 Task: Look for space in Żoliborz, Poland from 1st June, 2023 to 9th June, 2023 for 4 adults in price range Rs.6000 to Rs.12000. Place can be entire place with 2 bedrooms having 2 beds and 2 bathrooms. Property type can be house, flat, guest house. Booking option can be shelf check-in. Required host language is English.
Action: Mouse pressed left at (544, 95)
Screenshot: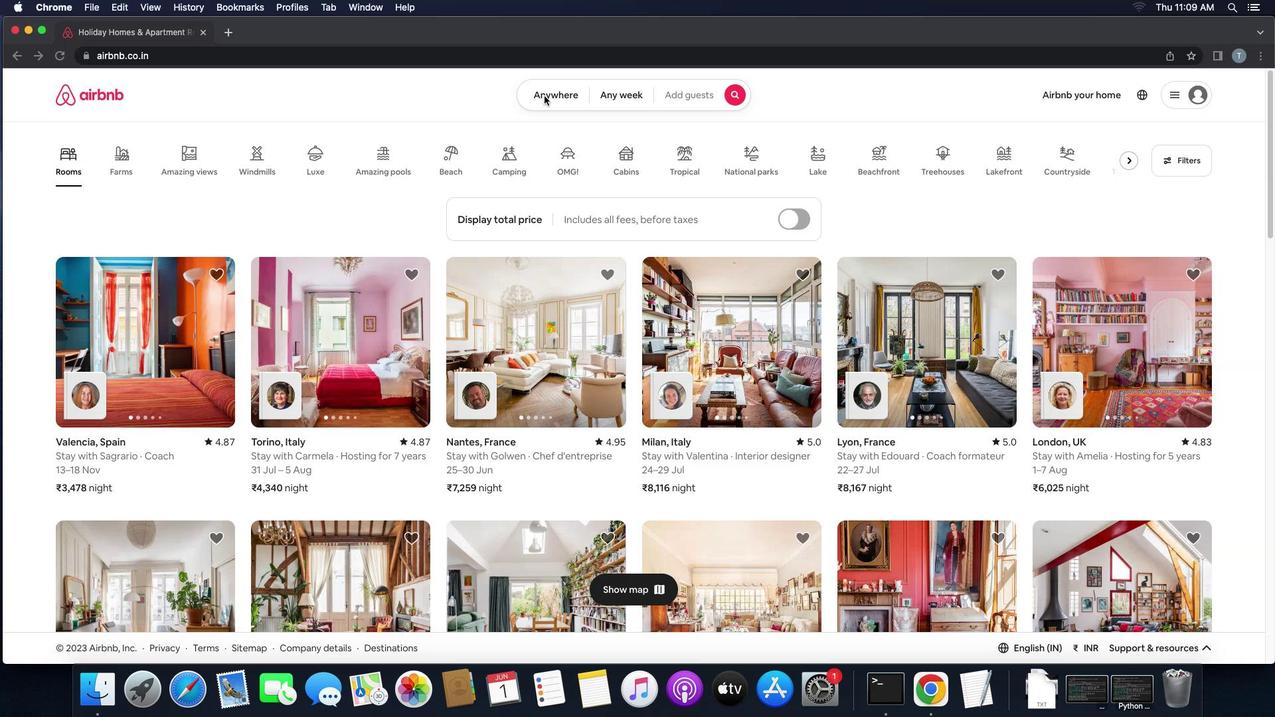 
Action: Mouse pressed left at (544, 95)
Screenshot: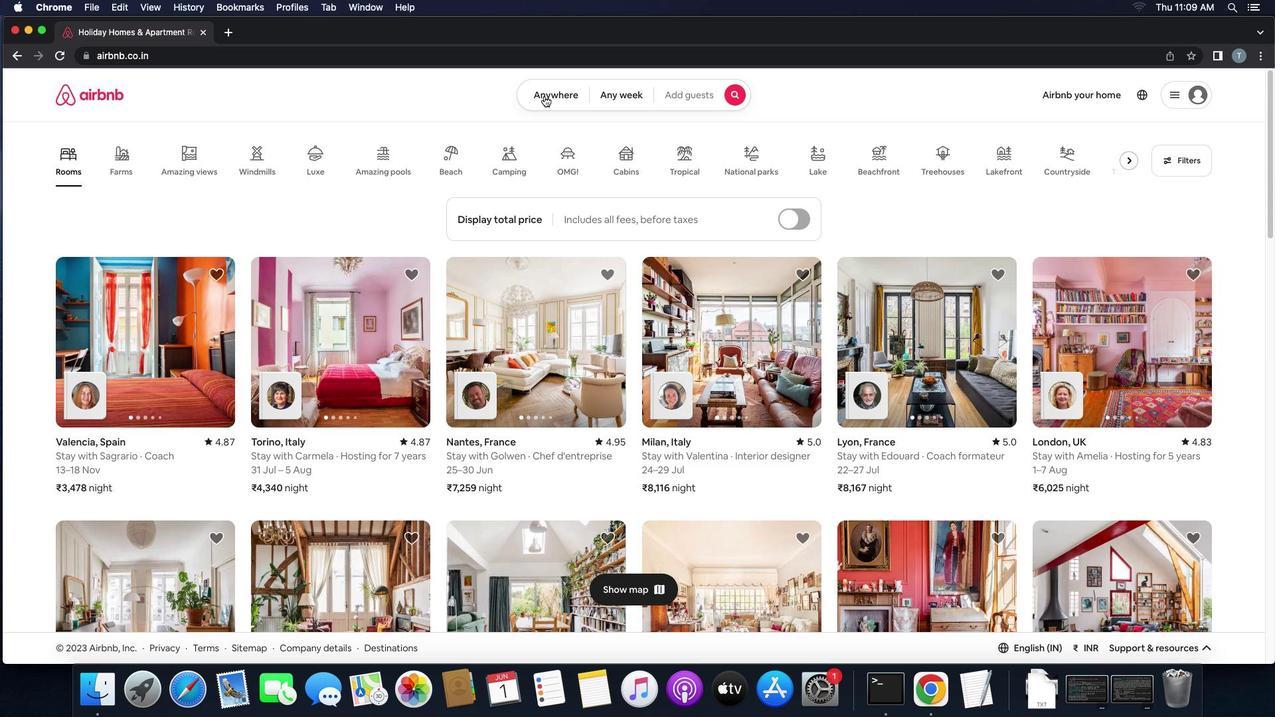 
Action: Mouse moved to (470, 144)
Screenshot: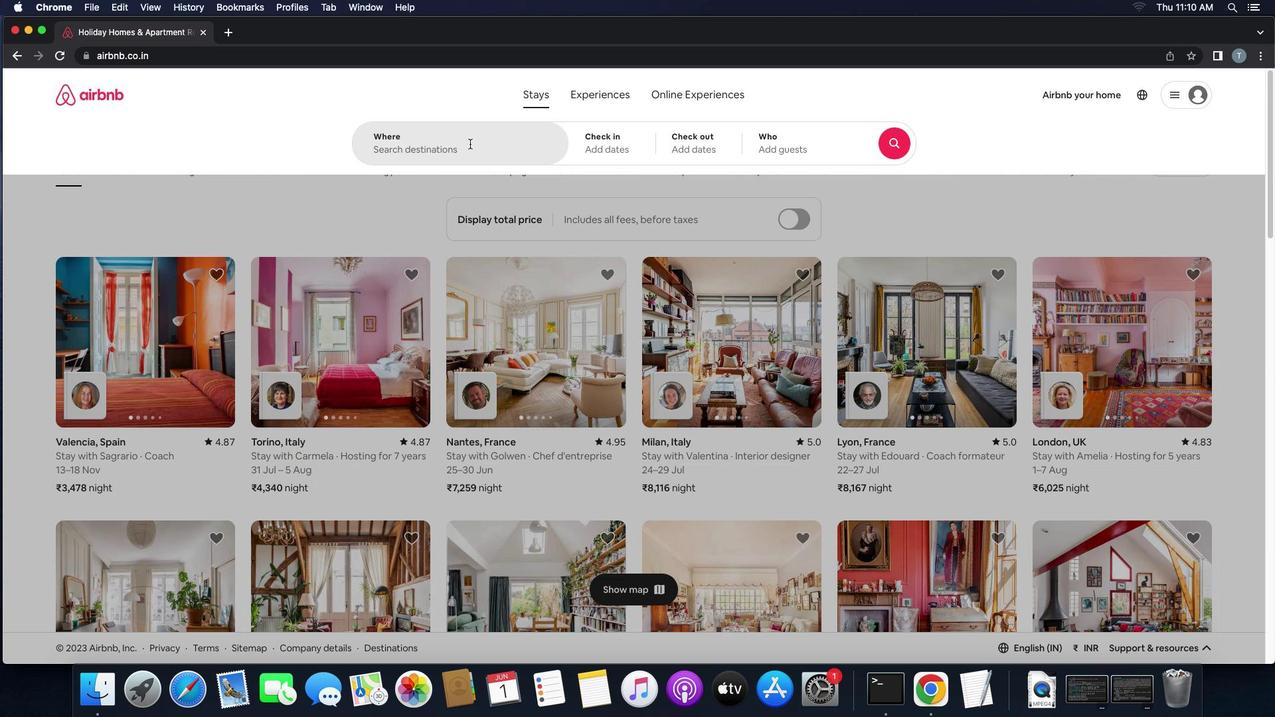 
Action: Mouse pressed left at (470, 144)
Screenshot: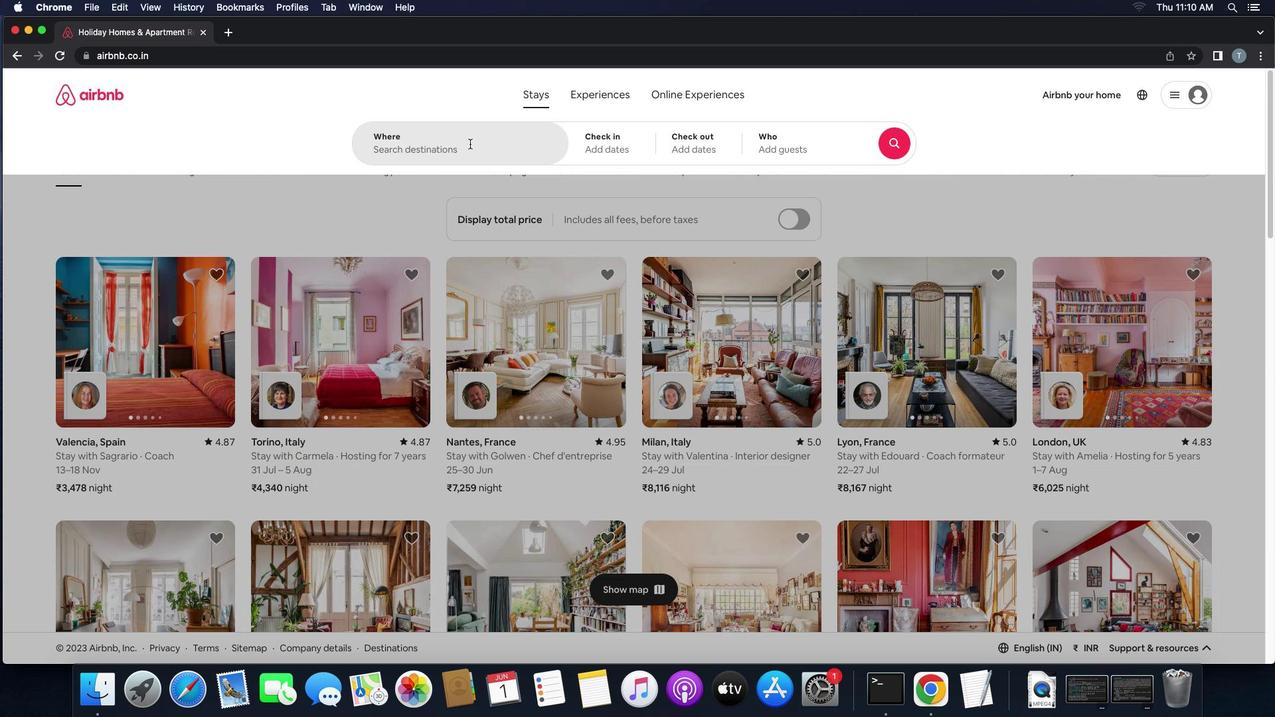 
Action: Mouse moved to (461, 146)
Screenshot: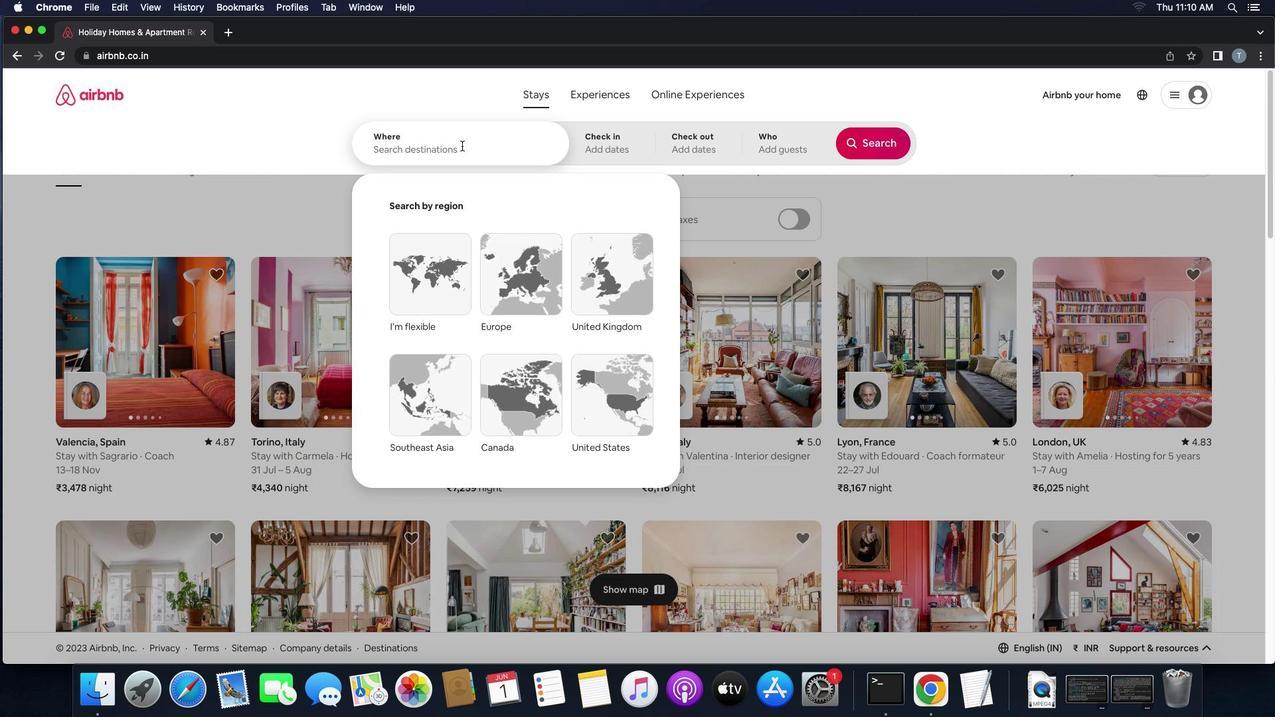 
Action: Key pressed 'z''o''l''i''b''o''r''z'','Key.space'p''o''l''a''n''d'Key.enter
Screenshot: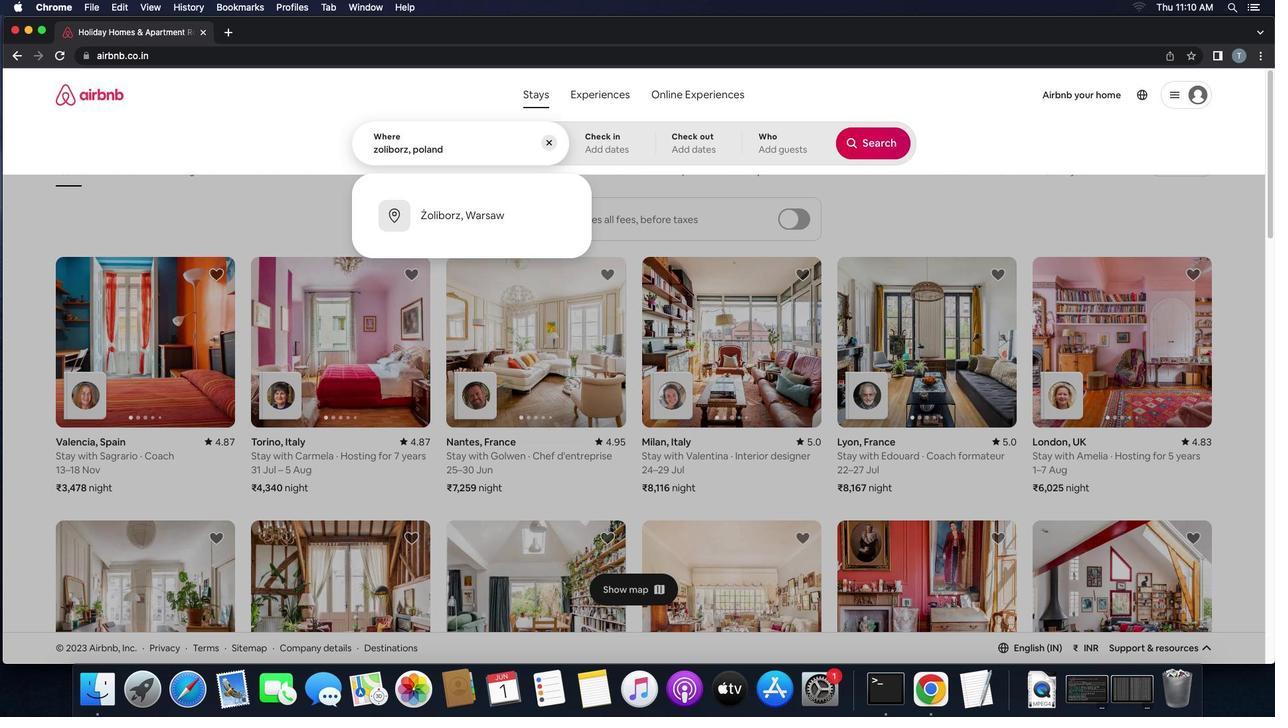 
Action: Mouse moved to (532, 306)
Screenshot: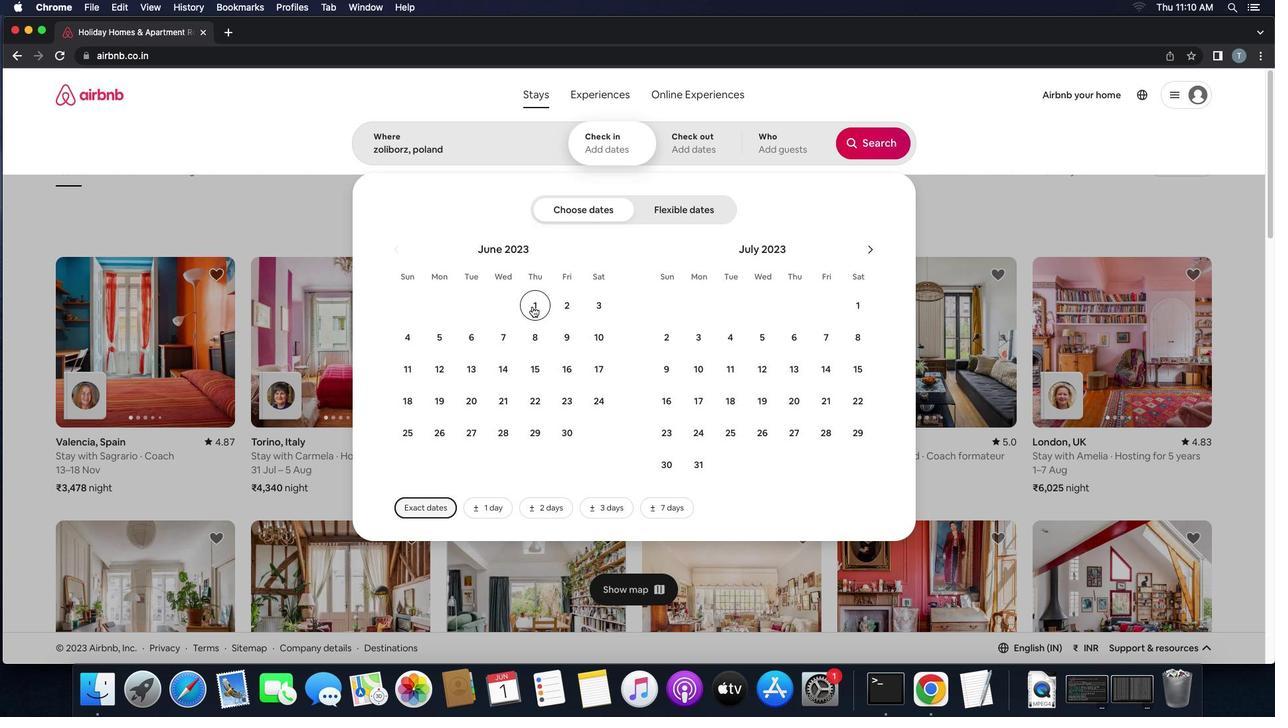 
Action: Mouse pressed left at (532, 306)
Screenshot: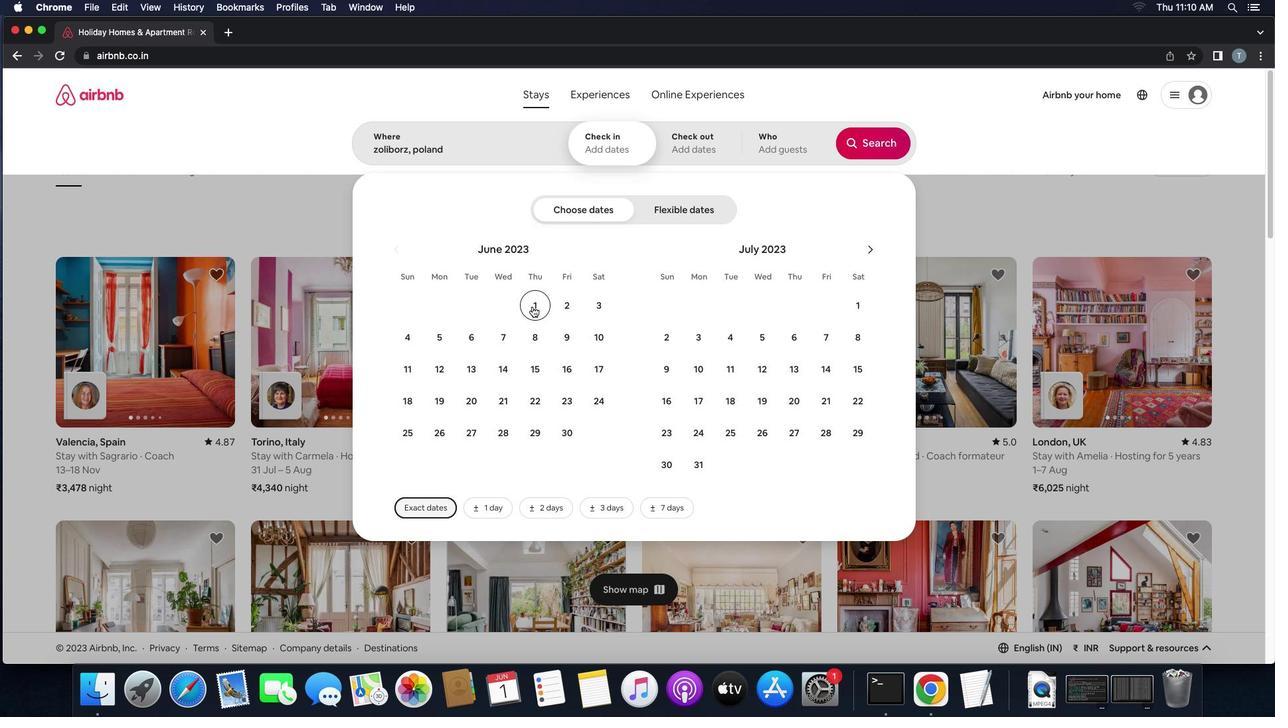
Action: Mouse moved to (564, 340)
Screenshot: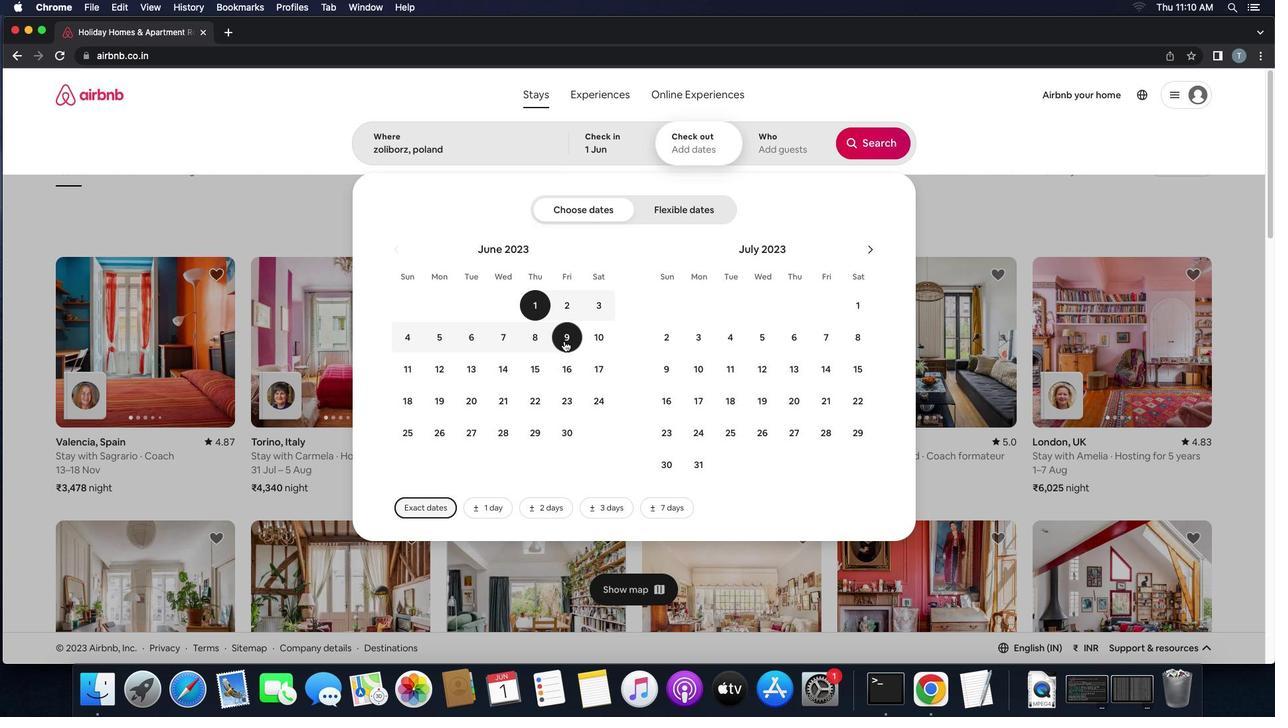 
Action: Mouse pressed left at (564, 340)
Screenshot: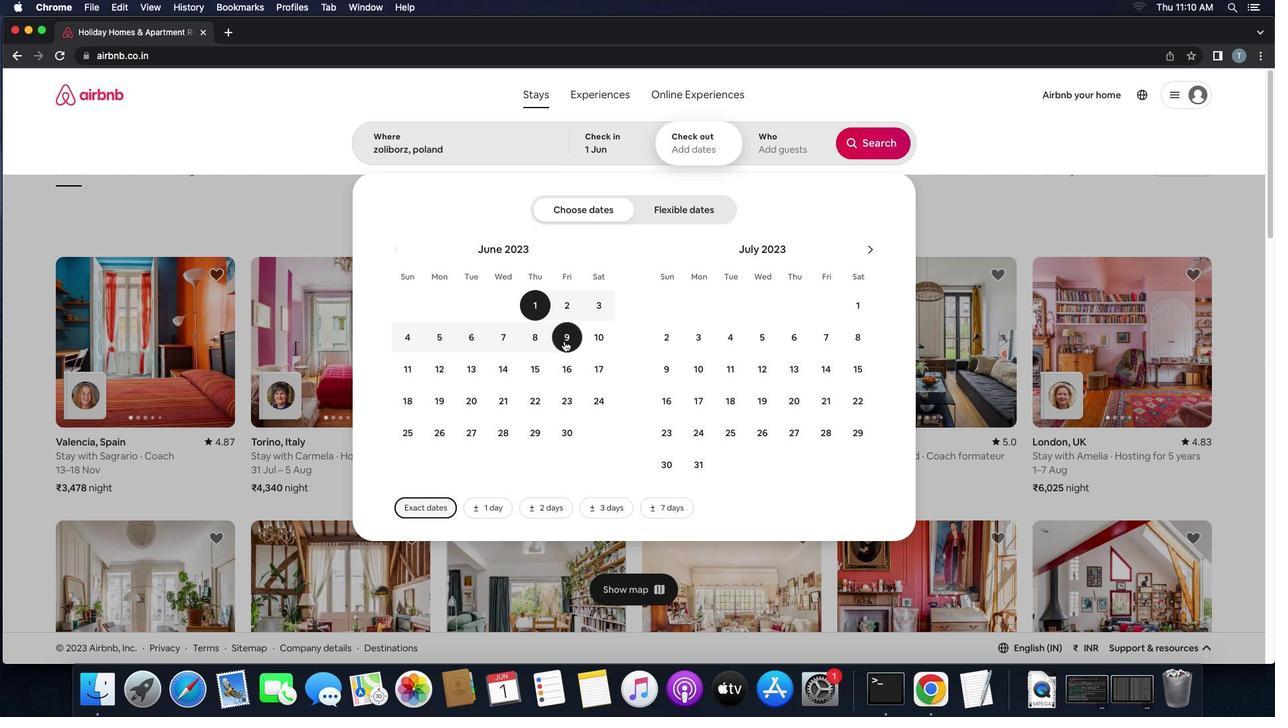 
Action: Mouse moved to (776, 148)
Screenshot: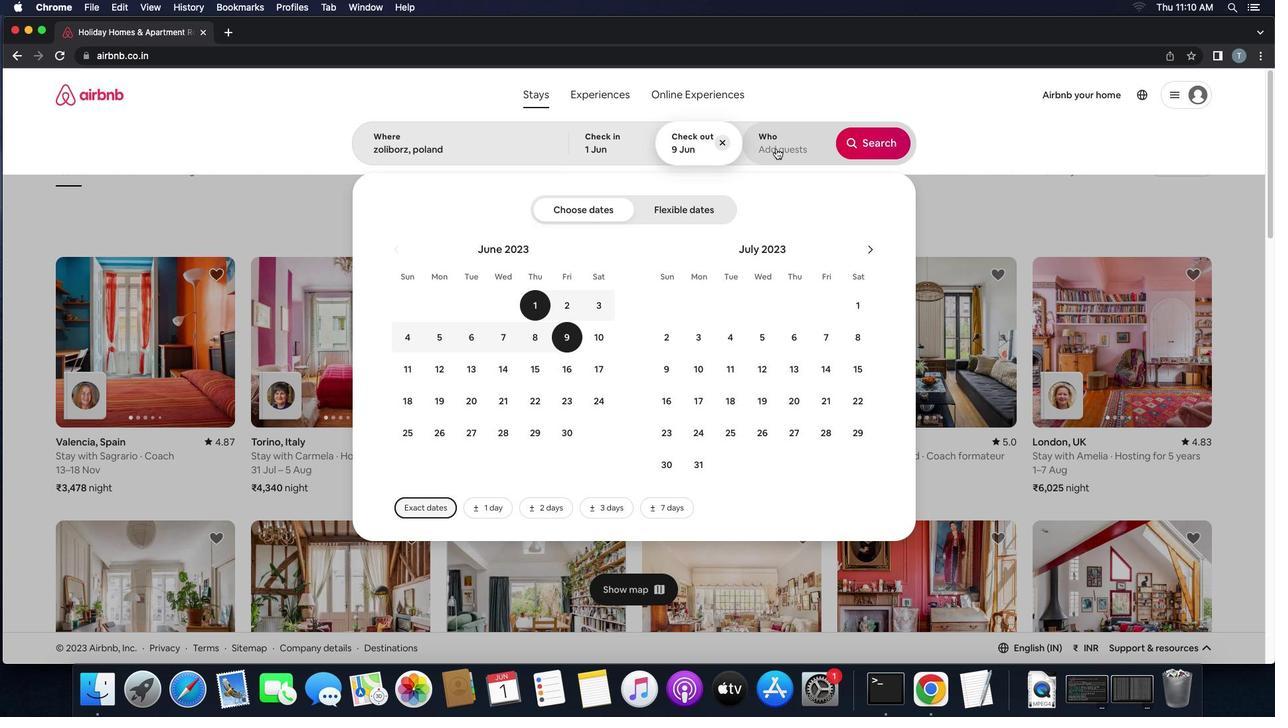 
Action: Mouse pressed left at (776, 148)
Screenshot: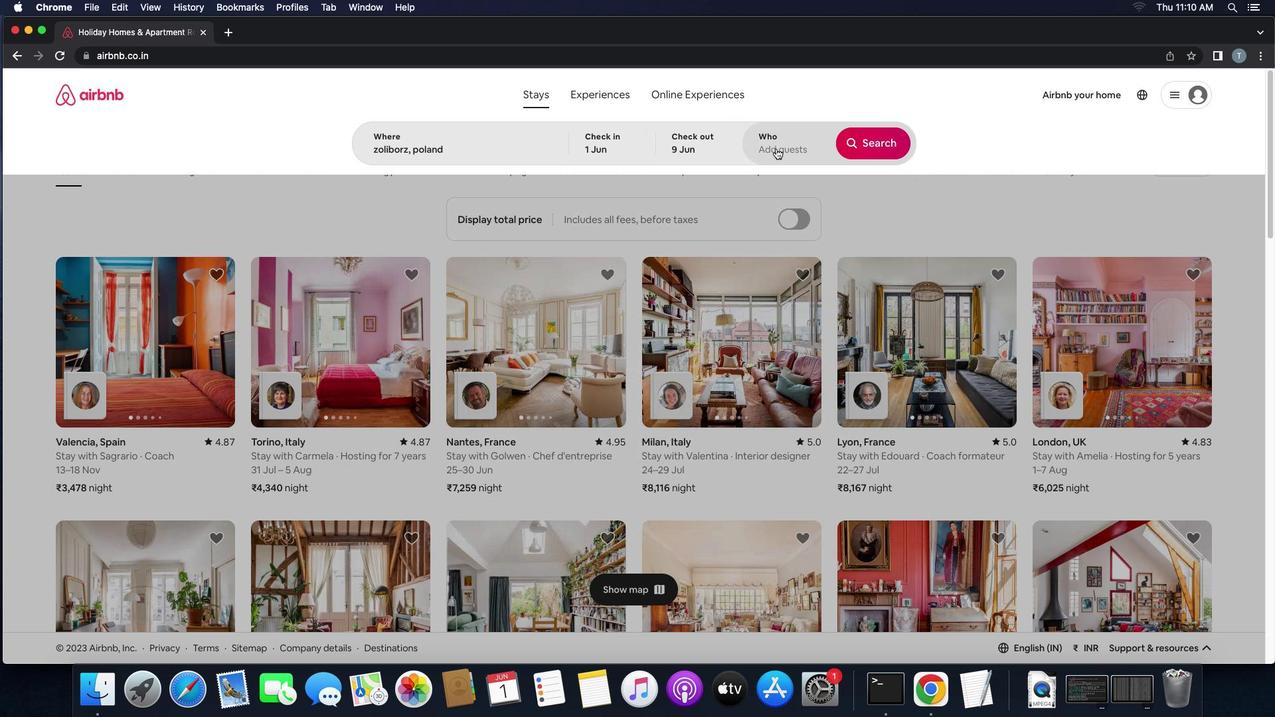 
Action: Mouse moved to (876, 212)
Screenshot: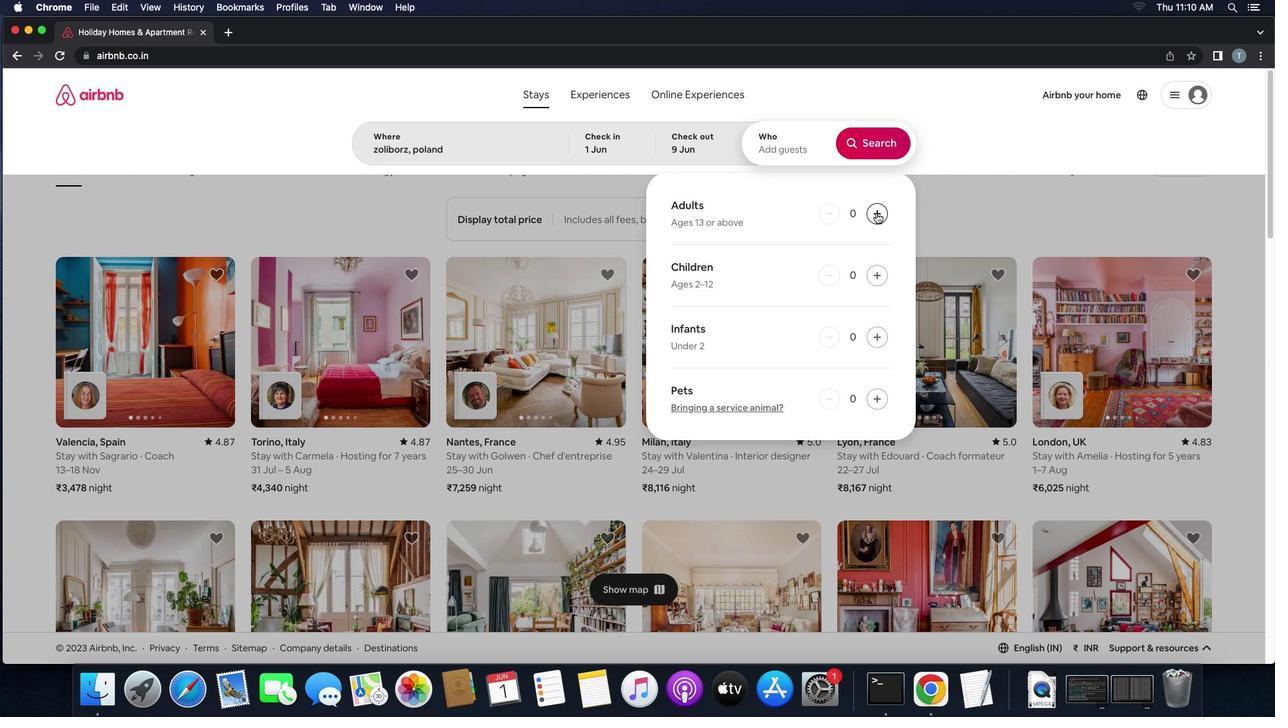 
Action: Mouse pressed left at (876, 212)
Screenshot: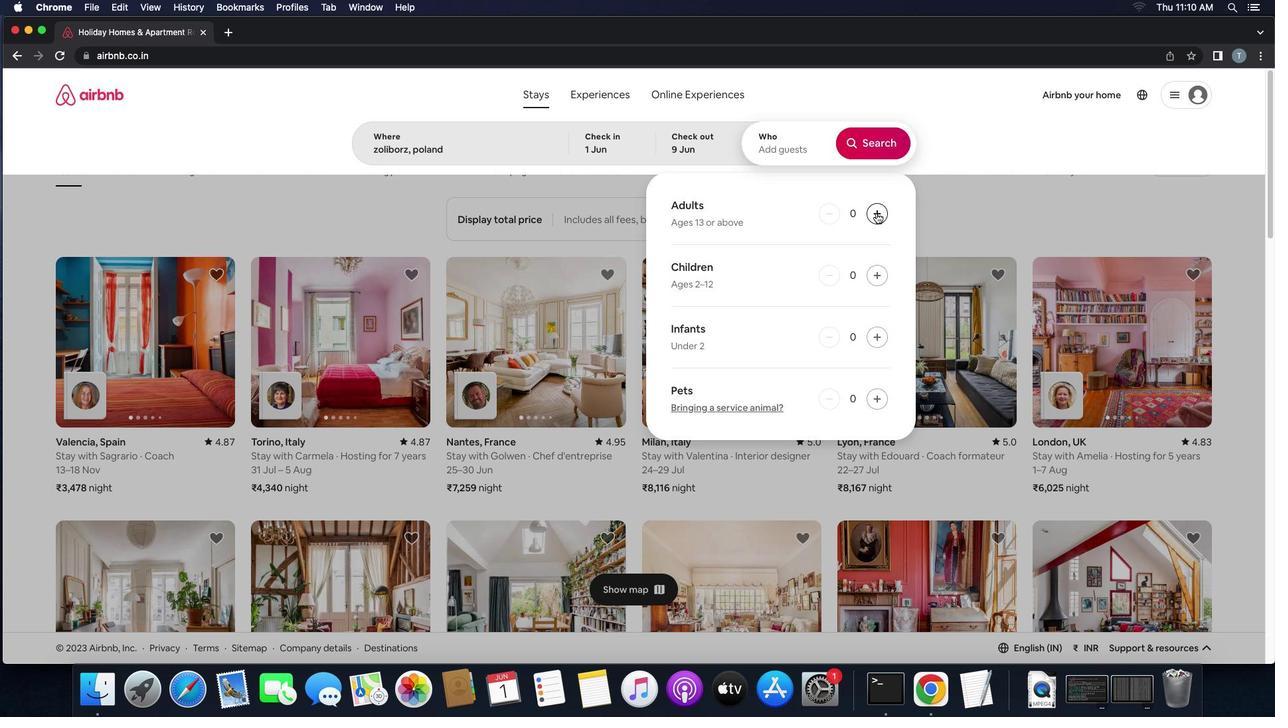 
Action: Mouse pressed left at (876, 212)
Screenshot: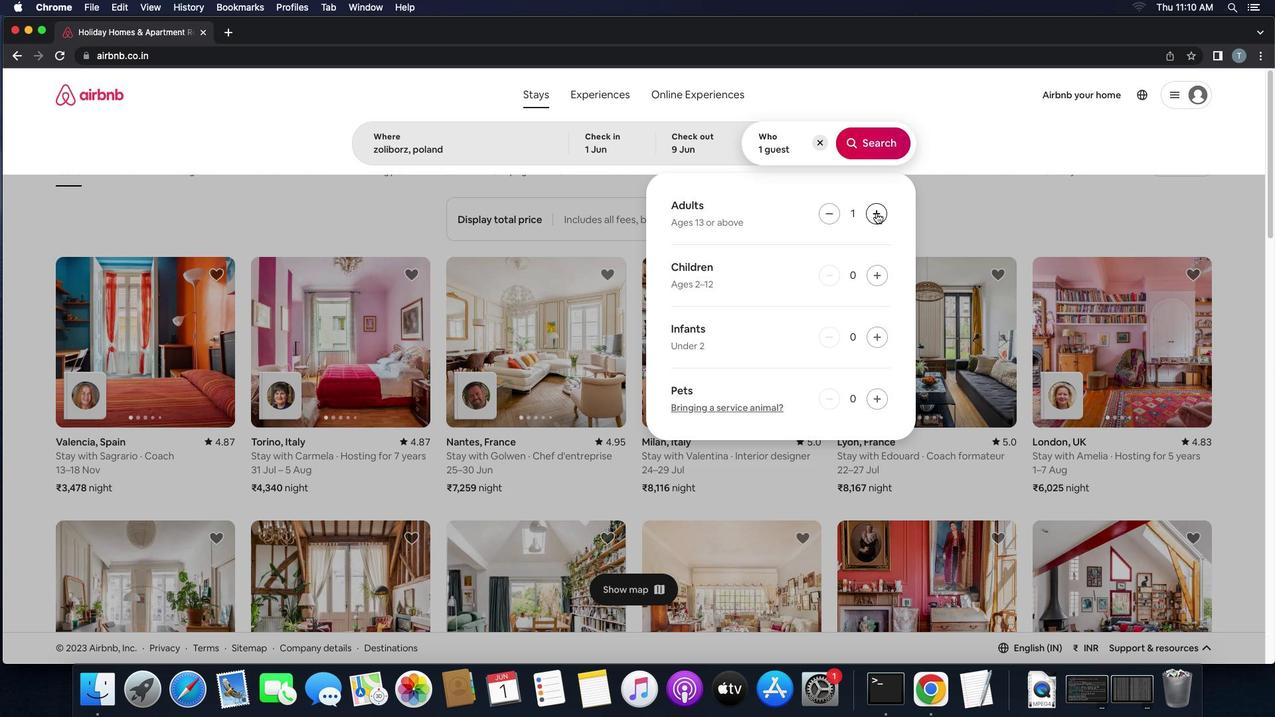 
Action: Mouse pressed left at (876, 212)
Screenshot: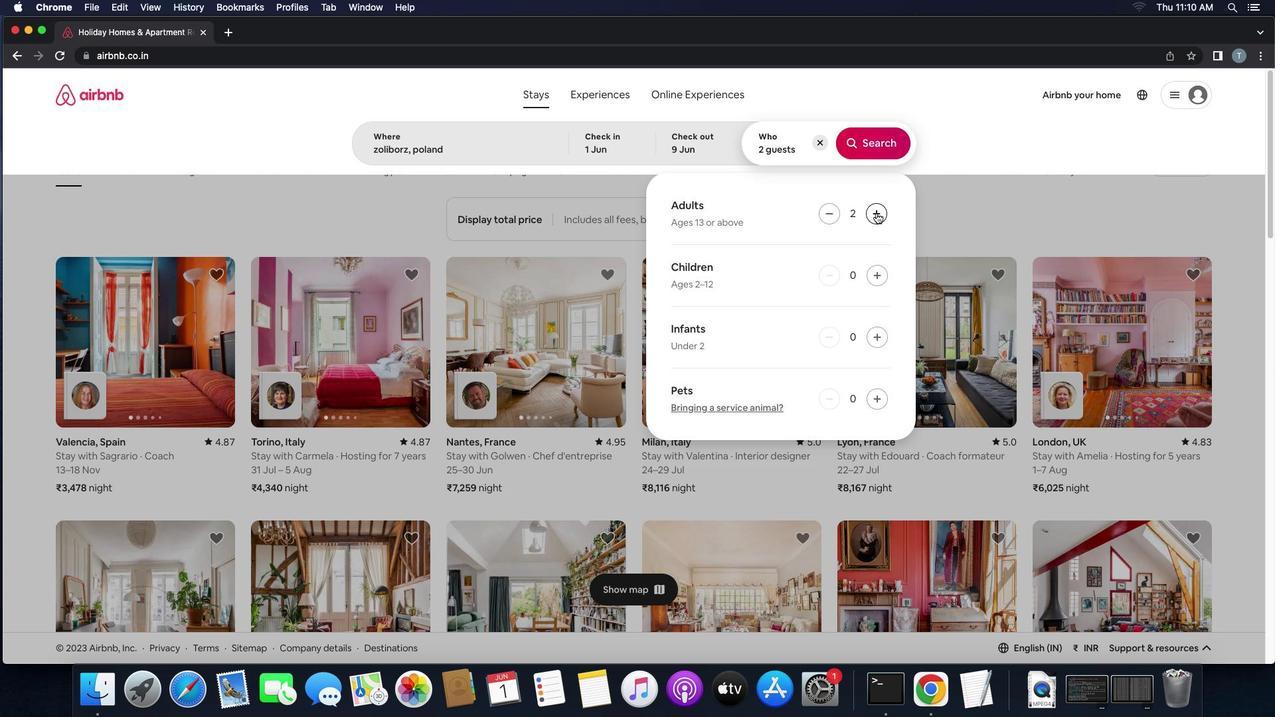 
Action: Mouse pressed left at (876, 212)
Screenshot: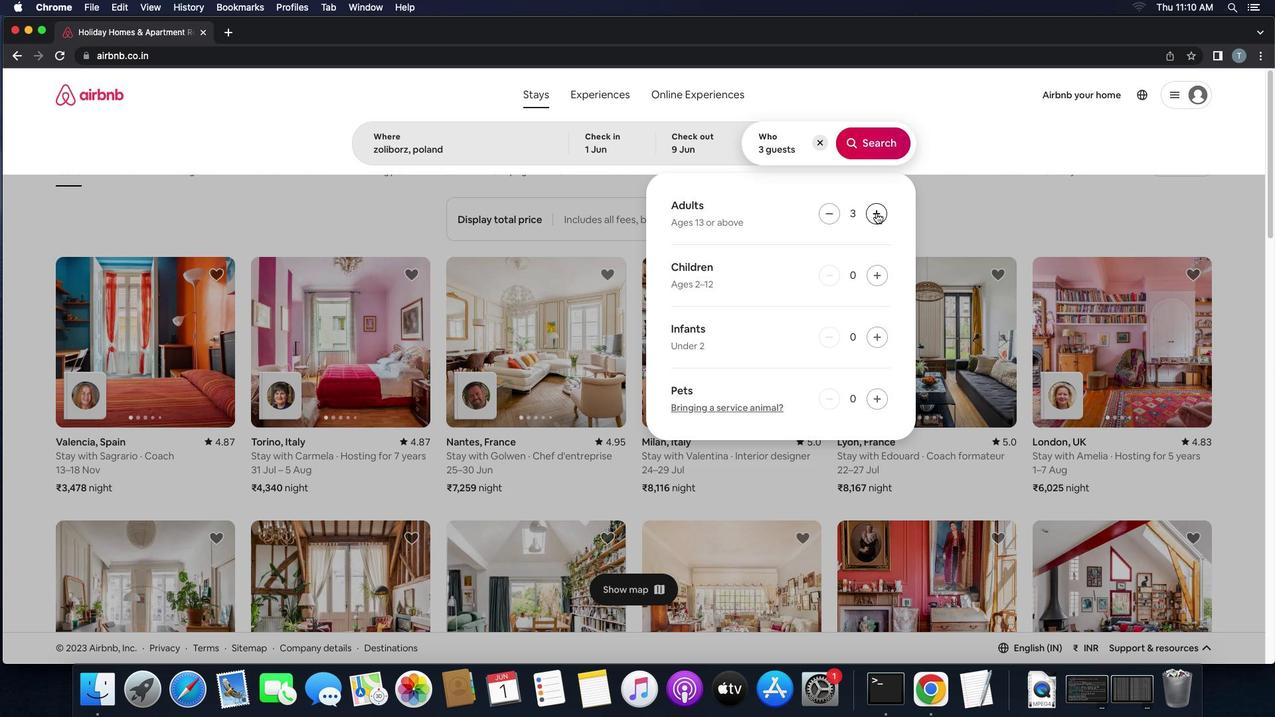 
Action: Mouse moved to (877, 144)
Screenshot: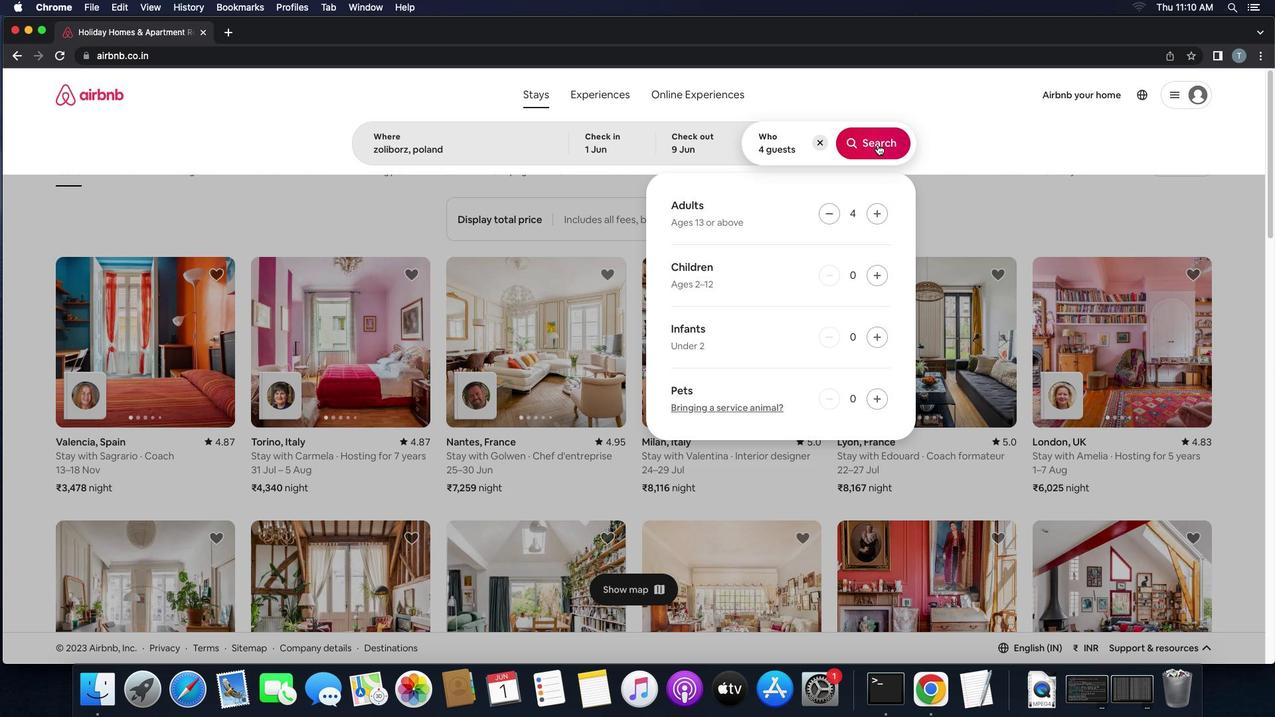 
Action: Mouse pressed left at (877, 144)
Screenshot: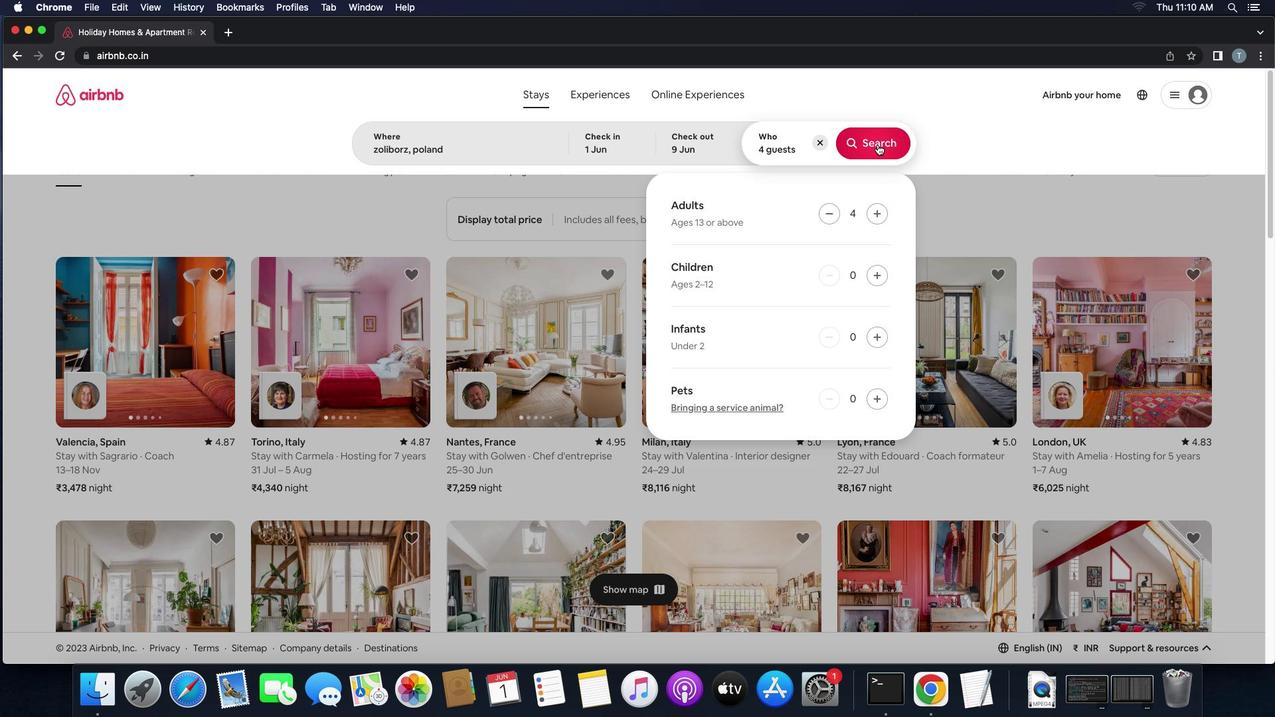 
Action: Mouse moved to (1225, 153)
Screenshot: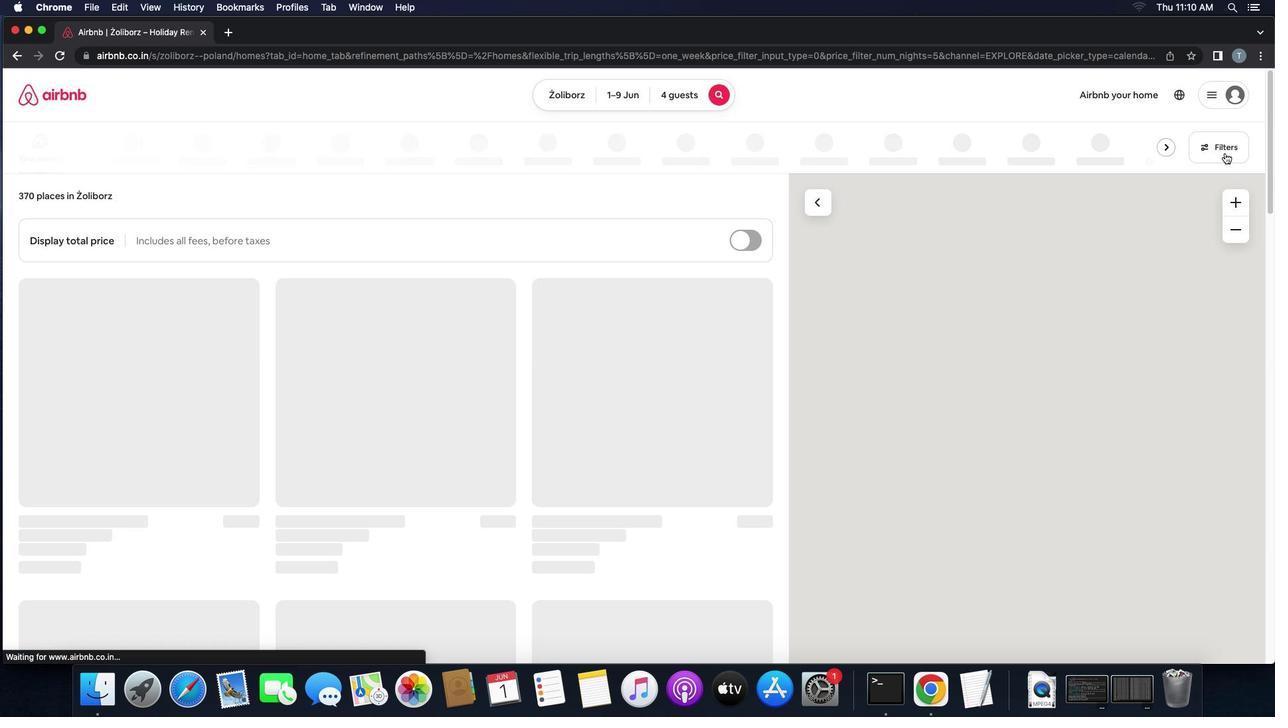 
Action: Mouse pressed left at (1225, 153)
Screenshot: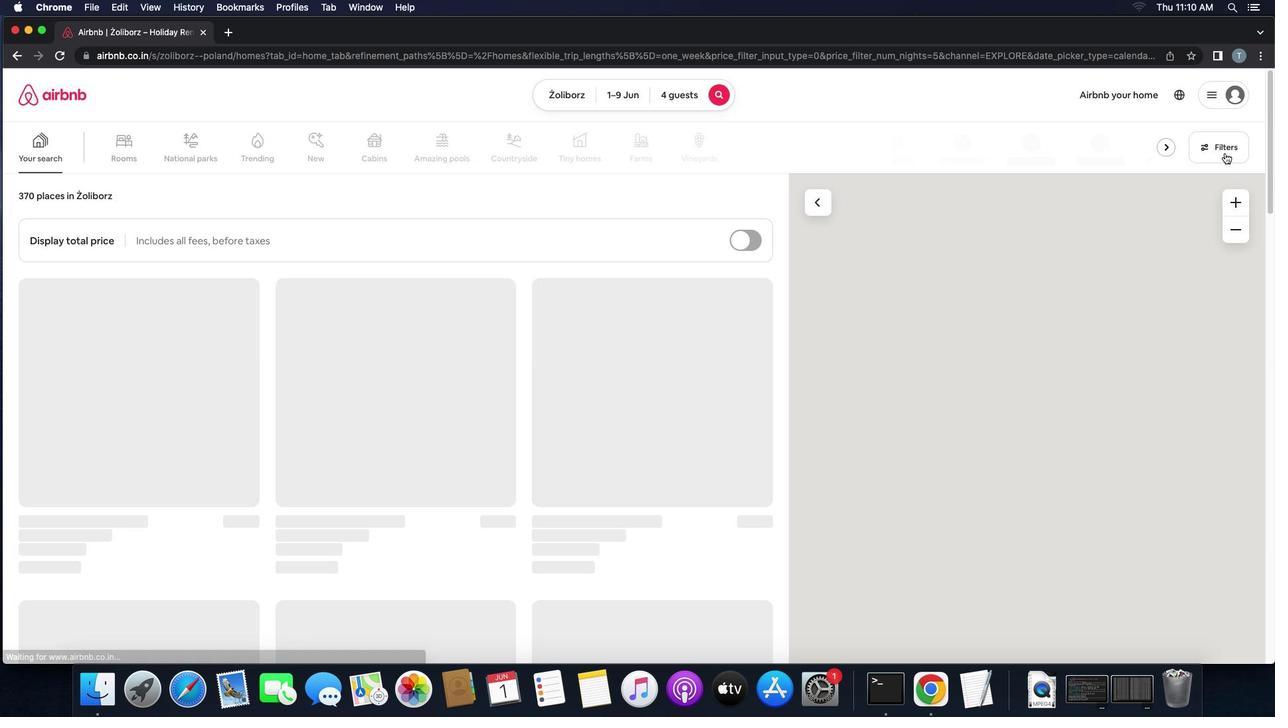 
Action: Mouse moved to (502, 476)
Screenshot: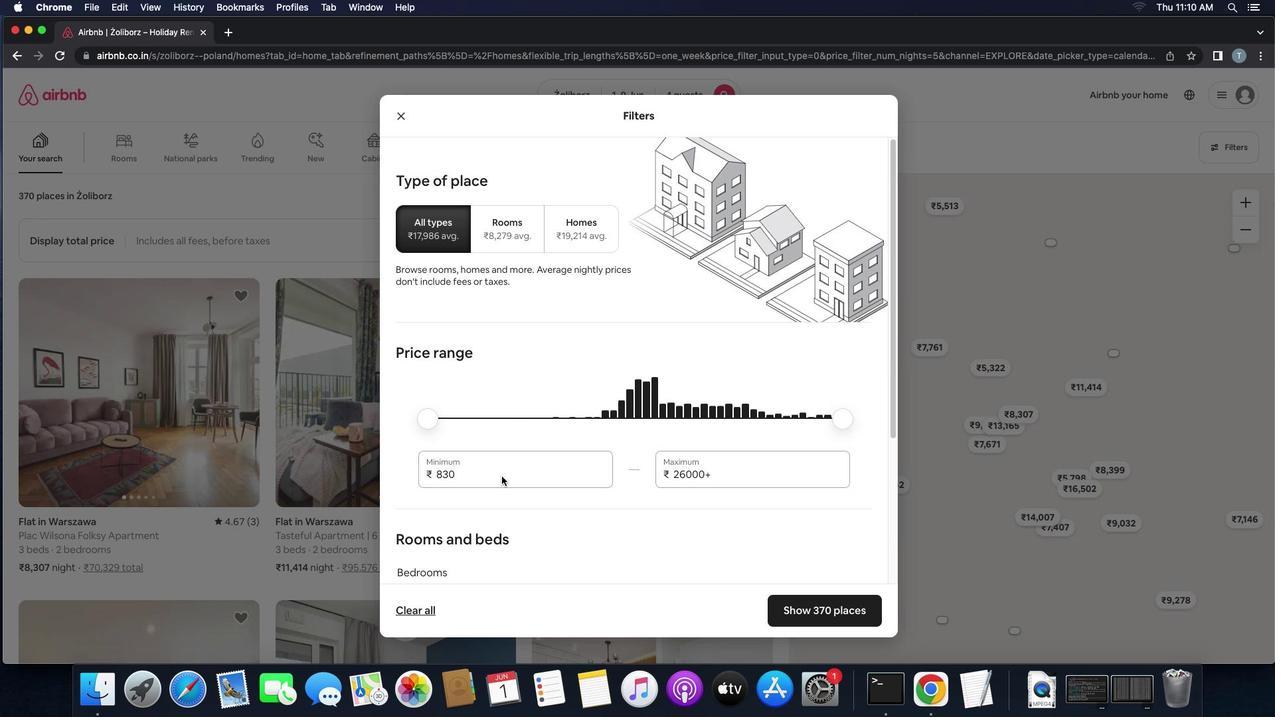 
Action: Mouse pressed left at (502, 476)
Screenshot: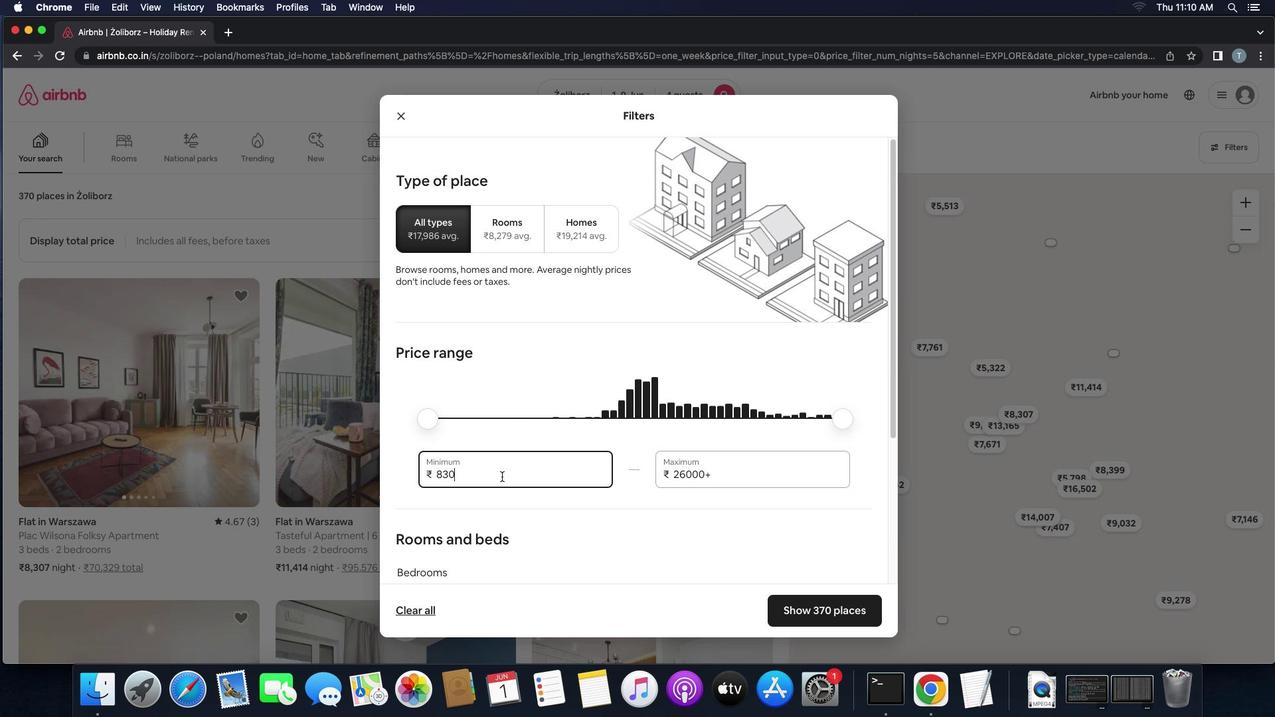 
Action: Key pressed Key.backspaceKey.backspaceKey.backspace
Screenshot: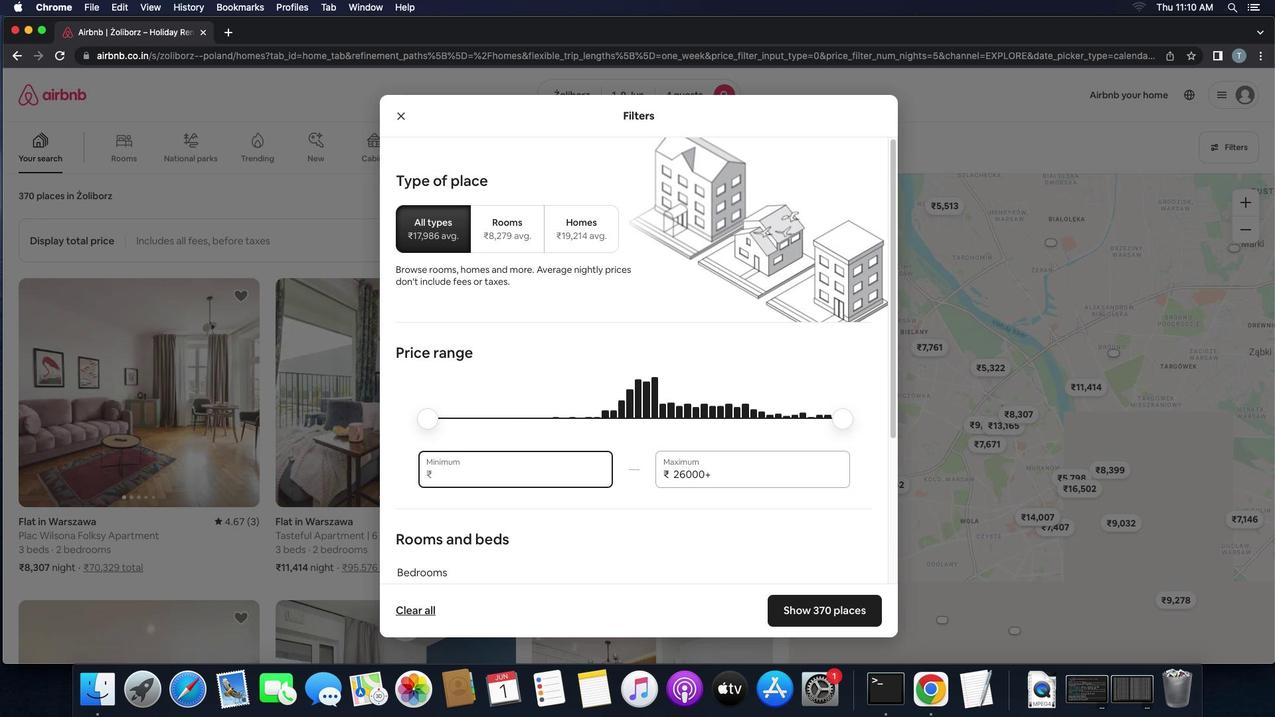 
Action: Mouse moved to (1274, 716)
Screenshot: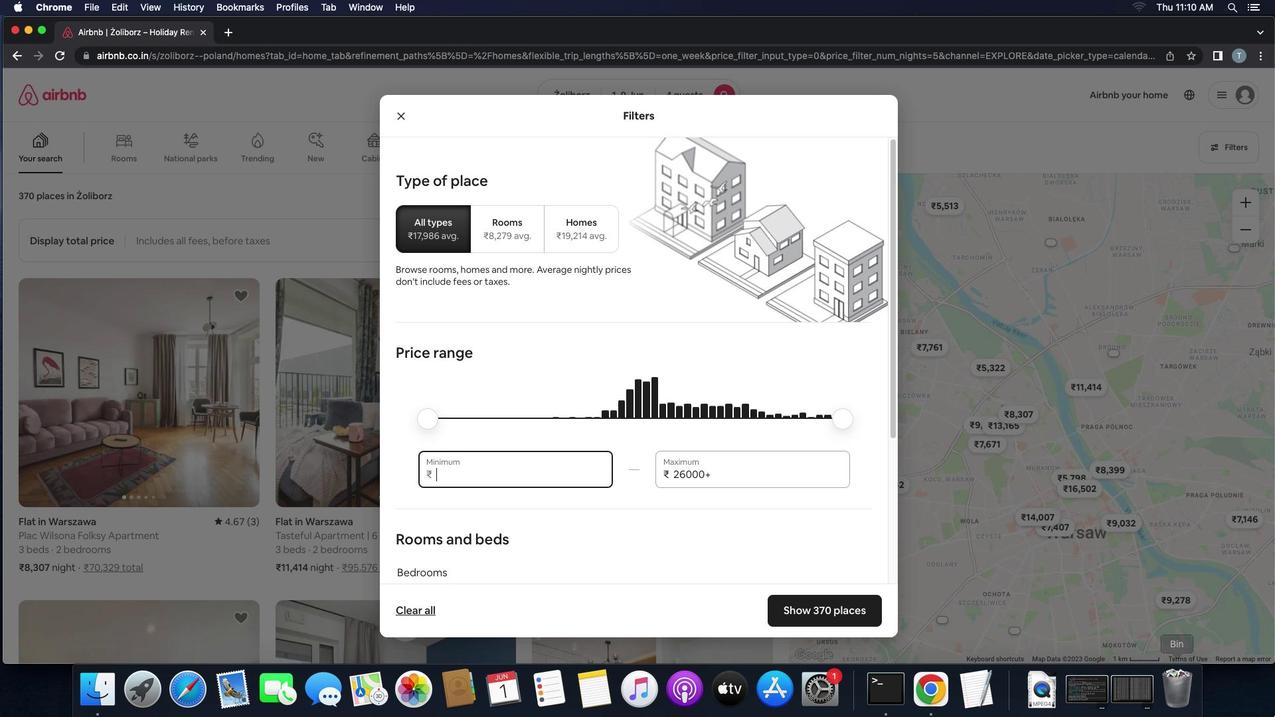 
Action: Key pressed '6''0''0''0'
Screenshot: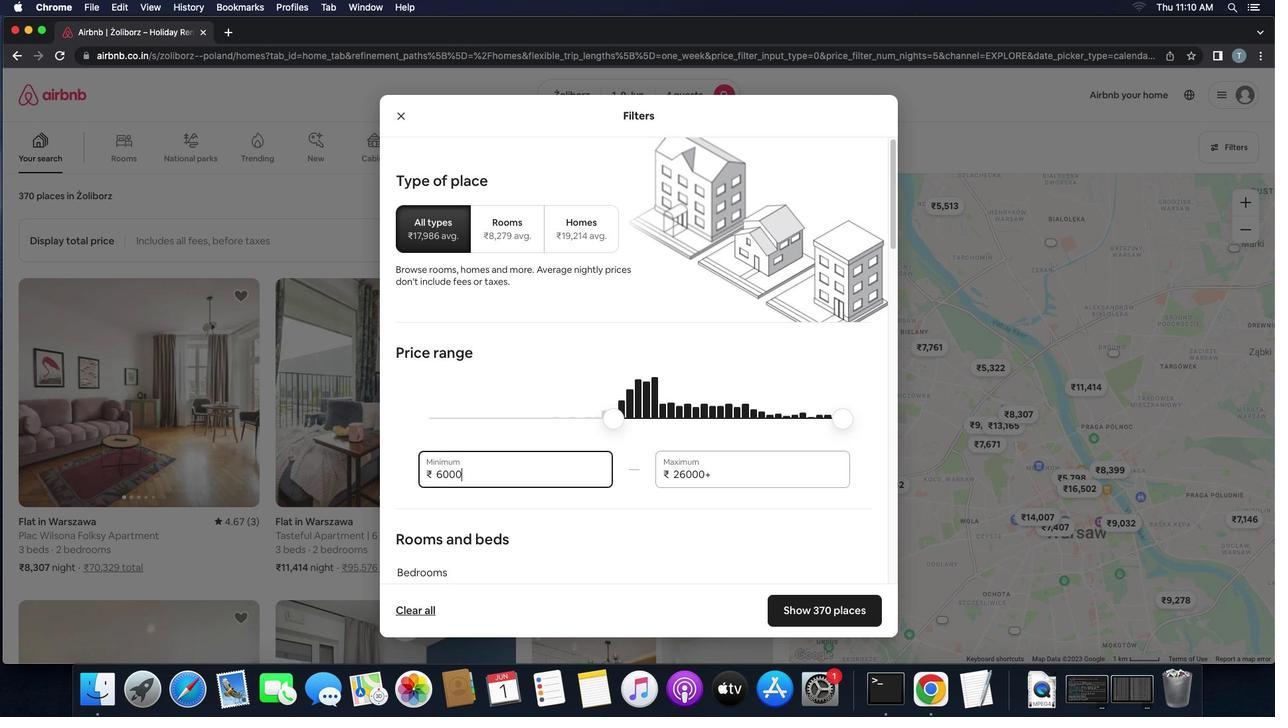 
Action: Mouse moved to (748, 475)
Screenshot: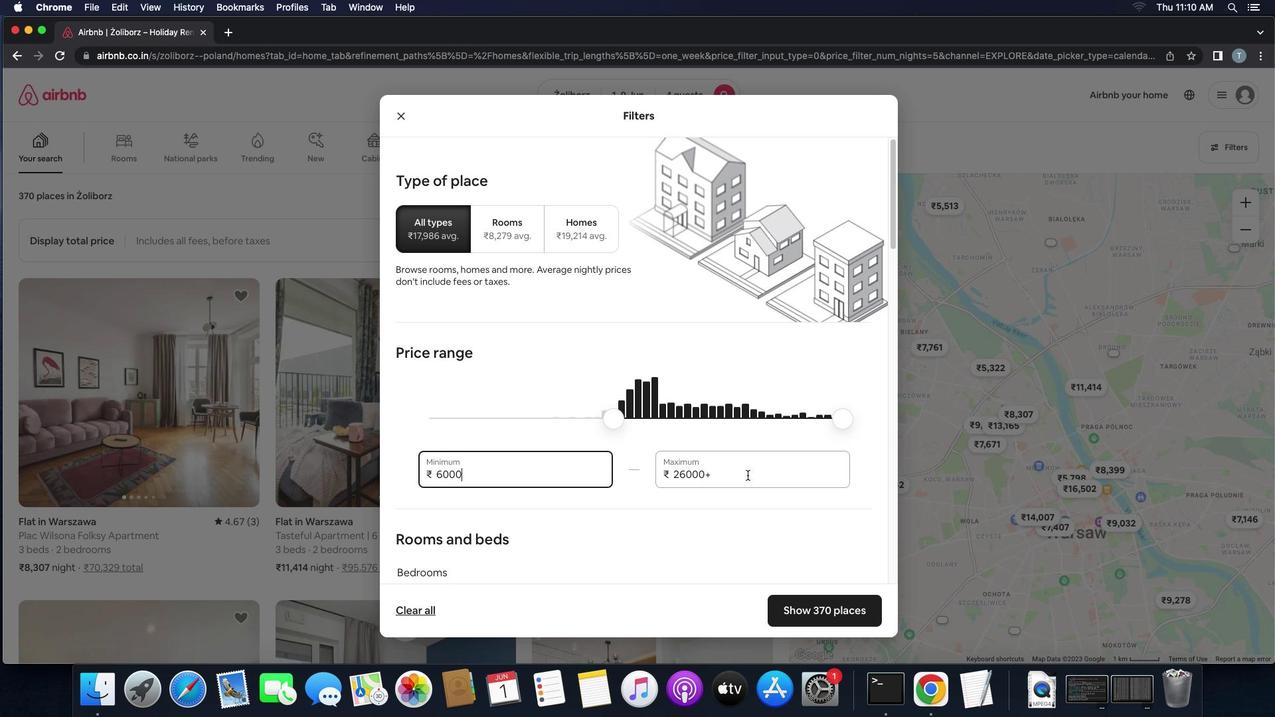 
Action: Mouse pressed left at (748, 475)
Screenshot: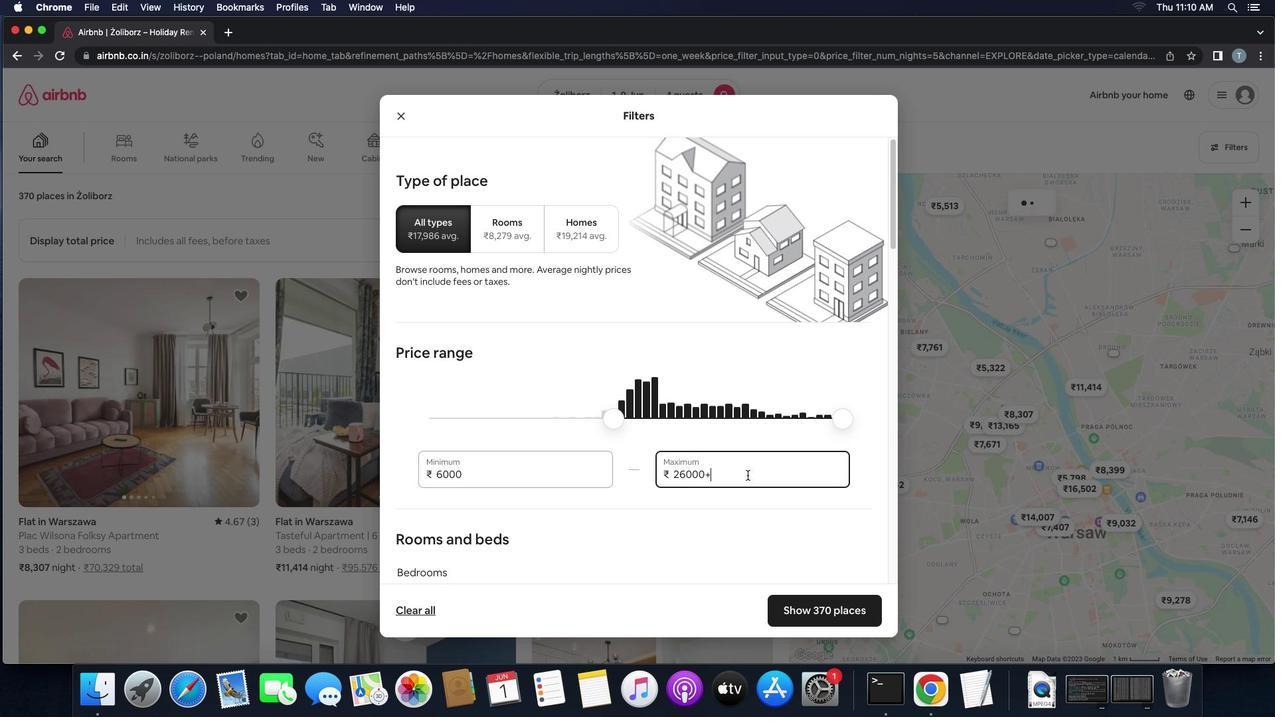 
Action: Key pressed Key.backspaceKey.backspaceKey.backspaceKey.backspaceKey.backspaceKey.backspace'1''2''0''0''0'
Screenshot: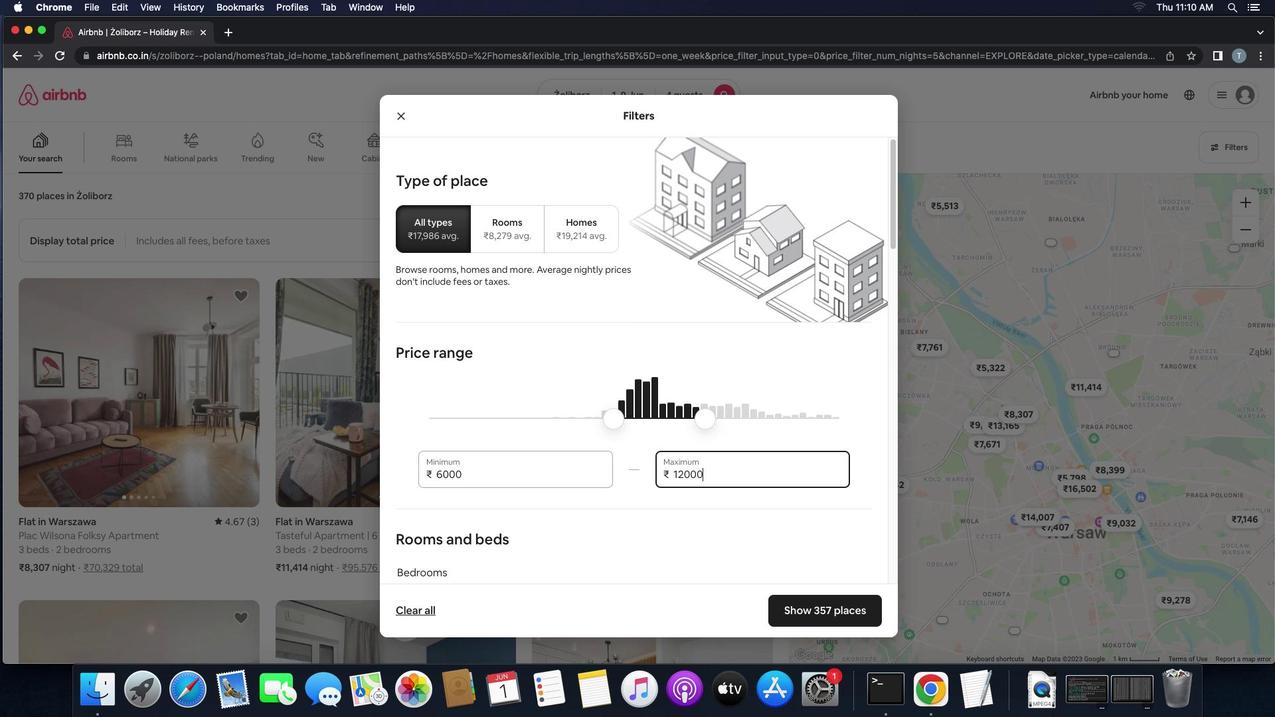 
Action: Mouse moved to (704, 455)
Screenshot: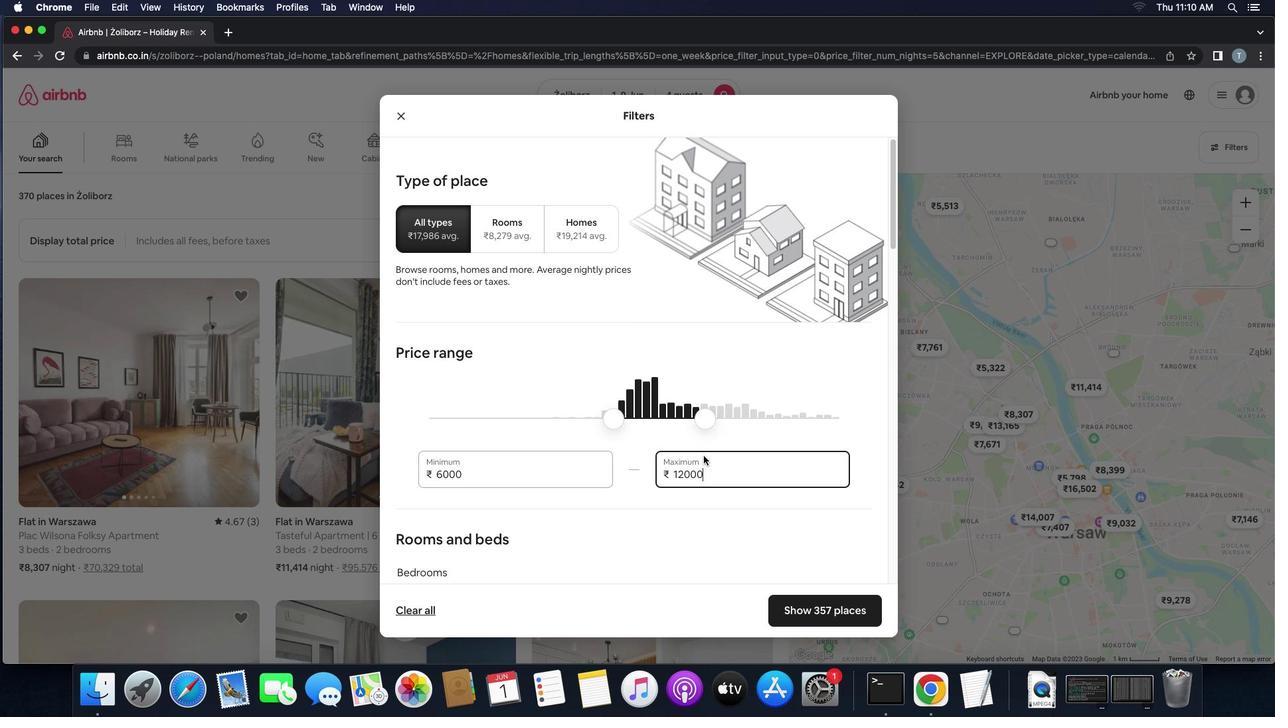 
Action: Mouse scrolled (704, 455) with delta (0, 0)
Screenshot: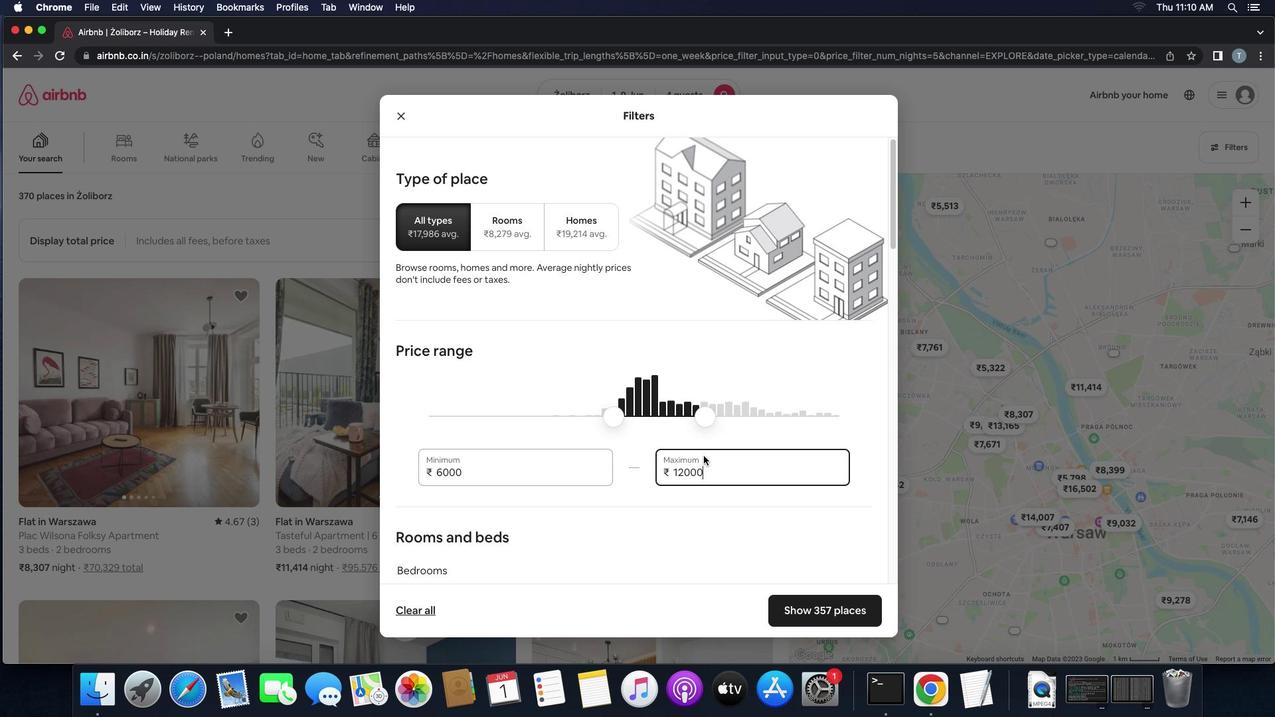 
Action: Mouse scrolled (704, 455) with delta (0, 0)
Screenshot: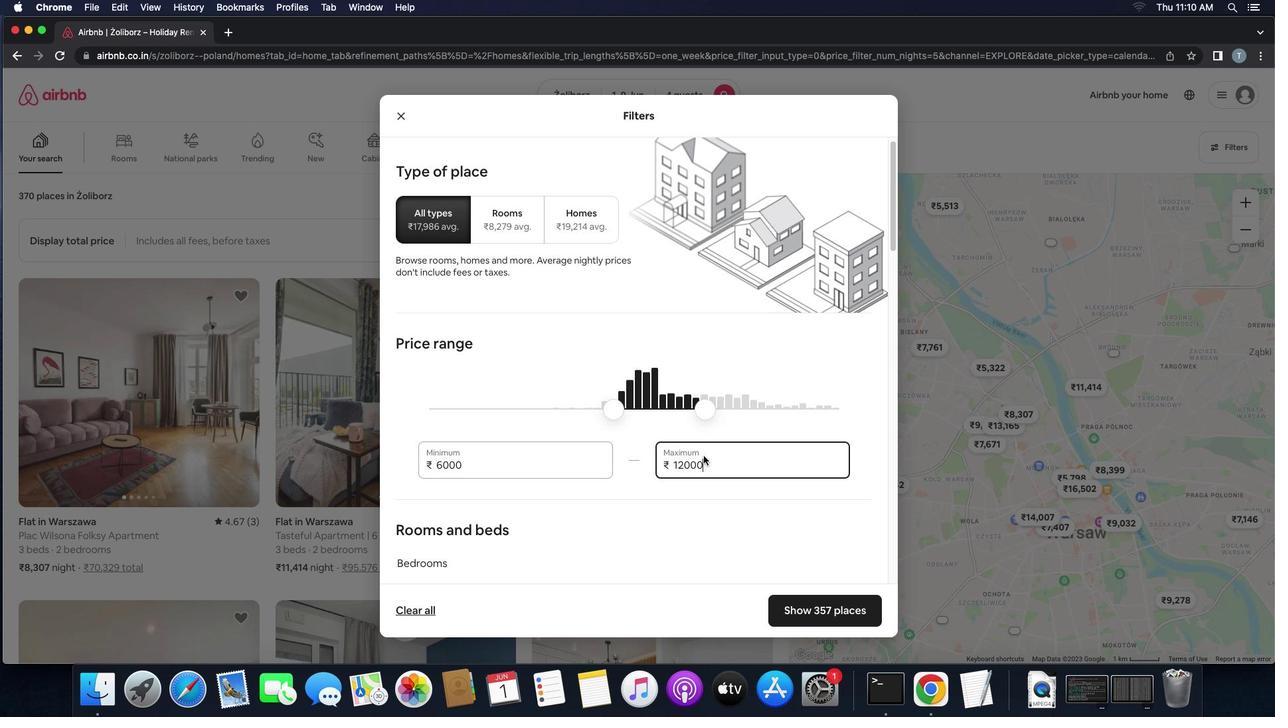 
Action: Mouse scrolled (704, 455) with delta (0, -1)
Screenshot: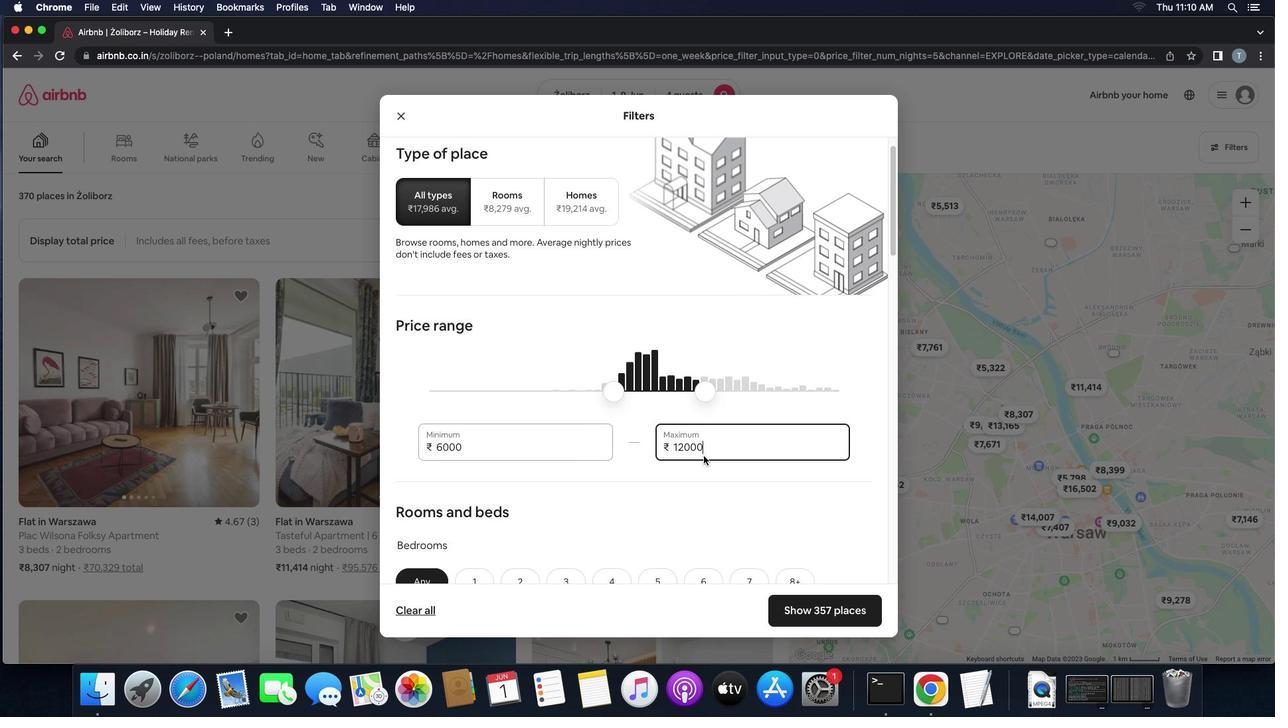 
Action: Mouse scrolled (704, 455) with delta (0, 0)
Screenshot: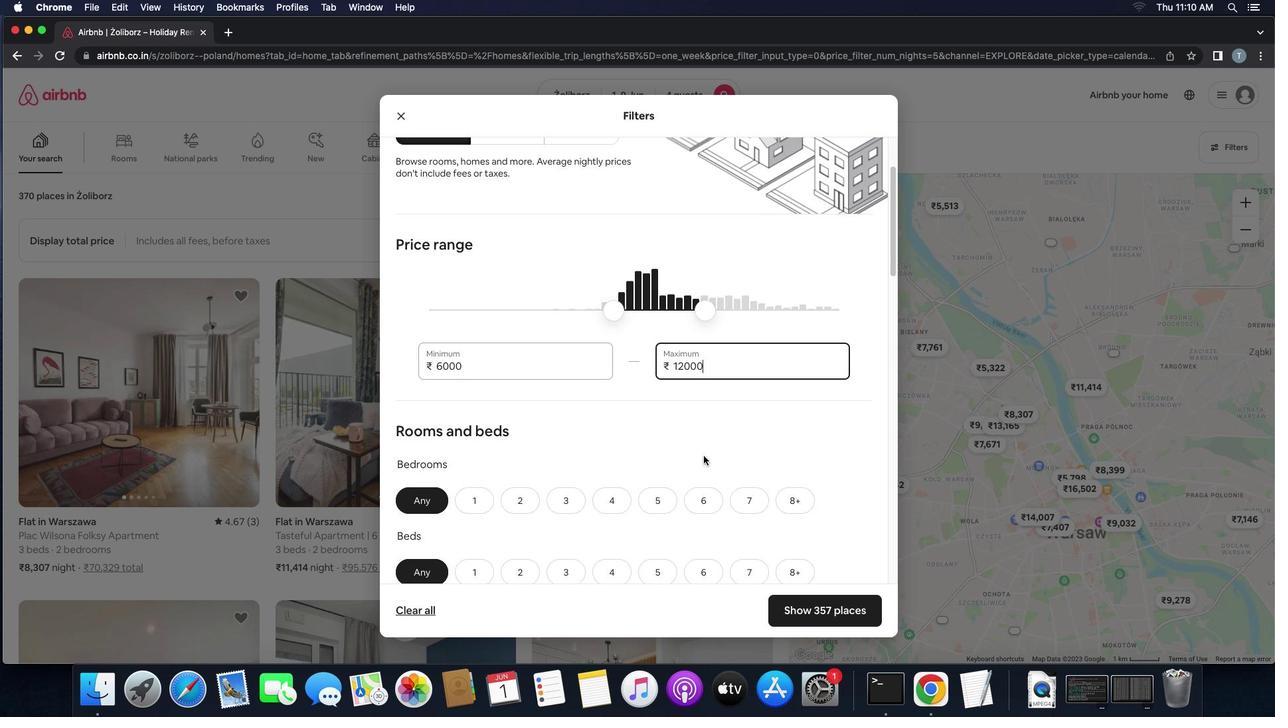 
Action: Mouse scrolled (704, 455) with delta (0, 0)
Screenshot: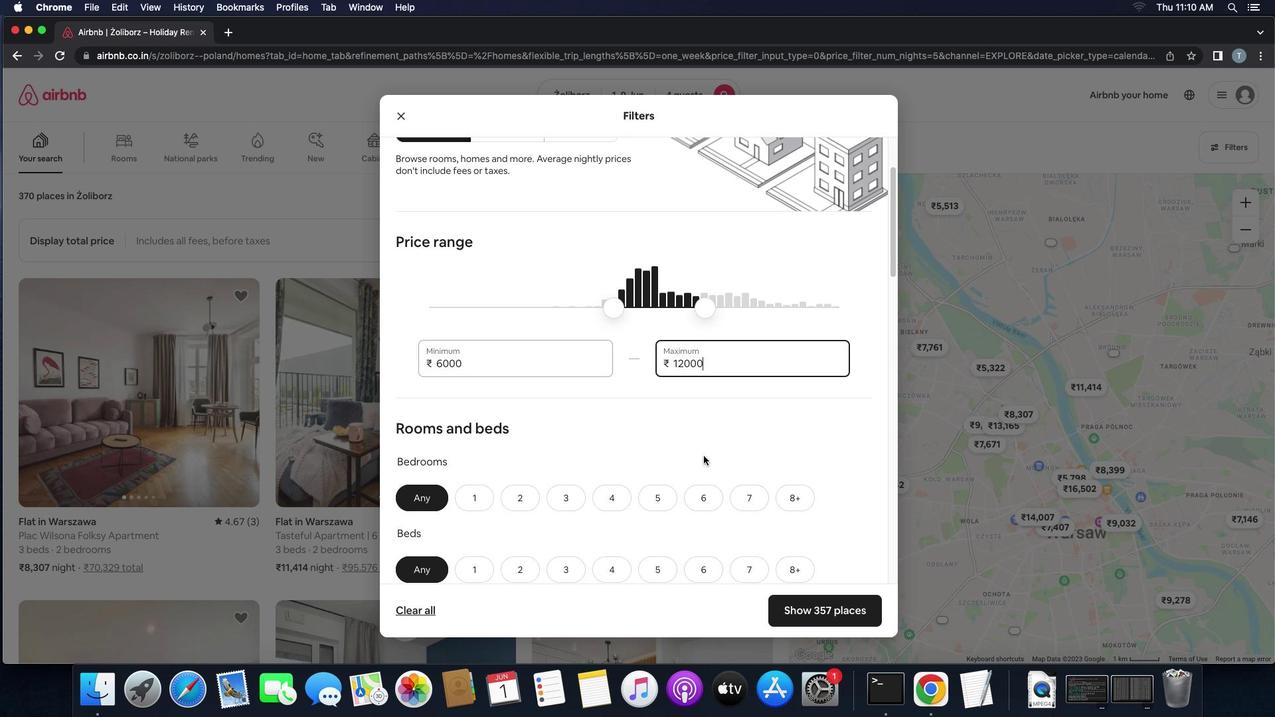 
Action: Mouse scrolled (704, 455) with delta (0, 0)
Screenshot: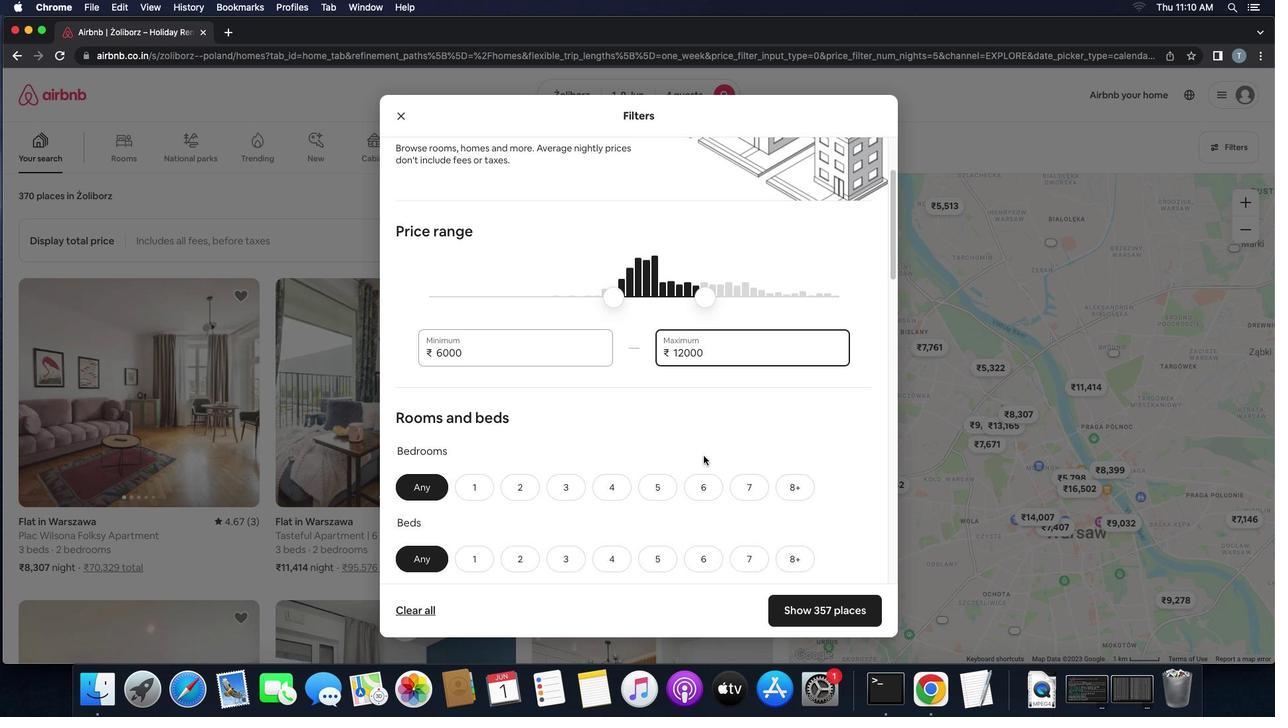 
Action: Mouse scrolled (704, 455) with delta (0, 0)
Screenshot: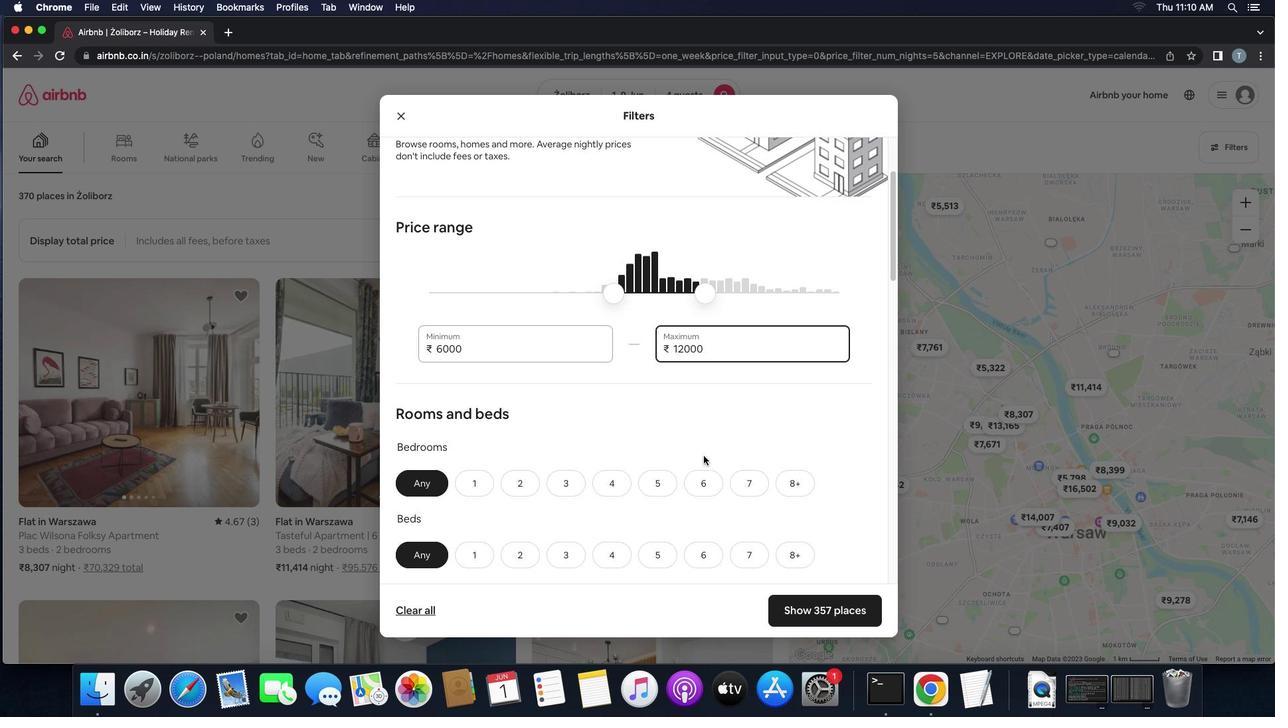 
Action: Mouse scrolled (704, 455) with delta (0, 0)
Screenshot: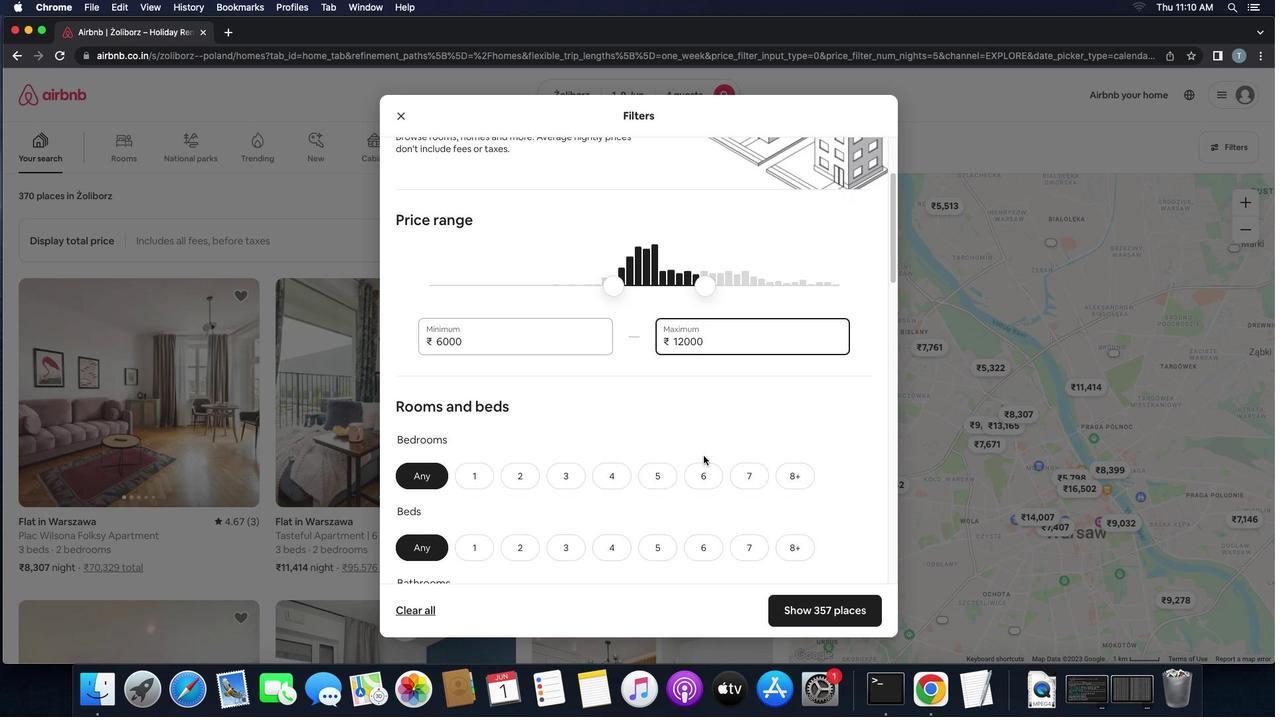 
Action: Mouse scrolled (704, 455) with delta (0, 0)
Screenshot: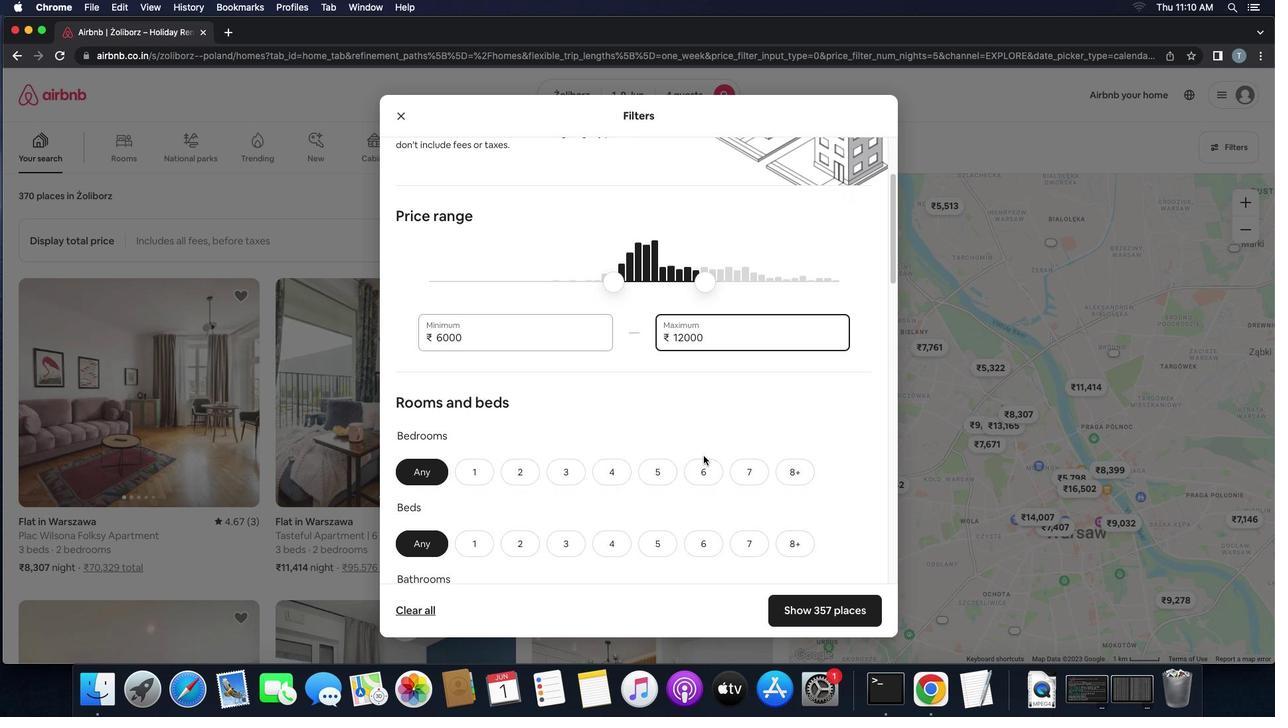 
Action: Mouse scrolled (704, 455) with delta (0, 0)
Screenshot: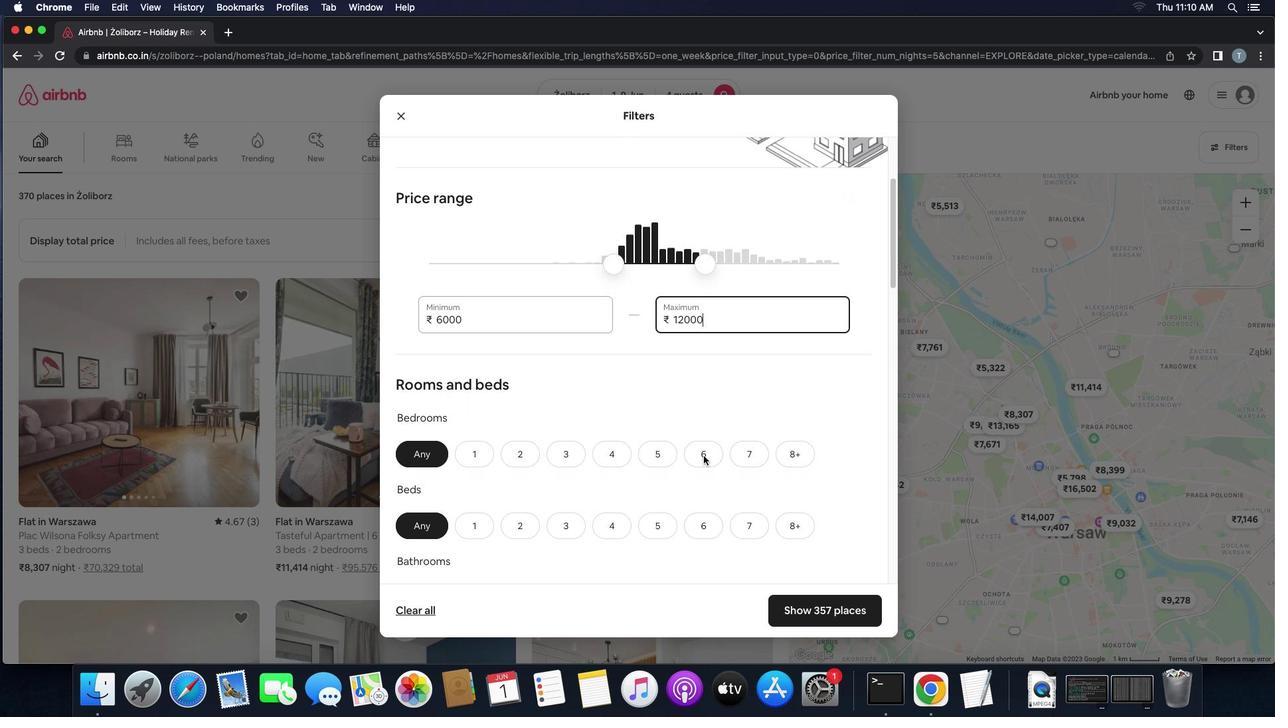 
Action: Mouse scrolled (704, 455) with delta (0, 0)
Screenshot: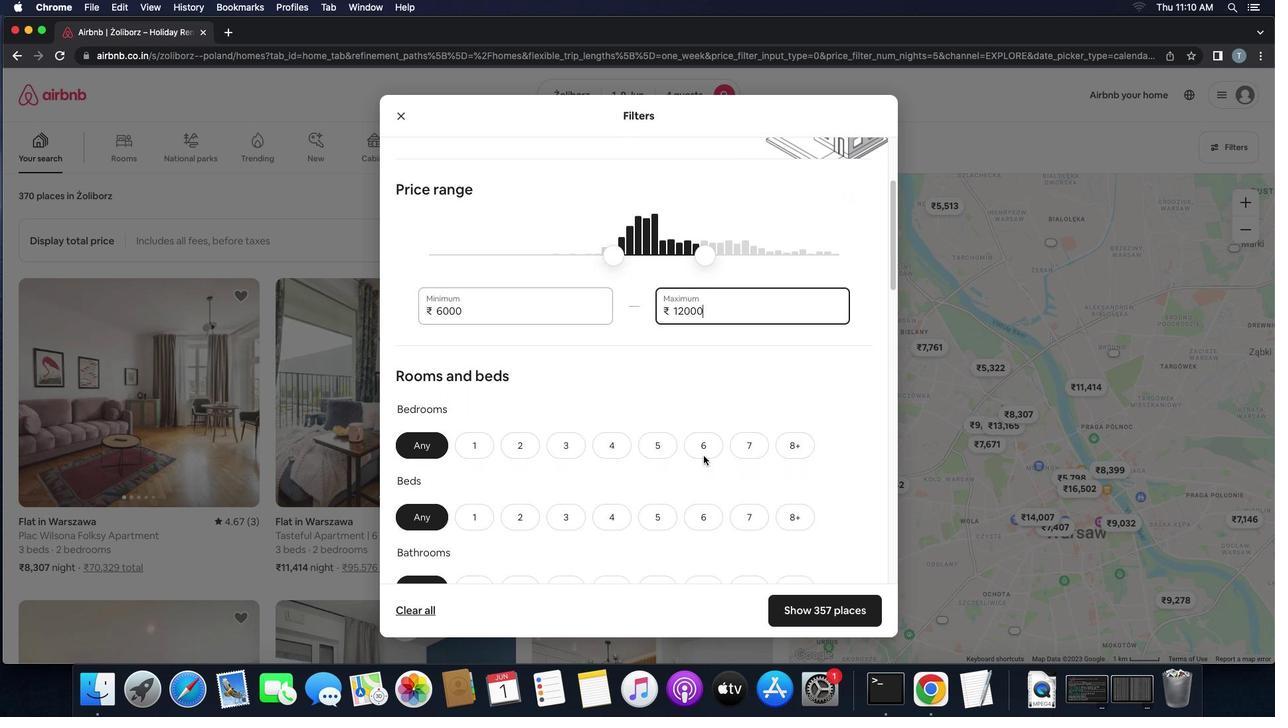 
Action: Mouse scrolled (704, 455) with delta (0, -1)
Screenshot: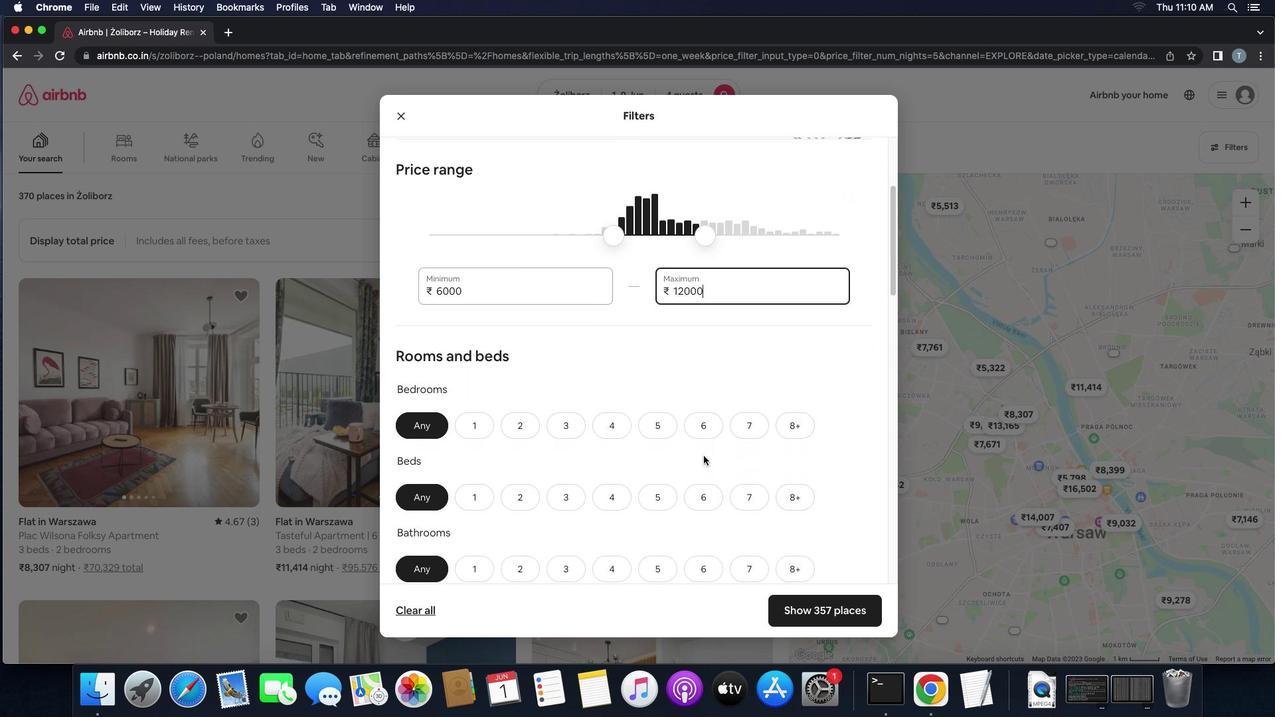 
Action: Mouse moved to (520, 349)
Screenshot: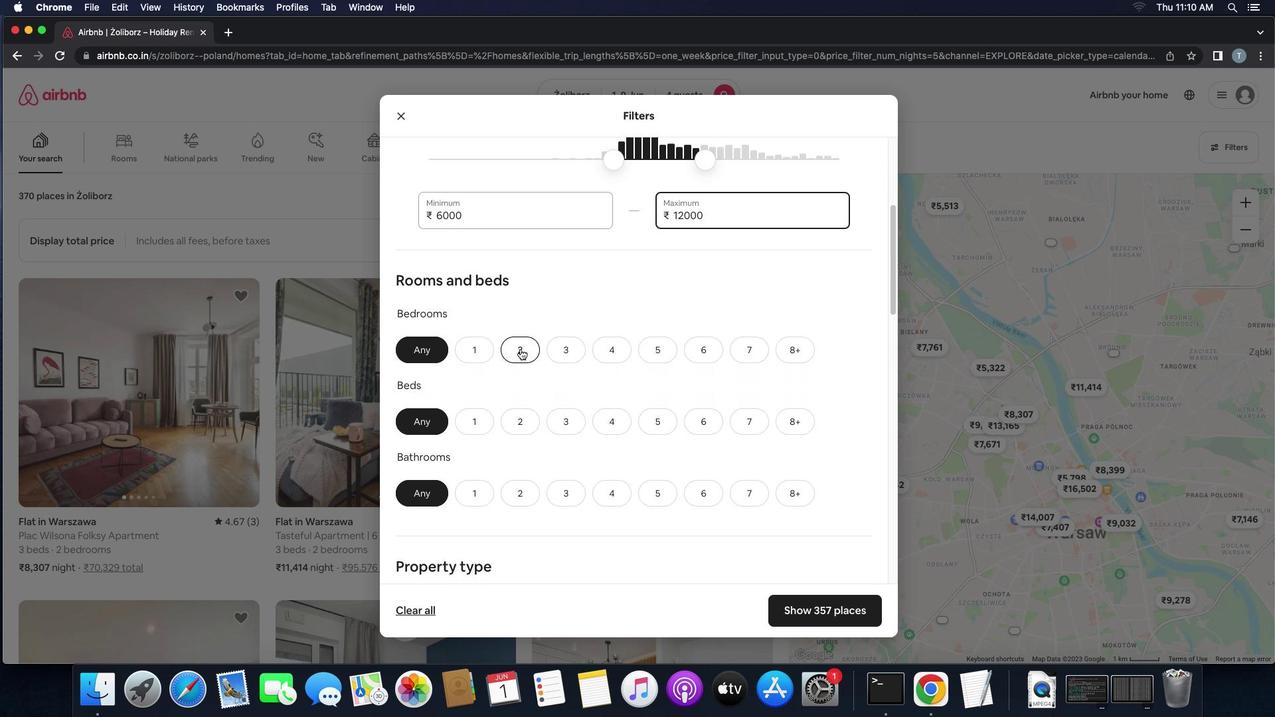 
Action: Mouse pressed left at (520, 349)
Screenshot: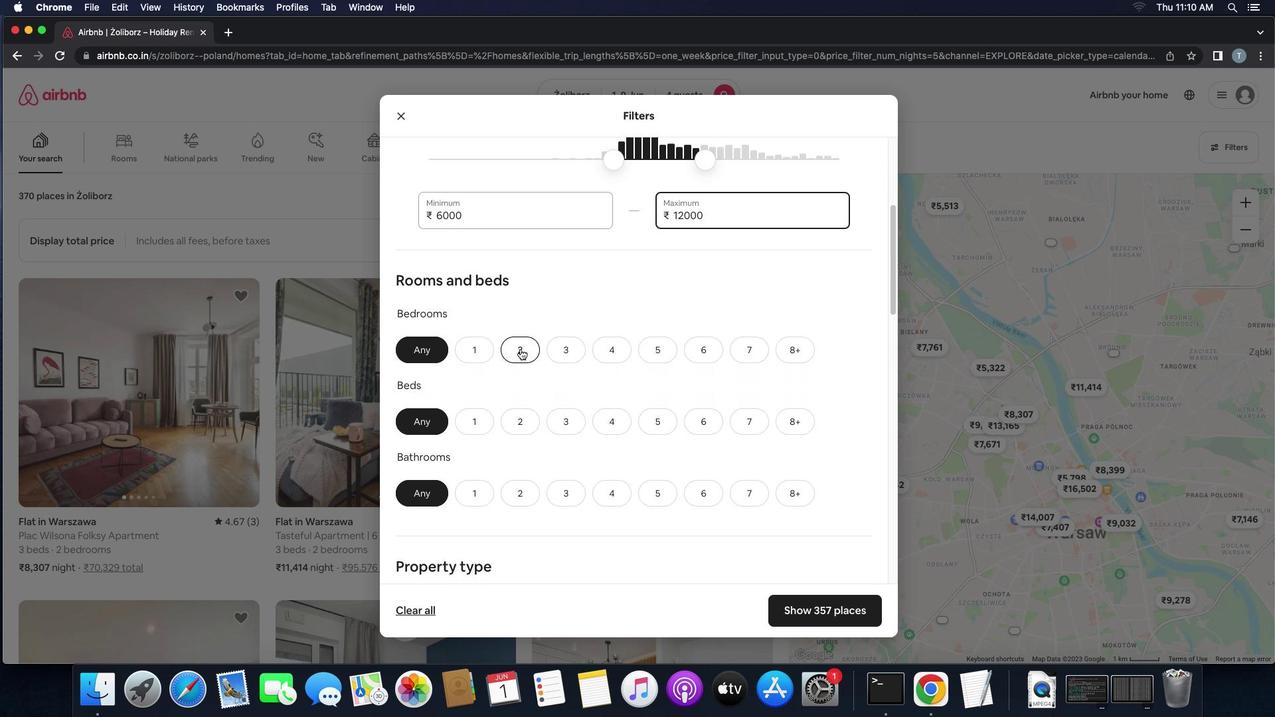 
Action: Mouse moved to (527, 421)
Screenshot: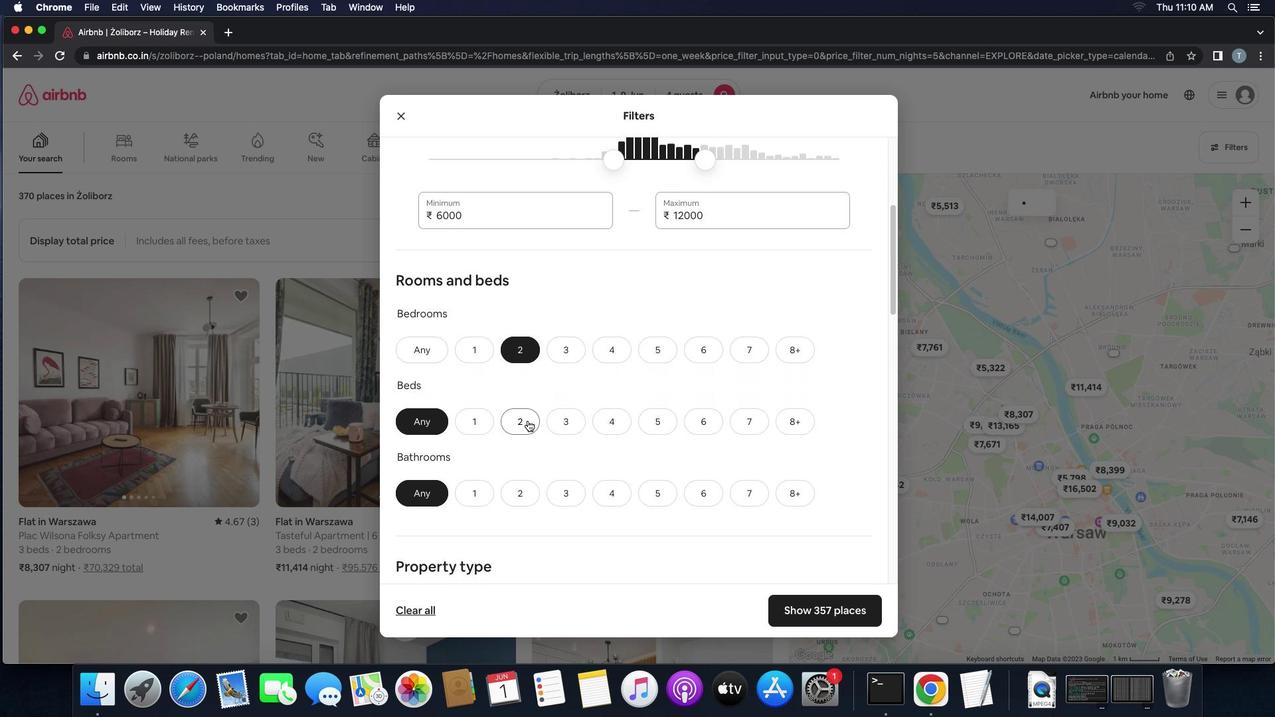 
Action: Mouse pressed left at (527, 421)
Screenshot: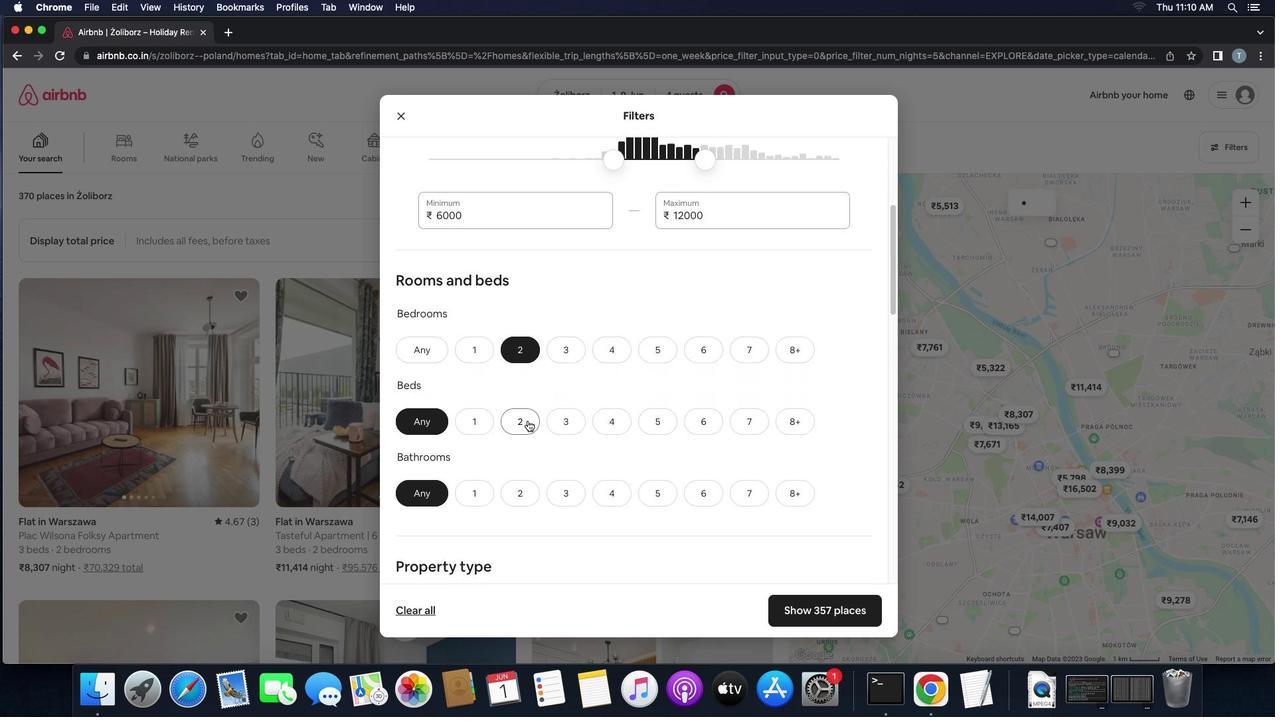 
Action: Mouse moved to (524, 492)
Screenshot: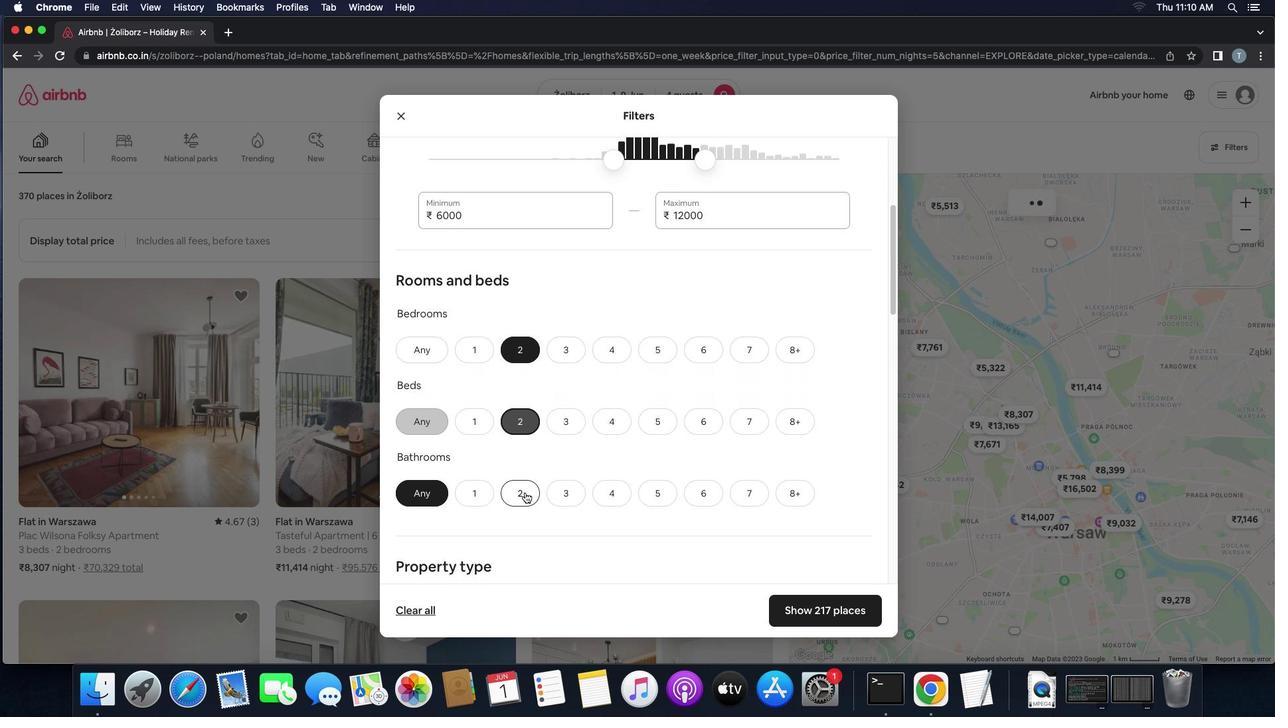
Action: Mouse pressed left at (524, 492)
Screenshot: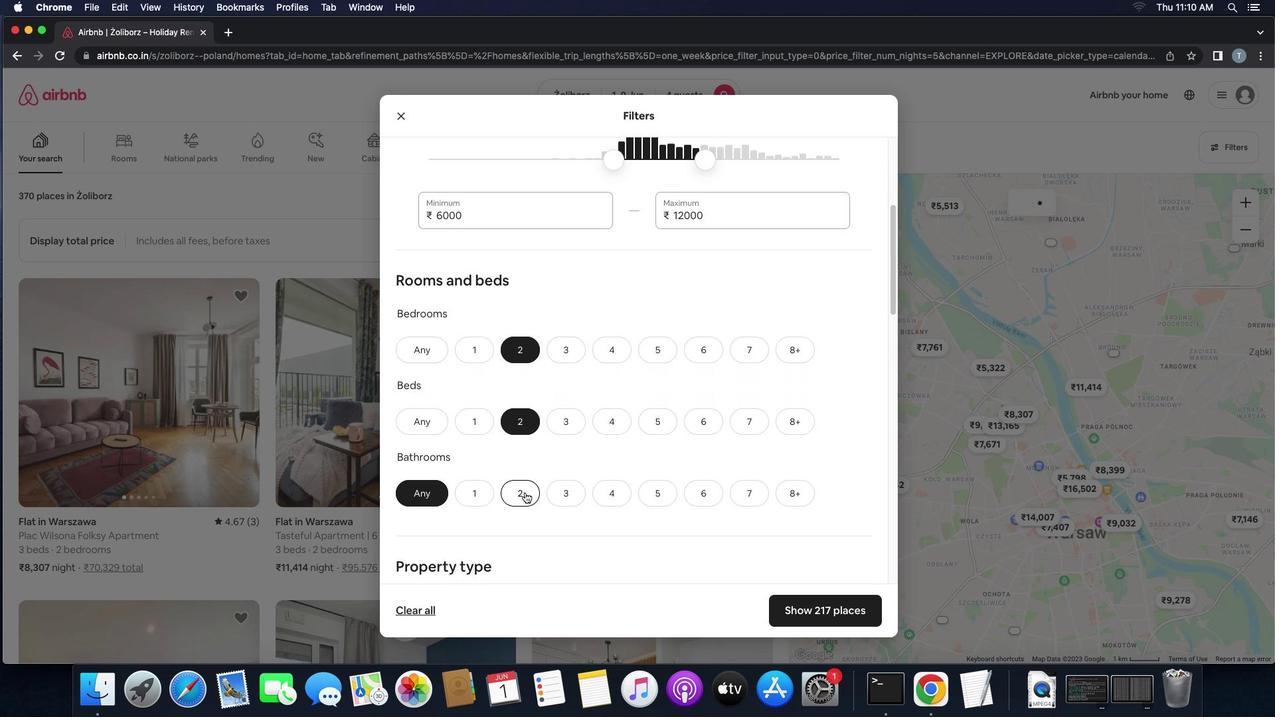 
Action: Mouse moved to (567, 470)
Screenshot: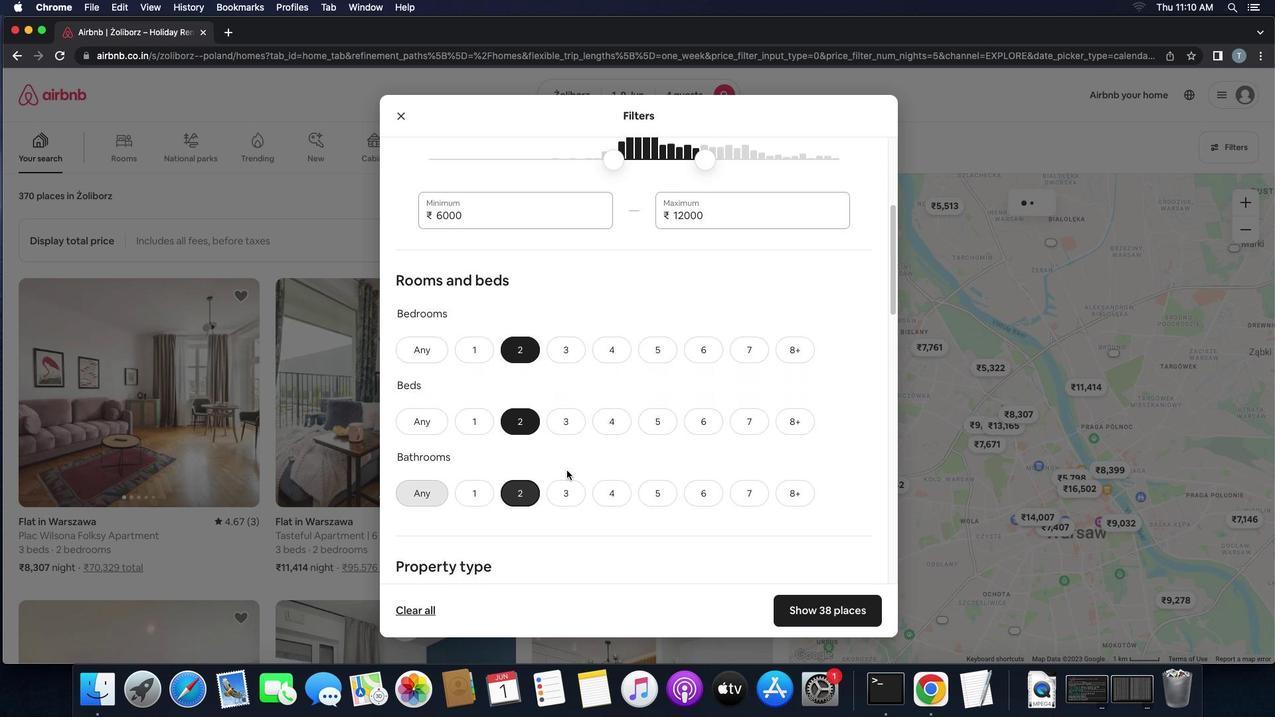 
Action: Mouse scrolled (567, 470) with delta (0, 0)
Screenshot: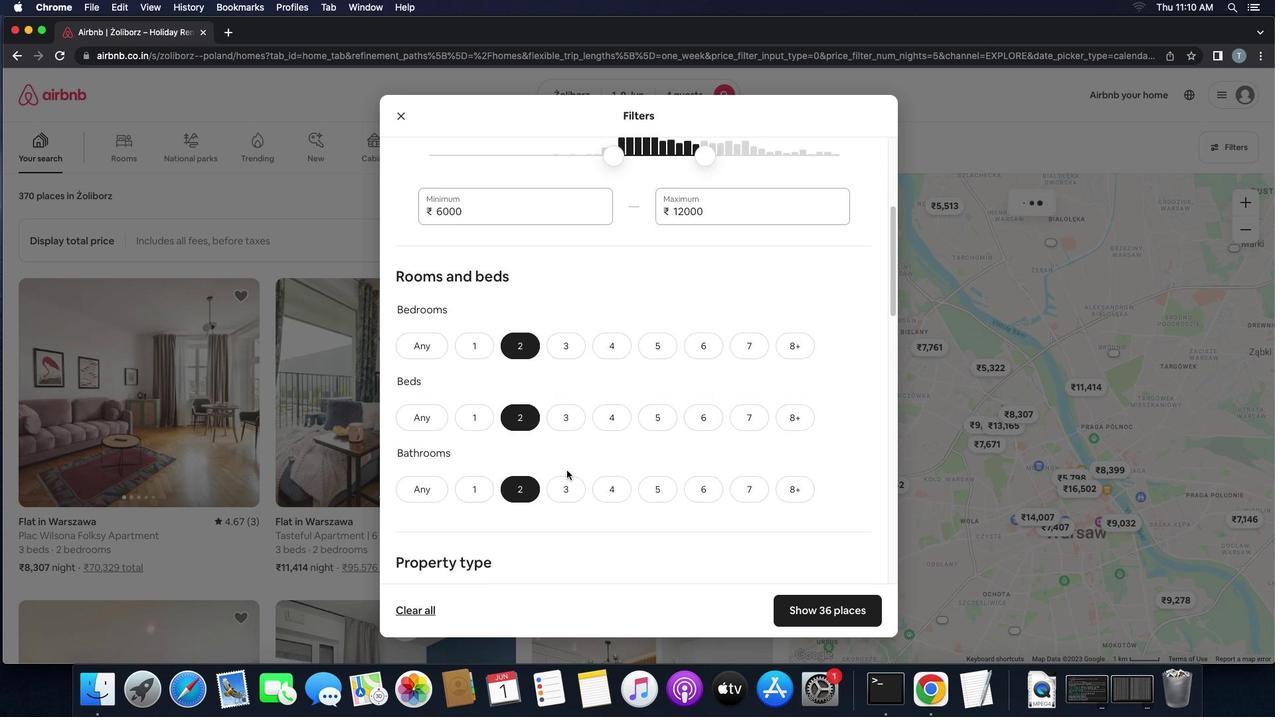 
Action: Mouse scrolled (567, 470) with delta (0, 0)
Screenshot: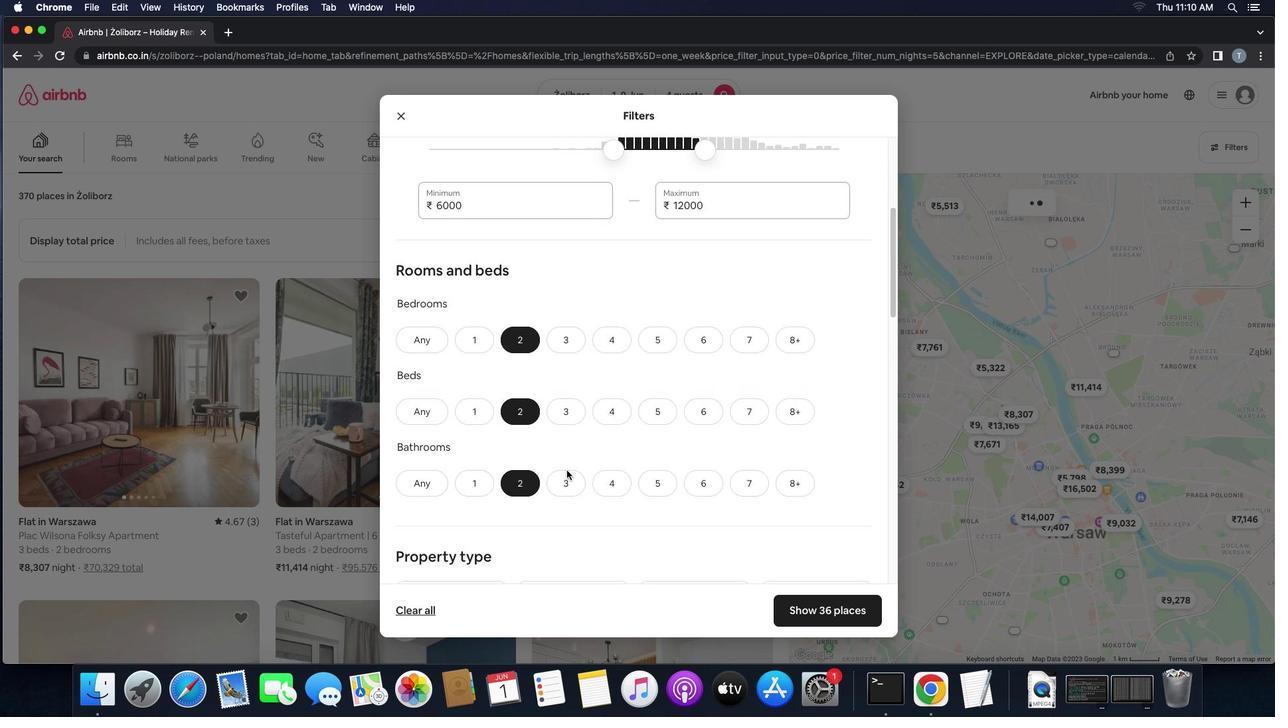
Action: Mouse scrolled (567, 470) with delta (0, 0)
Screenshot: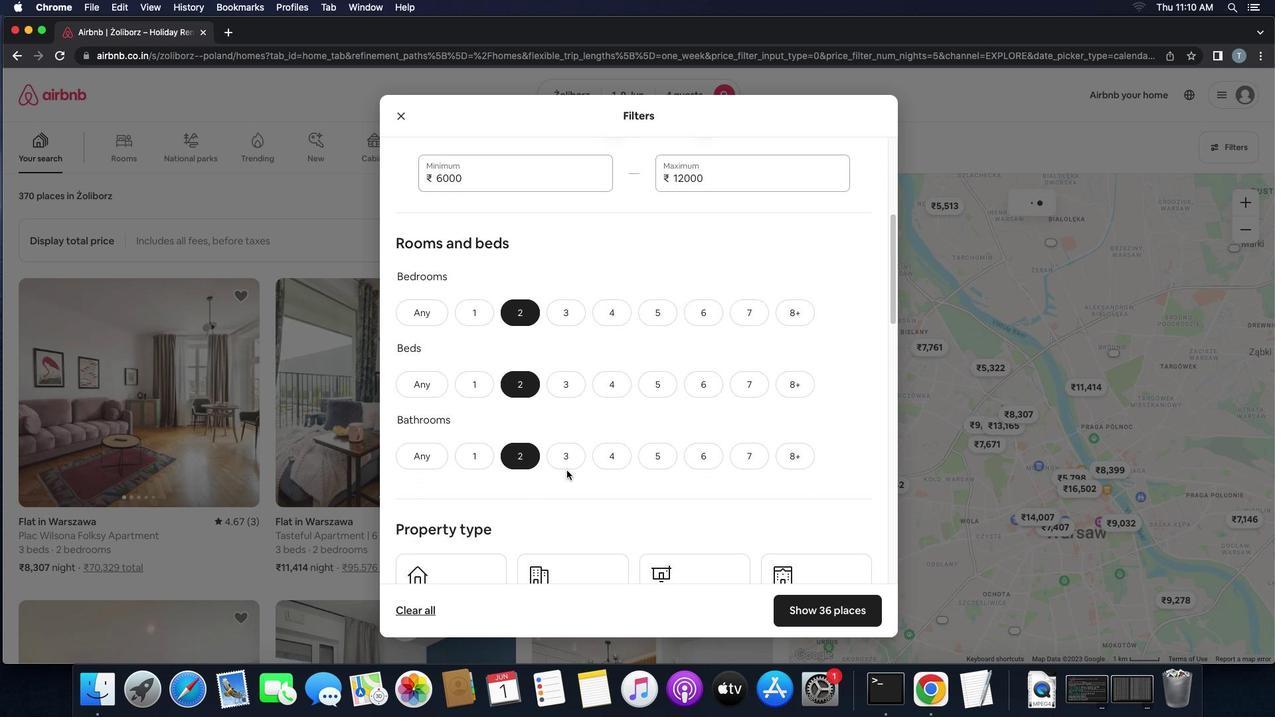 
Action: Mouse scrolled (567, 470) with delta (0, 0)
Screenshot: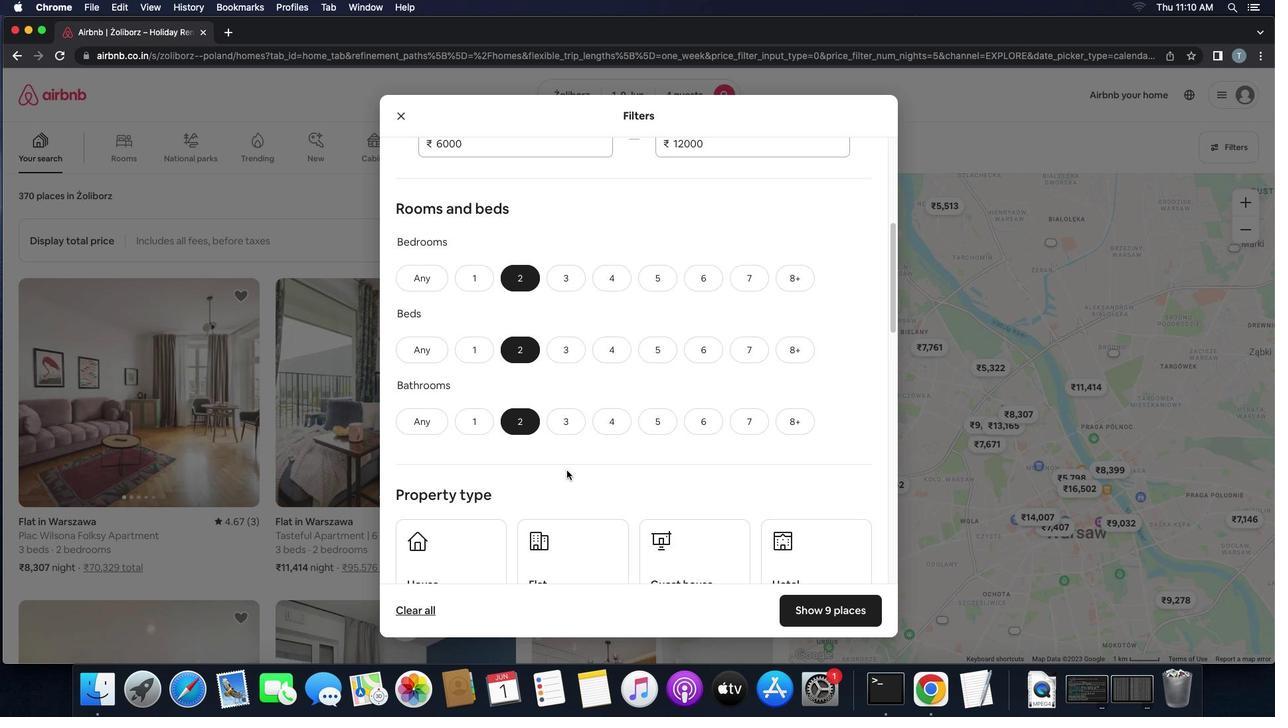
Action: Mouse scrolled (567, 470) with delta (0, 0)
Screenshot: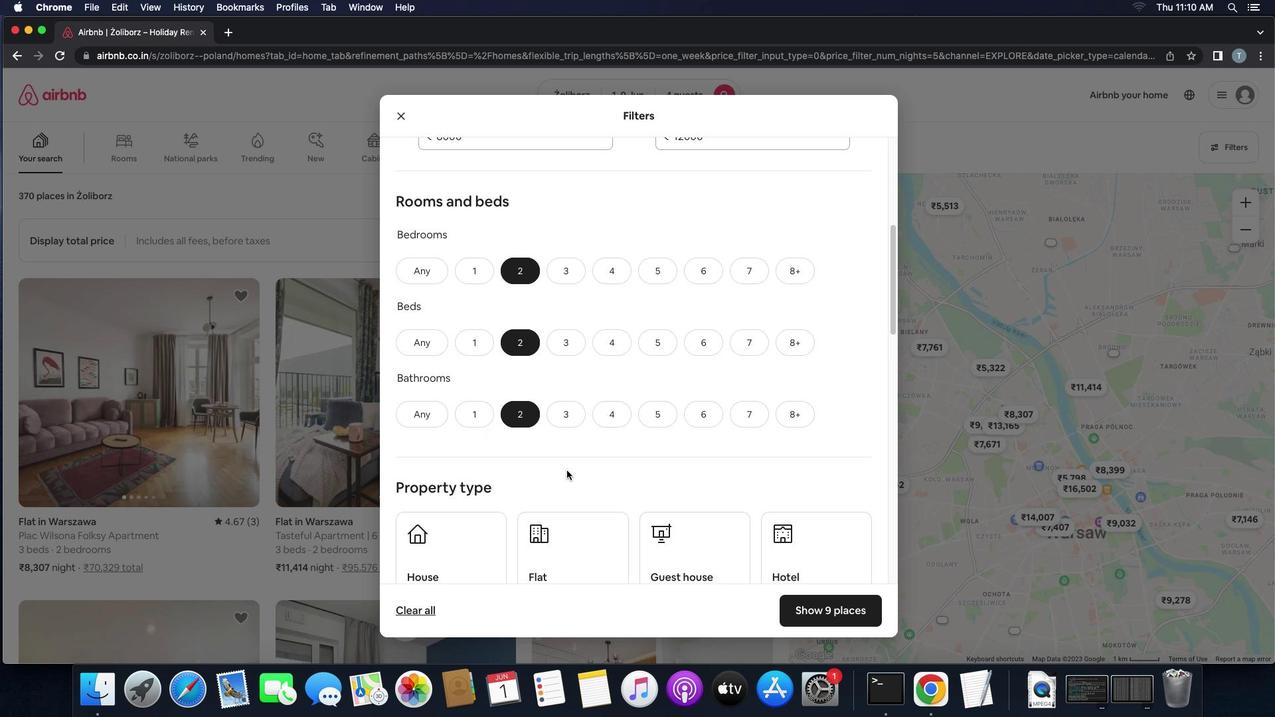
Action: Mouse scrolled (567, 470) with delta (0, 0)
Screenshot: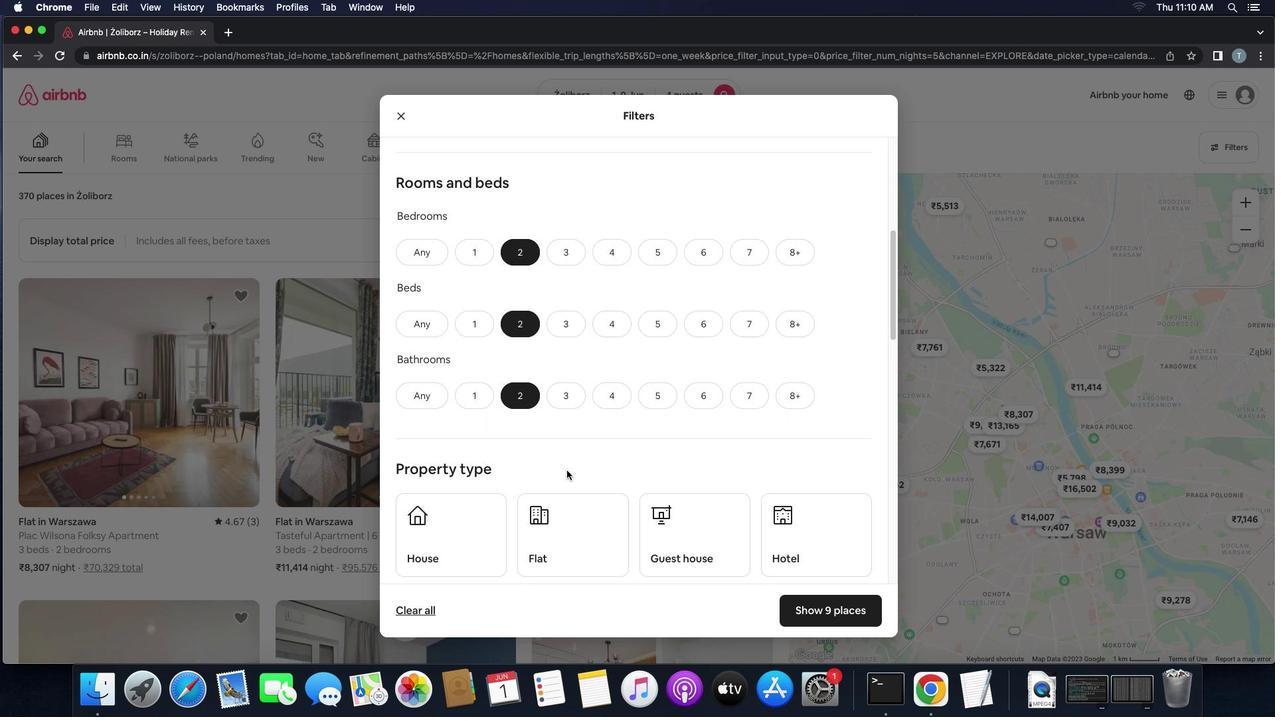 
Action: Mouse scrolled (567, 470) with delta (0, 0)
Screenshot: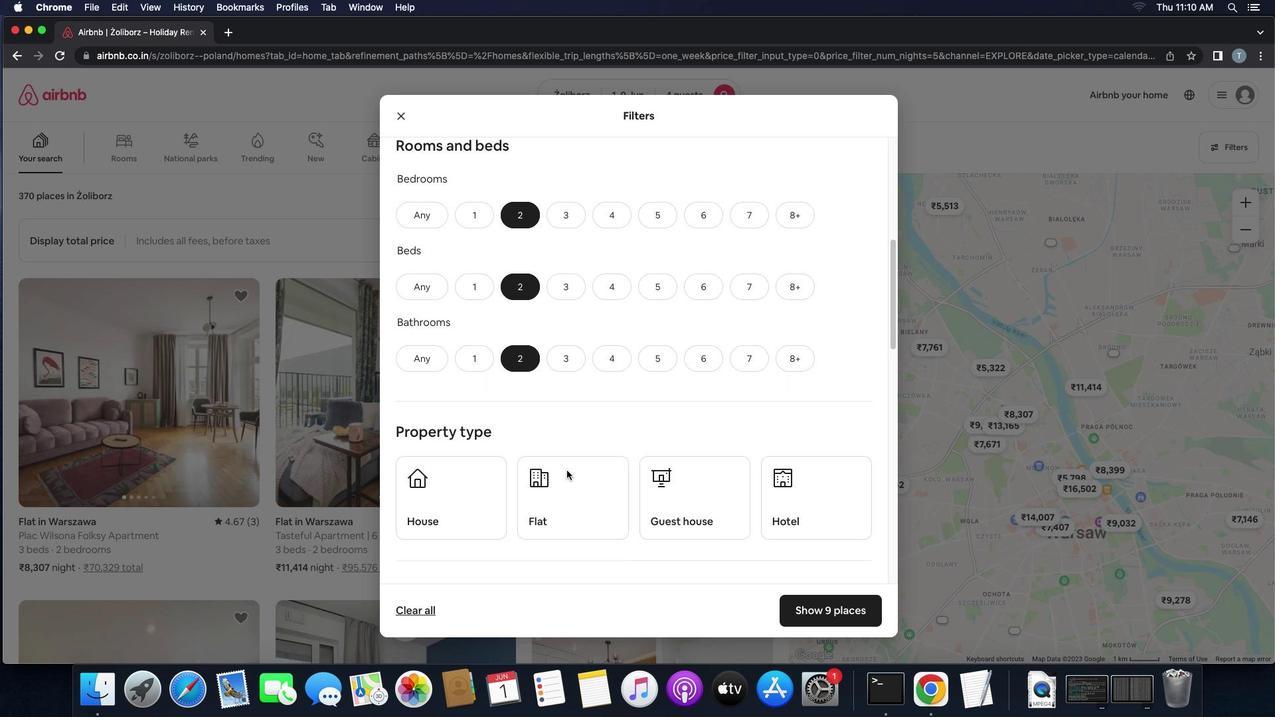 
Action: Mouse scrolled (567, 470) with delta (0, 0)
Screenshot: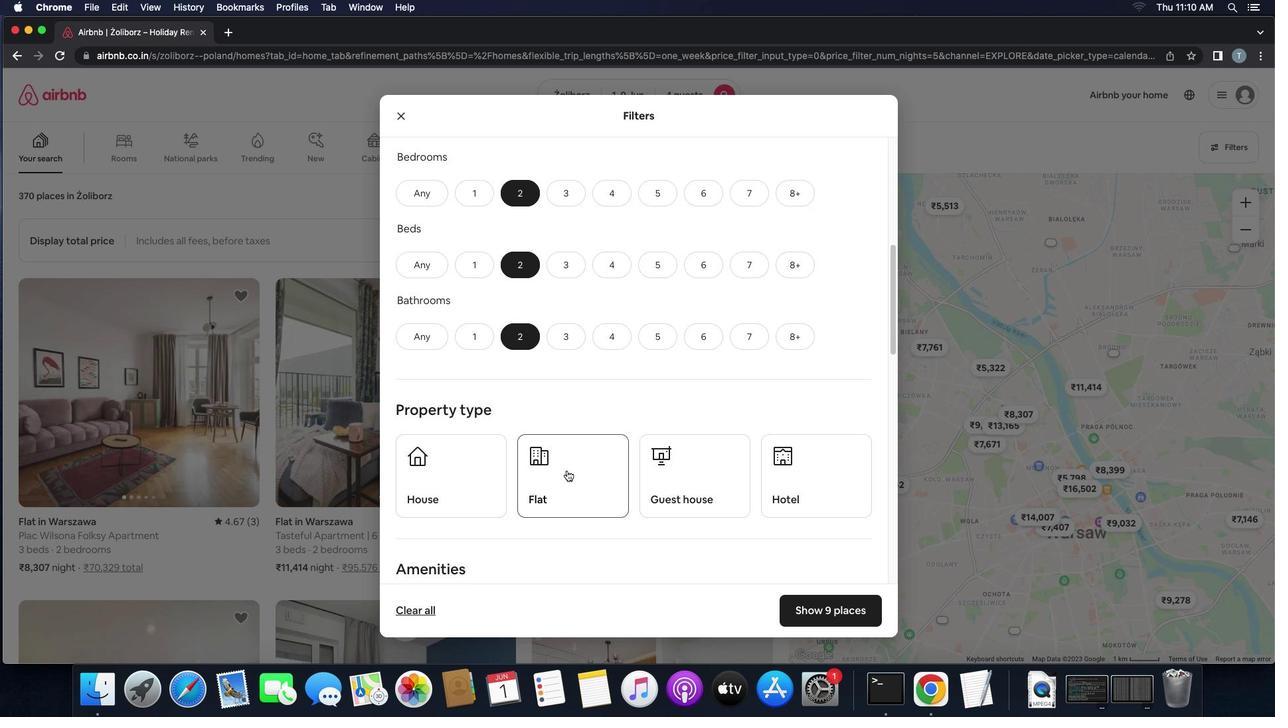 
Action: Mouse scrolled (567, 470) with delta (0, 0)
Screenshot: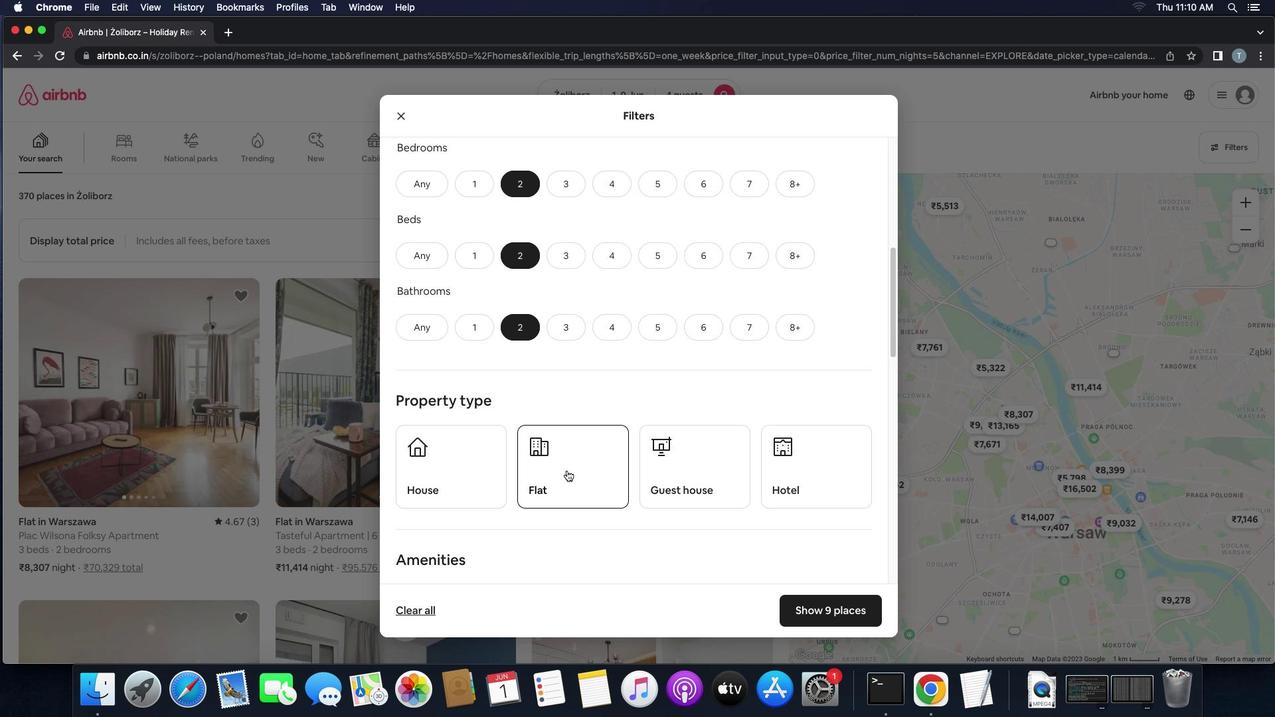 
Action: Mouse scrolled (567, 470) with delta (0, -1)
Screenshot: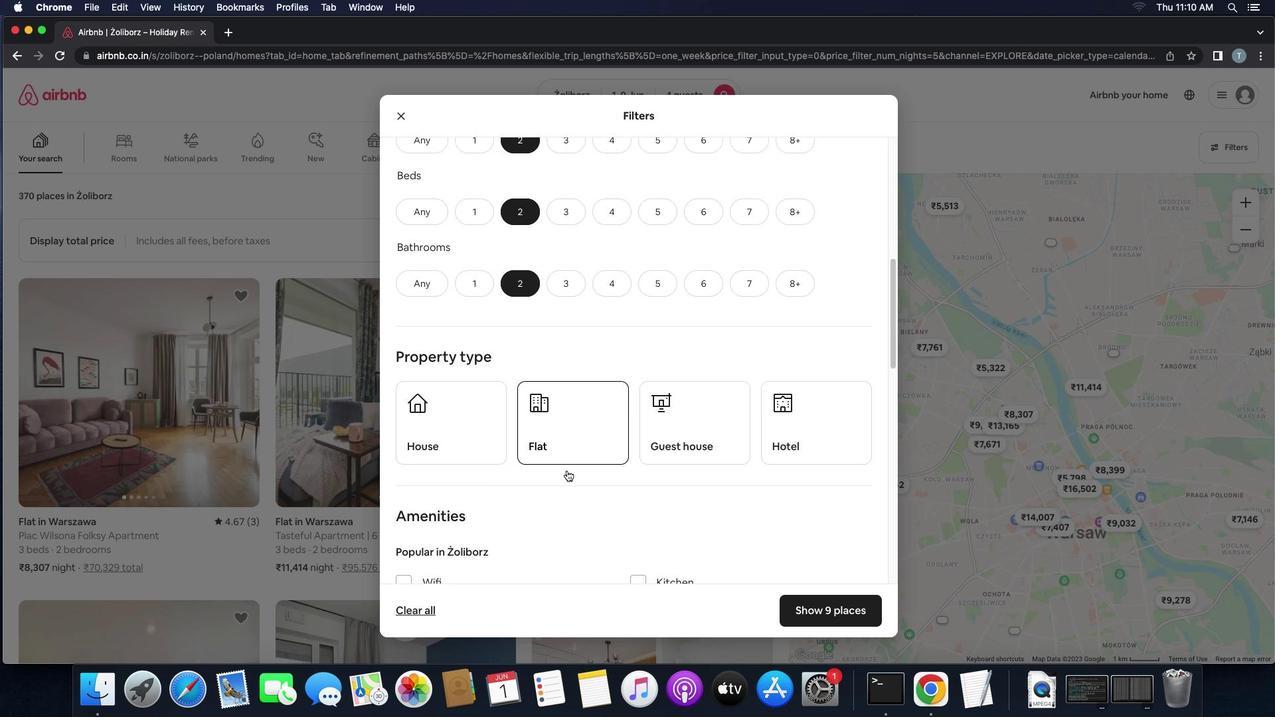 
Action: Mouse scrolled (567, 470) with delta (0, -1)
Screenshot: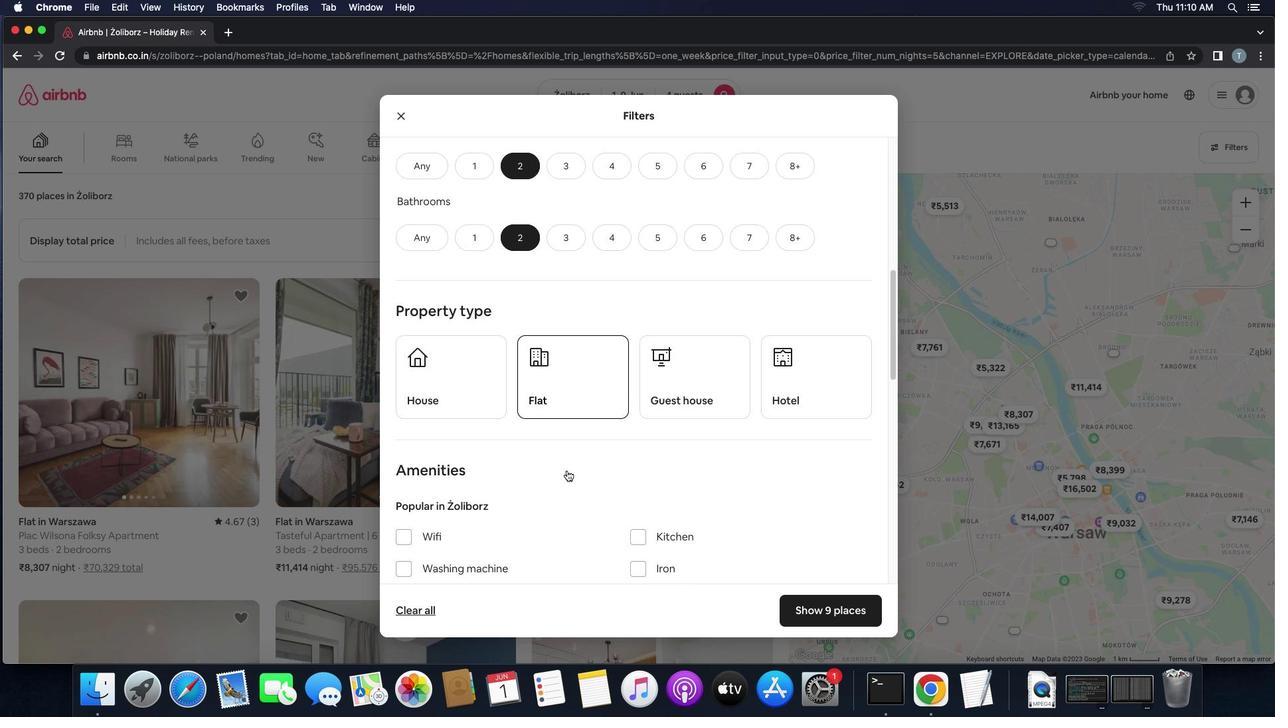 
Action: Mouse moved to (451, 301)
Screenshot: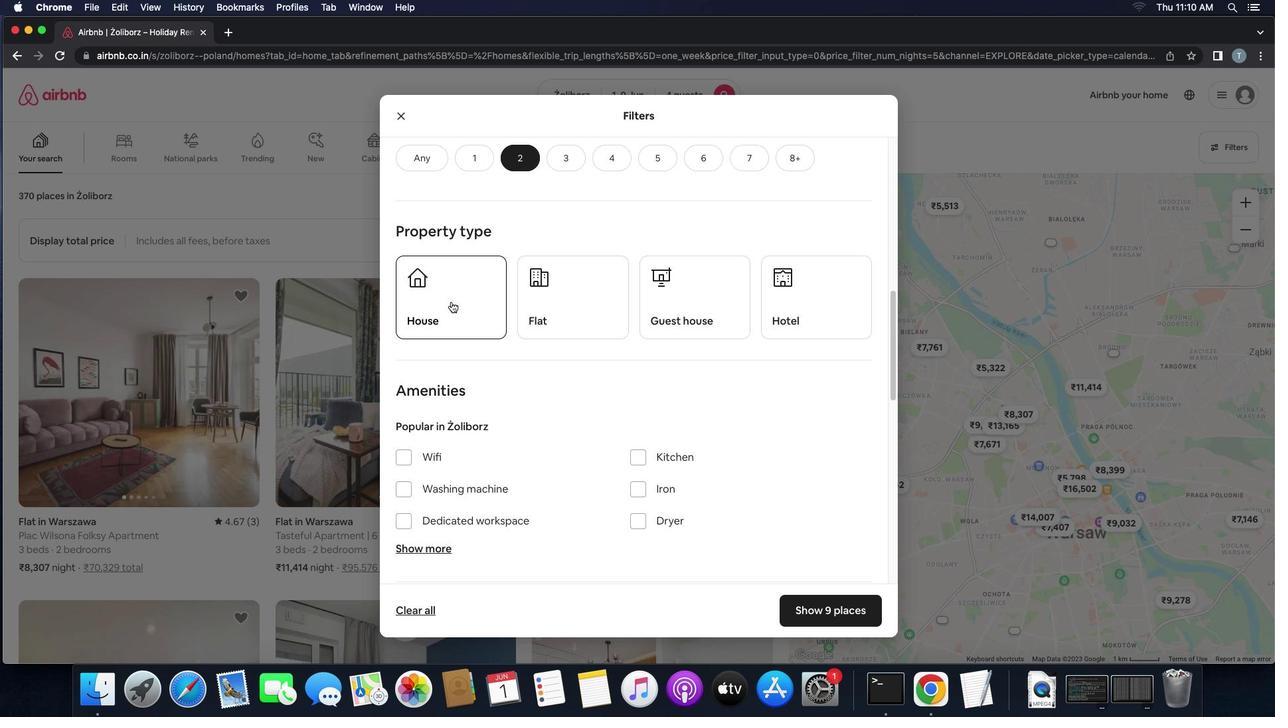 
Action: Mouse pressed left at (451, 301)
Screenshot: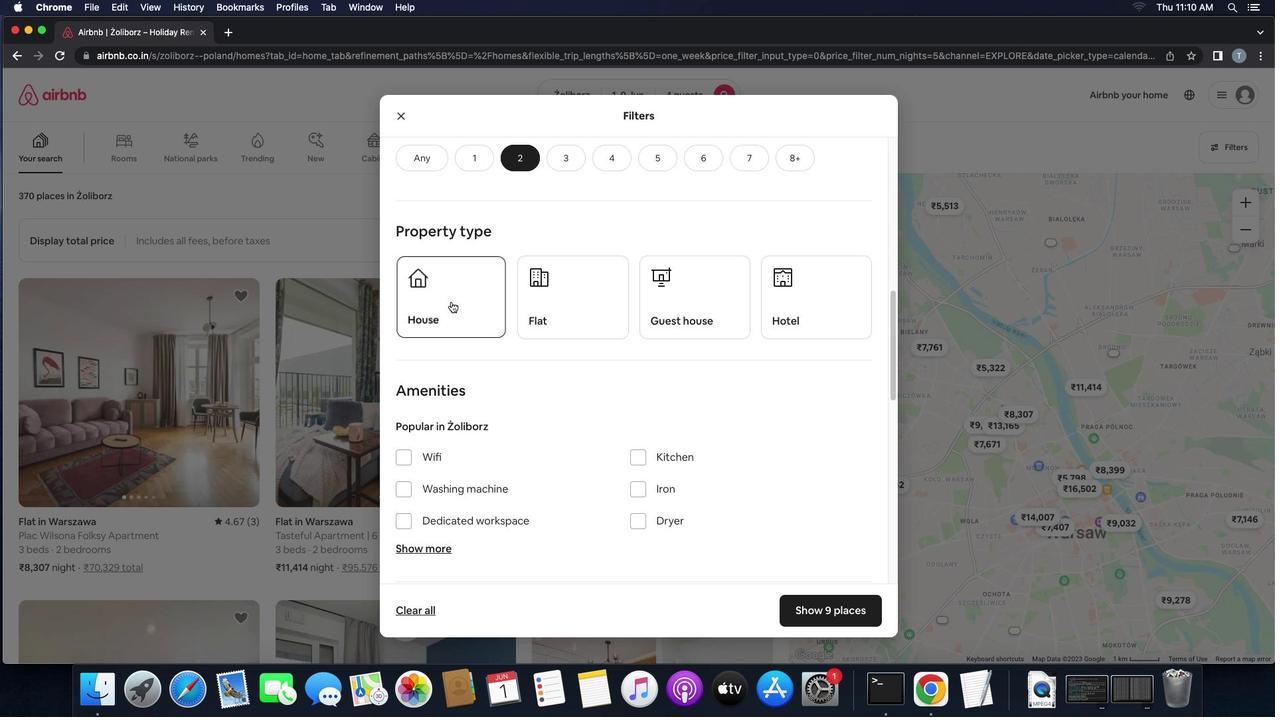
Action: Mouse moved to (490, 298)
Screenshot: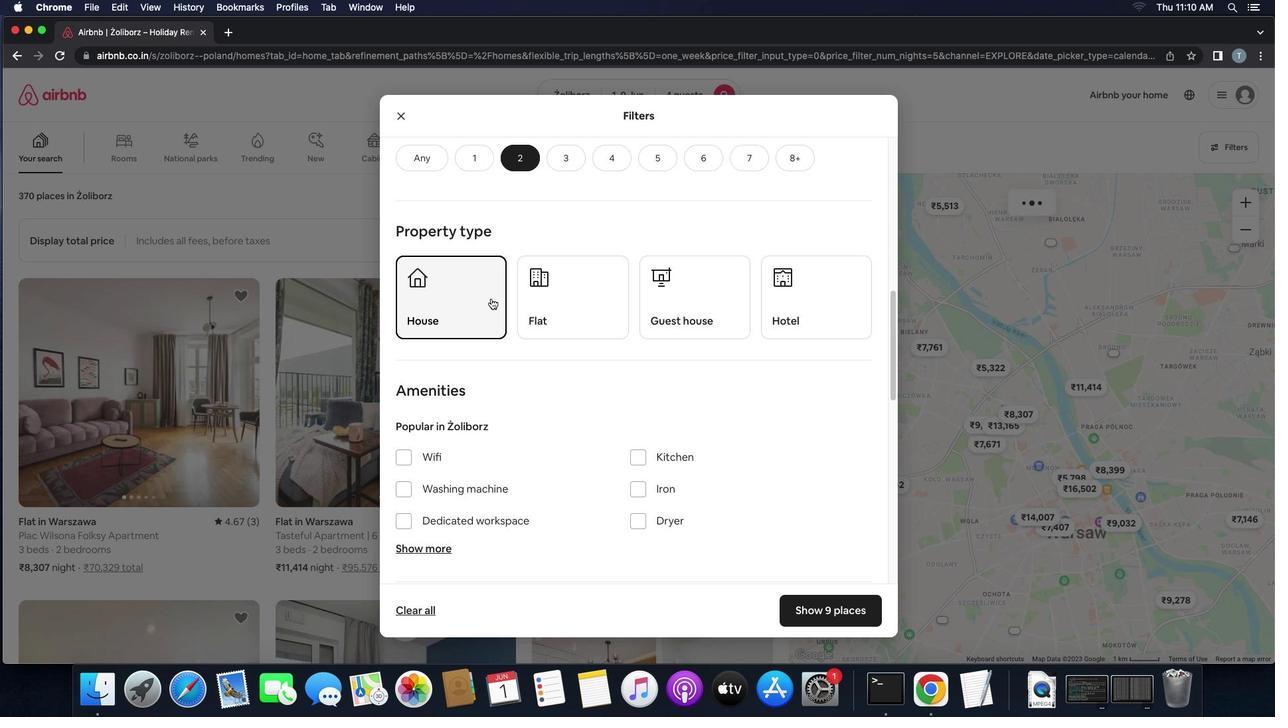 
Action: Mouse pressed left at (490, 298)
Screenshot: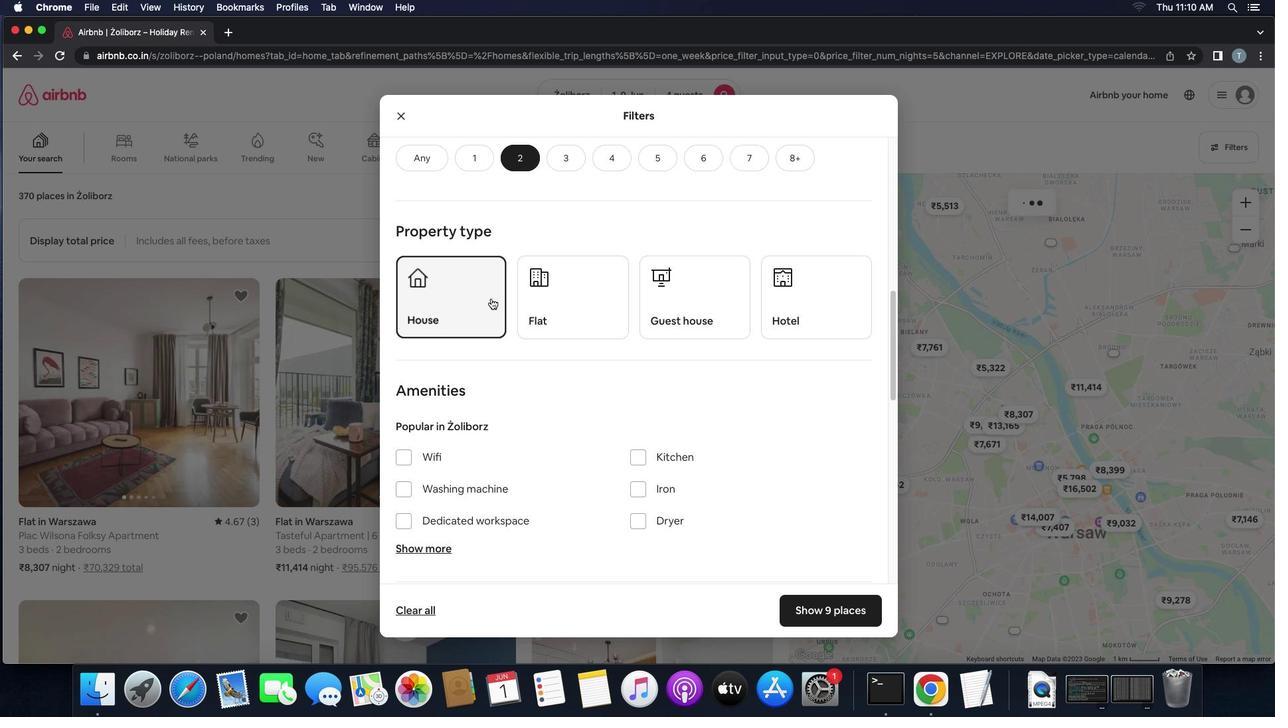 
Action: Mouse pressed left at (490, 298)
Screenshot: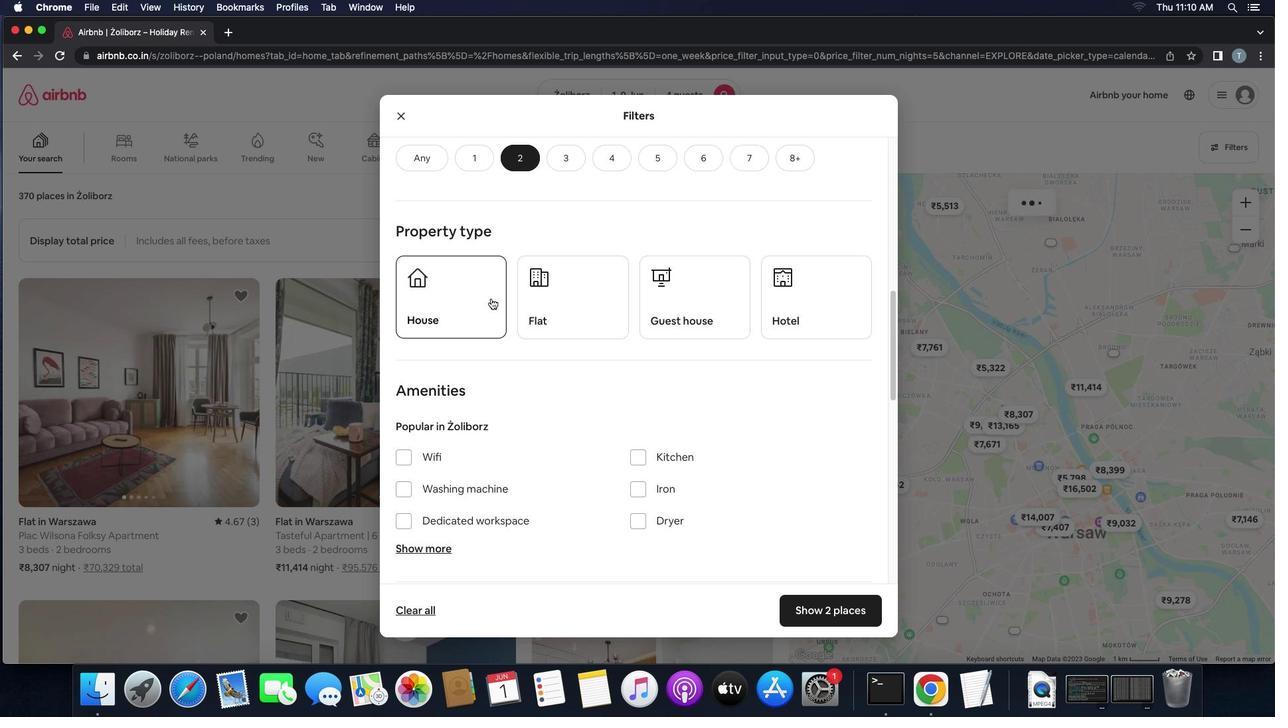 
Action: Mouse moved to (560, 302)
Screenshot: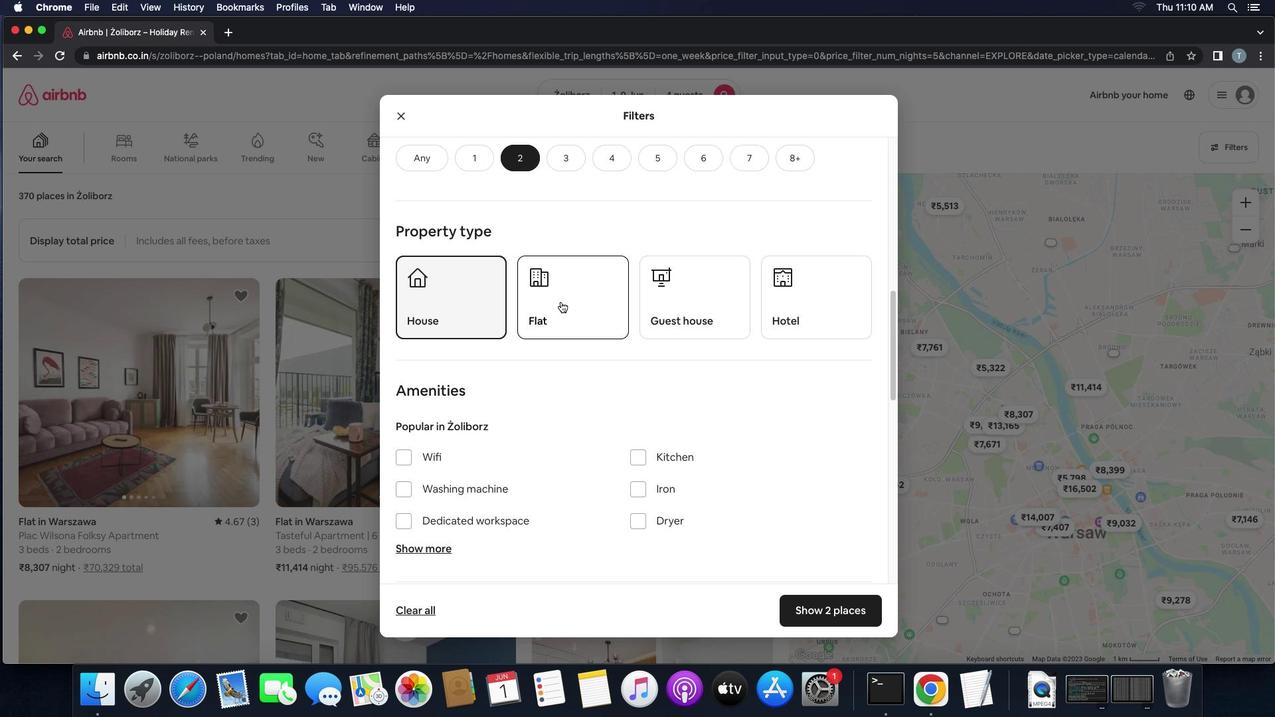 
Action: Mouse pressed left at (560, 302)
Screenshot: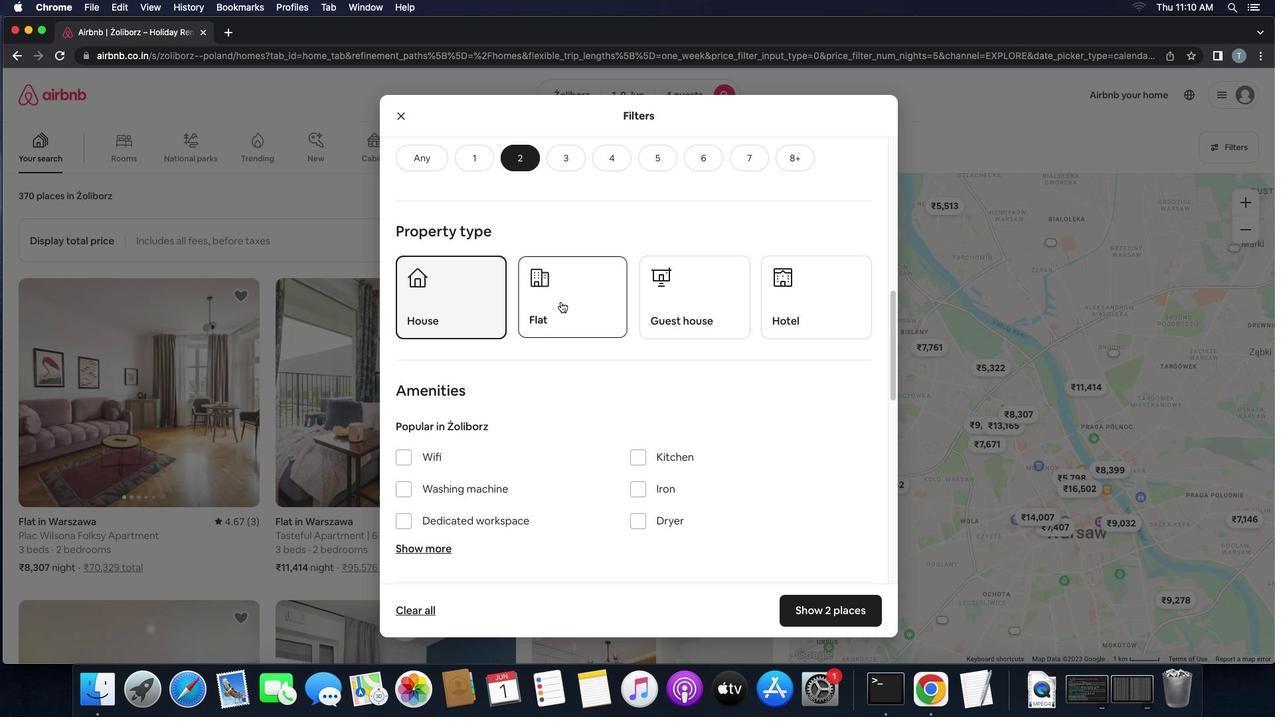 
Action: Mouse moved to (667, 299)
Screenshot: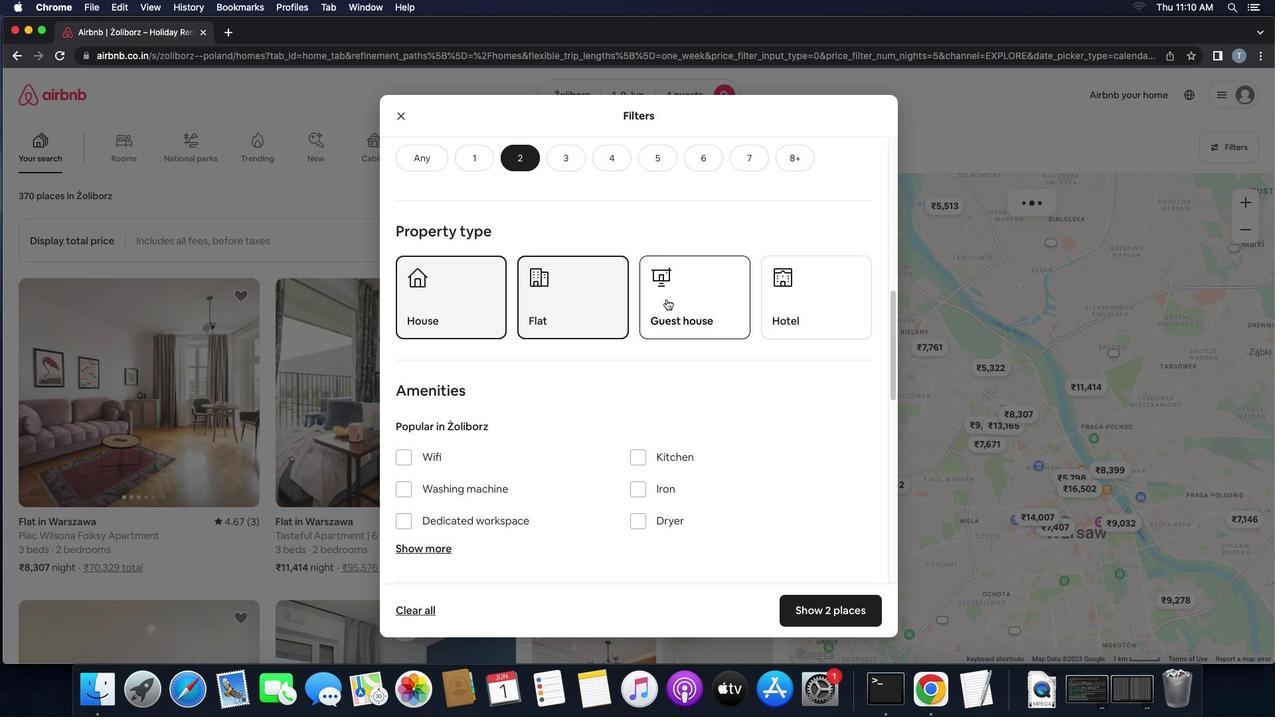 
Action: Mouse pressed left at (667, 299)
Screenshot: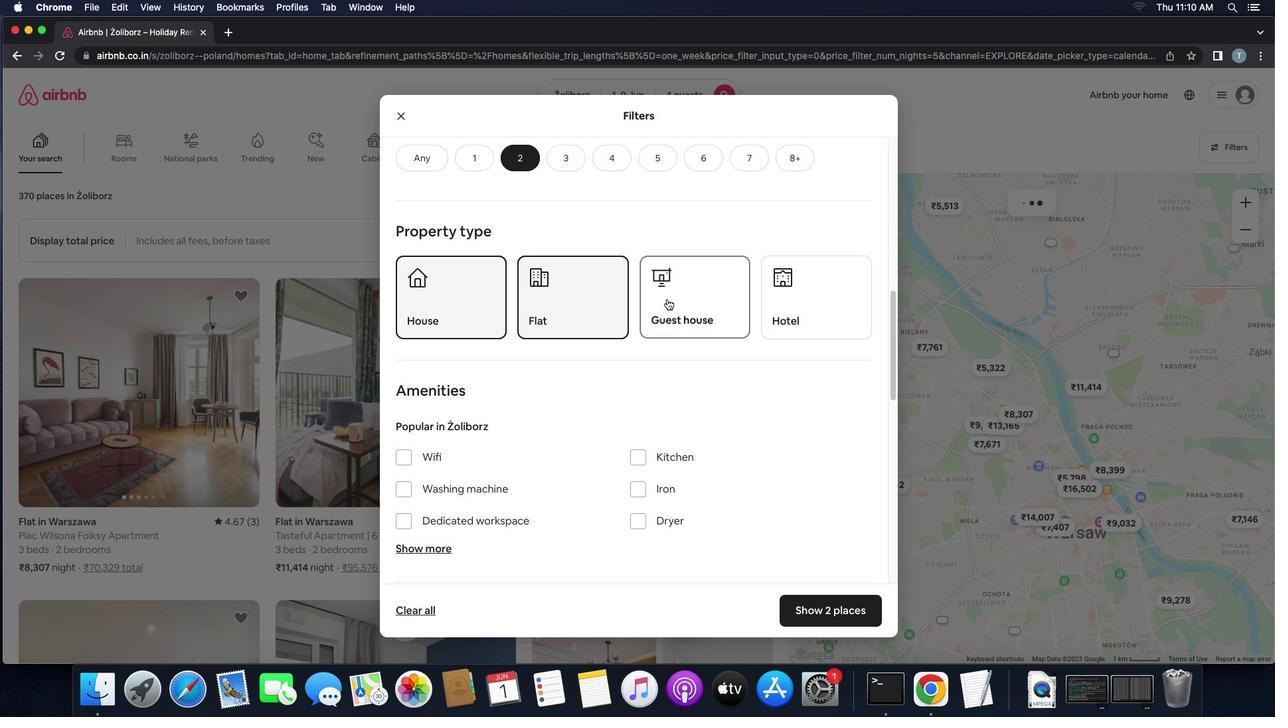
Action: Mouse moved to (681, 425)
Screenshot: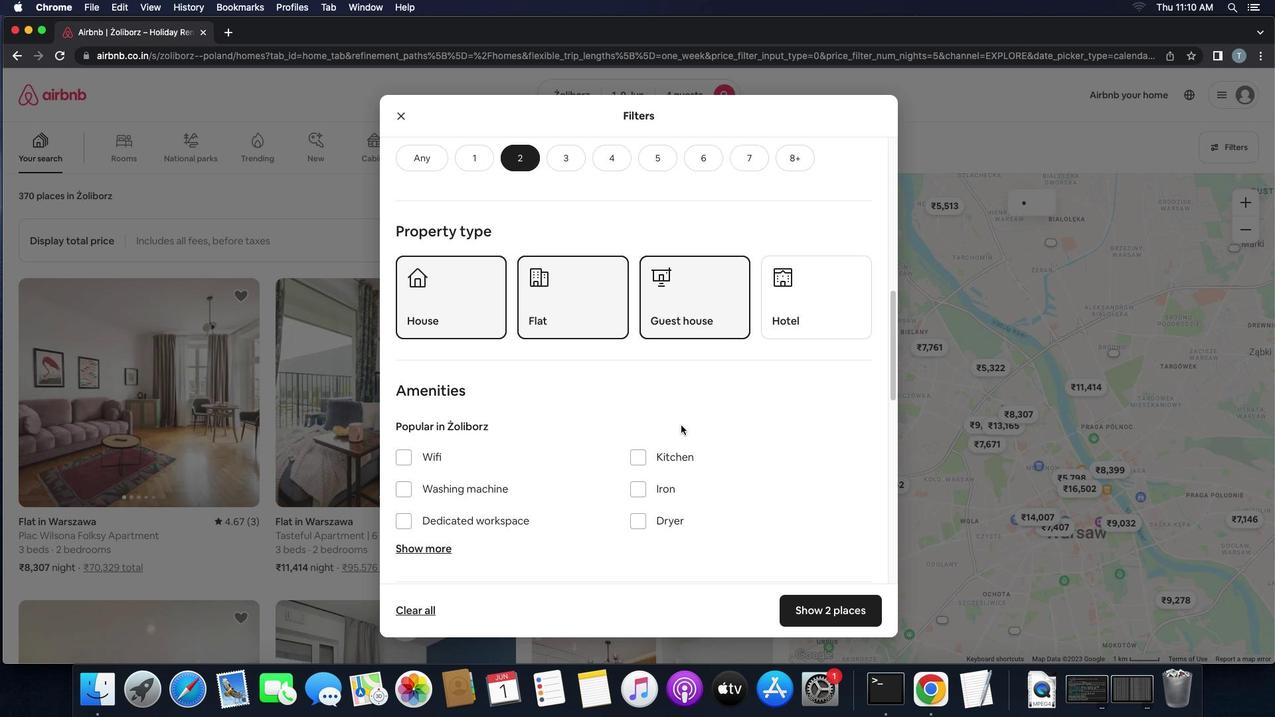 
Action: Mouse scrolled (681, 425) with delta (0, 0)
Screenshot: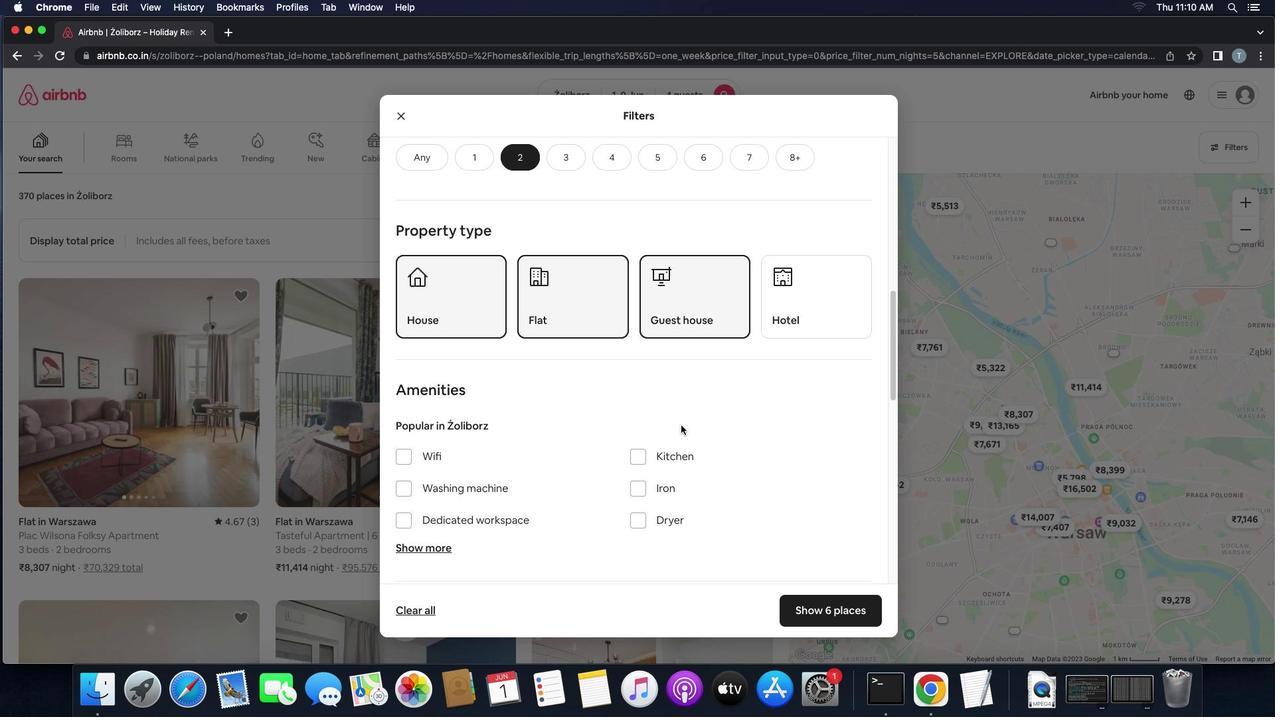
Action: Mouse scrolled (681, 425) with delta (0, 0)
Screenshot: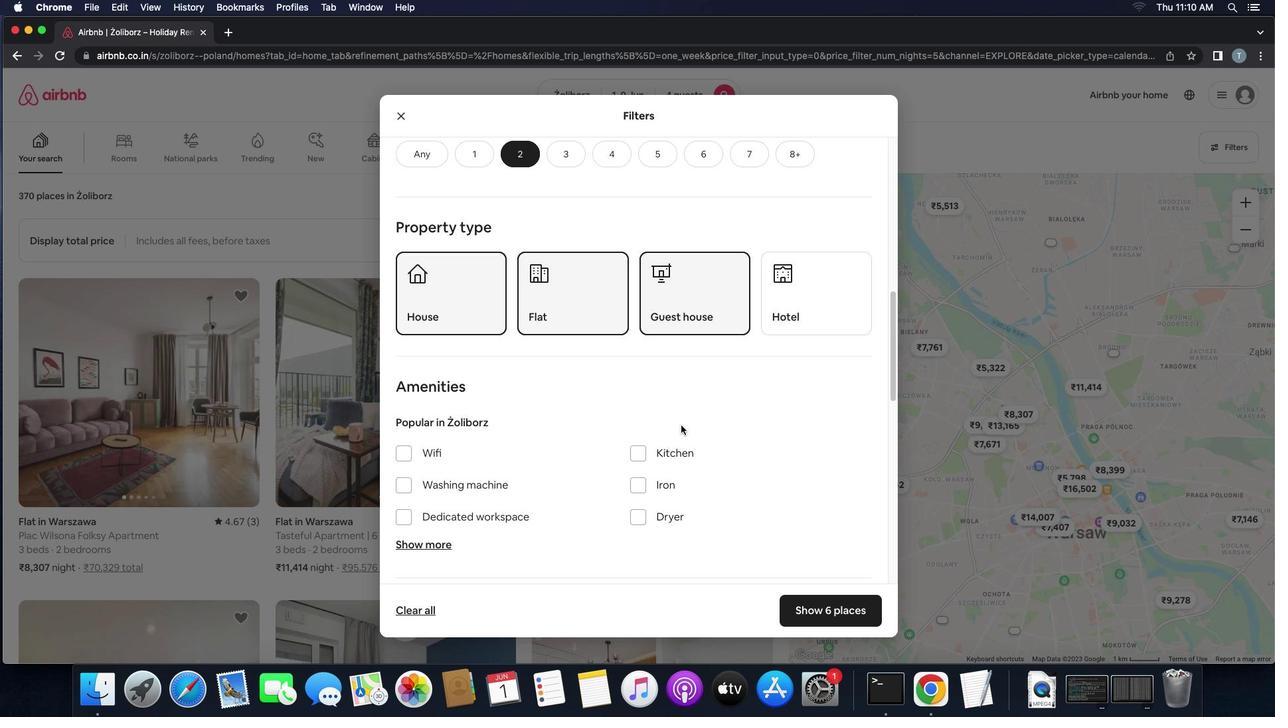 
Action: Mouse scrolled (681, 425) with delta (0, 0)
Screenshot: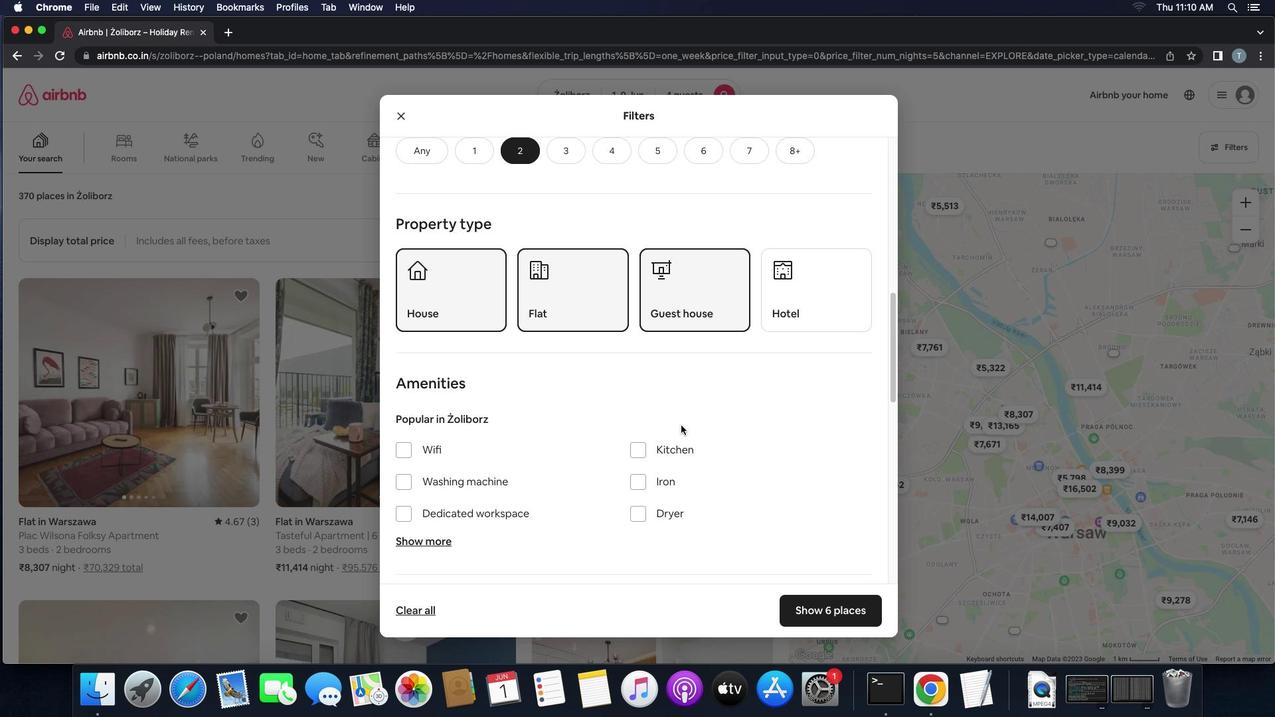 
Action: Mouse scrolled (681, 425) with delta (0, 0)
Screenshot: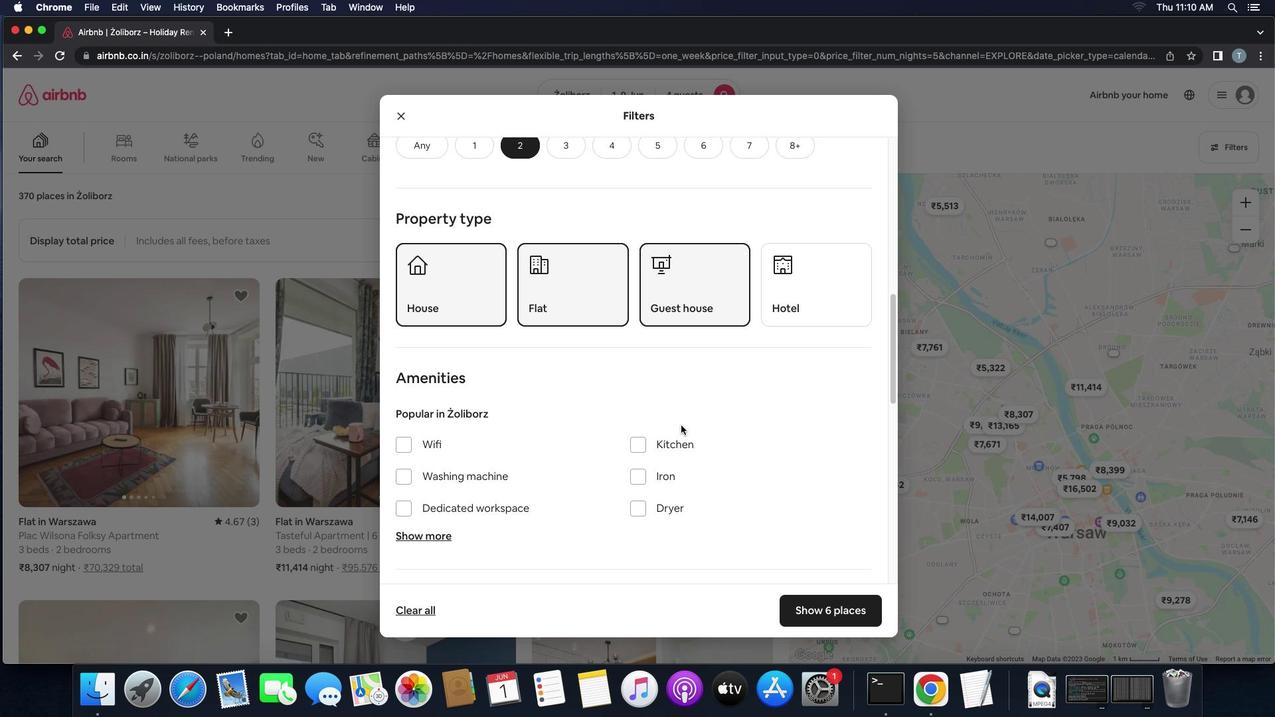 
Action: Mouse scrolled (681, 425) with delta (0, 0)
Screenshot: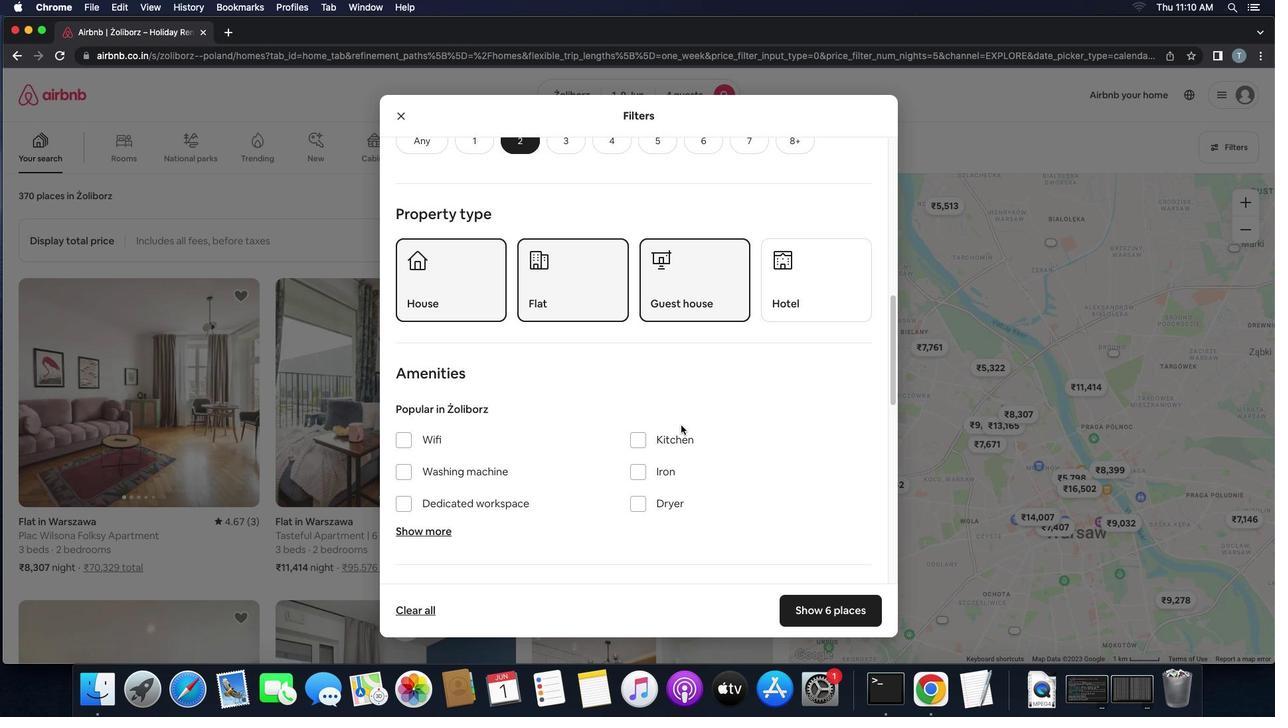 
Action: Mouse scrolled (681, 425) with delta (0, 0)
Screenshot: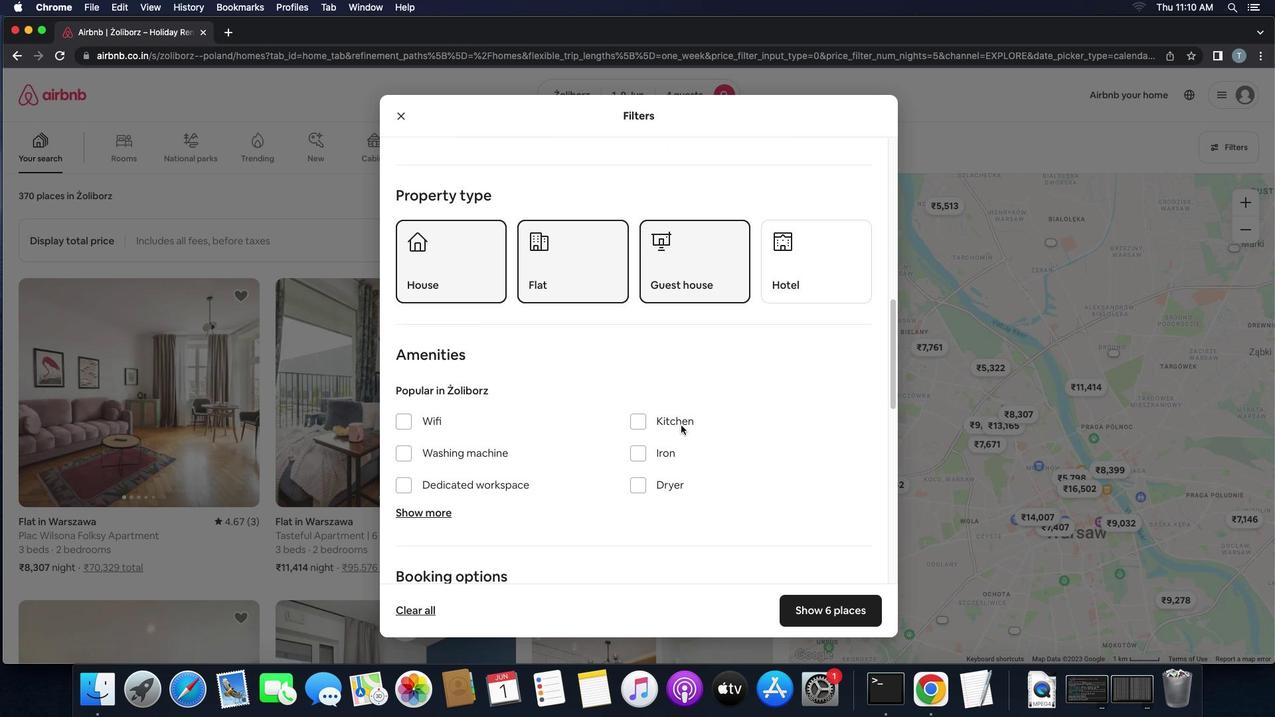 
Action: Mouse moved to (678, 426)
Screenshot: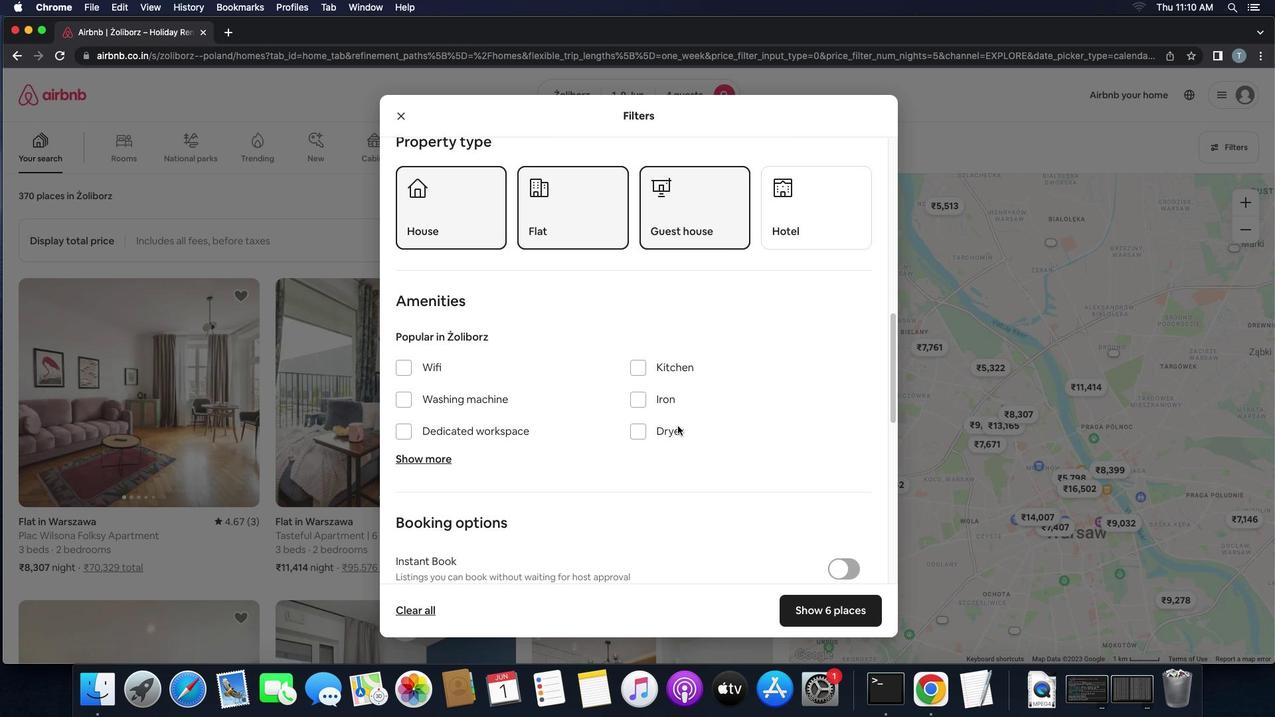 
Action: Mouse scrolled (678, 426) with delta (0, 0)
Screenshot: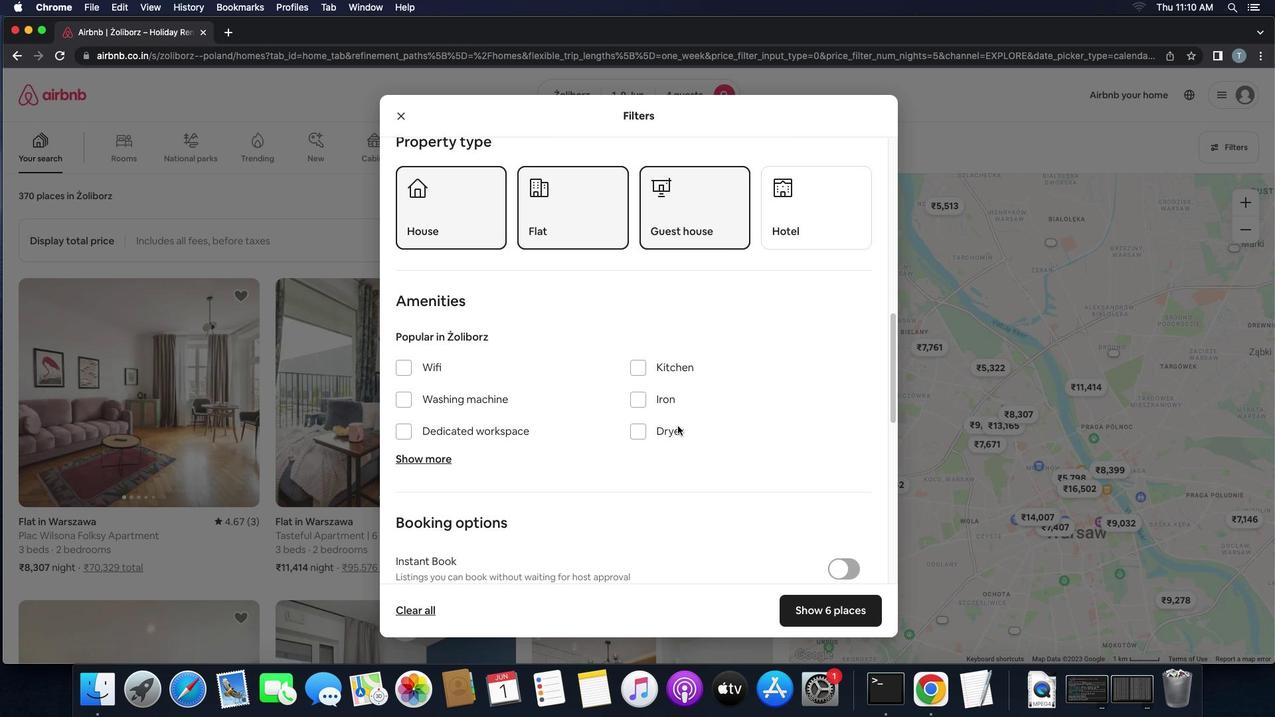 
Action: Mouse scrolled (678, 426) with delta (0, 0)
Screenshot: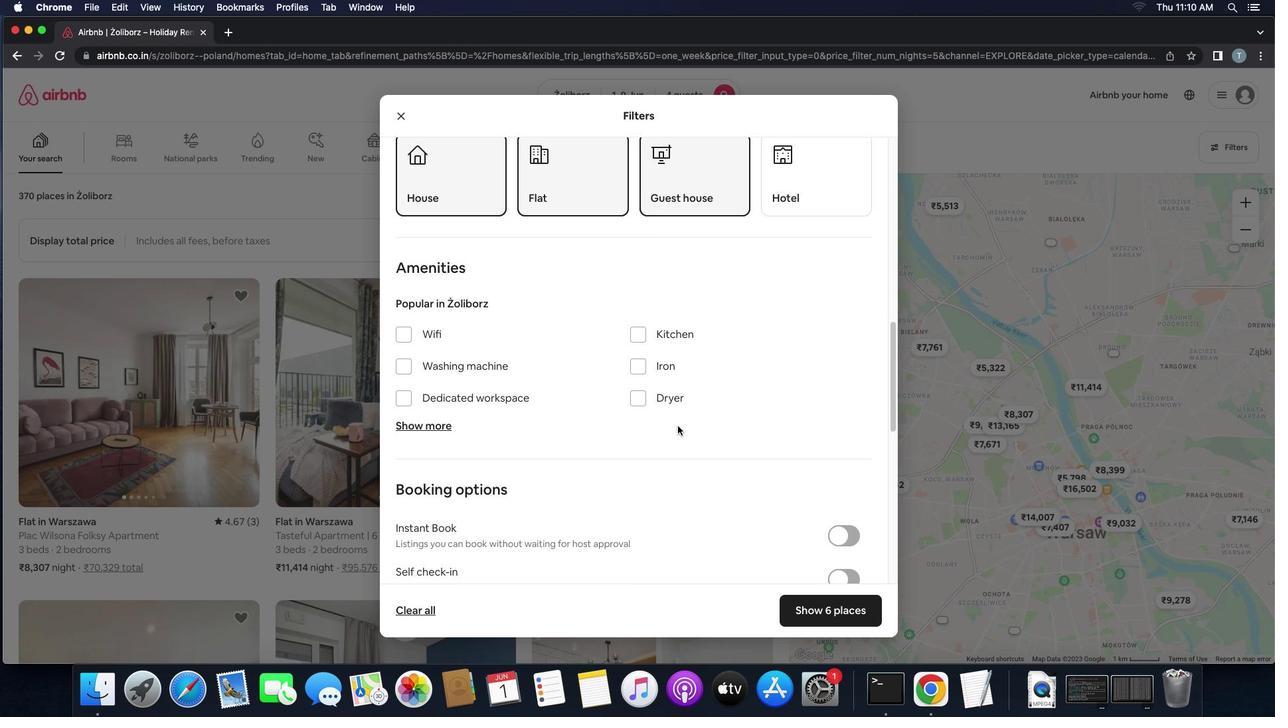 
Action: Mouse scrolled (678, 426) with delta (0, -1)
Screenshot: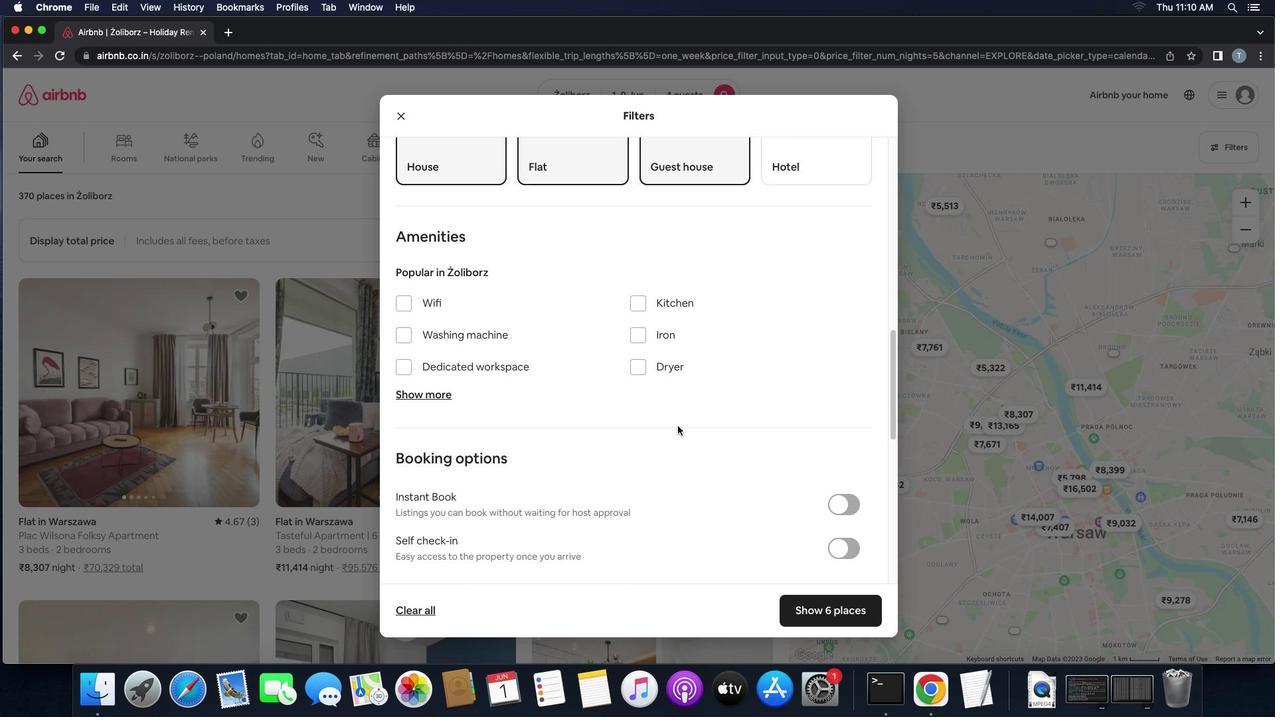 
Action: Mouse scrolled (678, 426) with delta (0, -2)
Screenshot: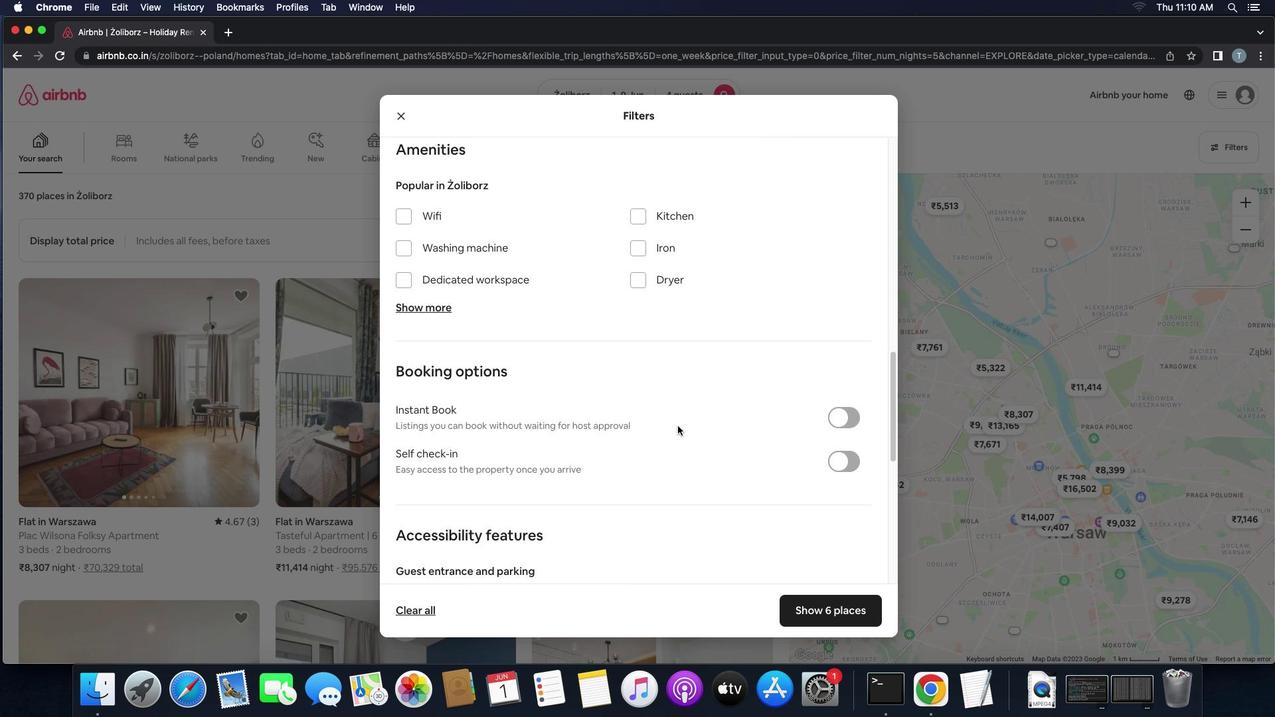 
Action: Mouse moved to (843, 371)
Screenshot: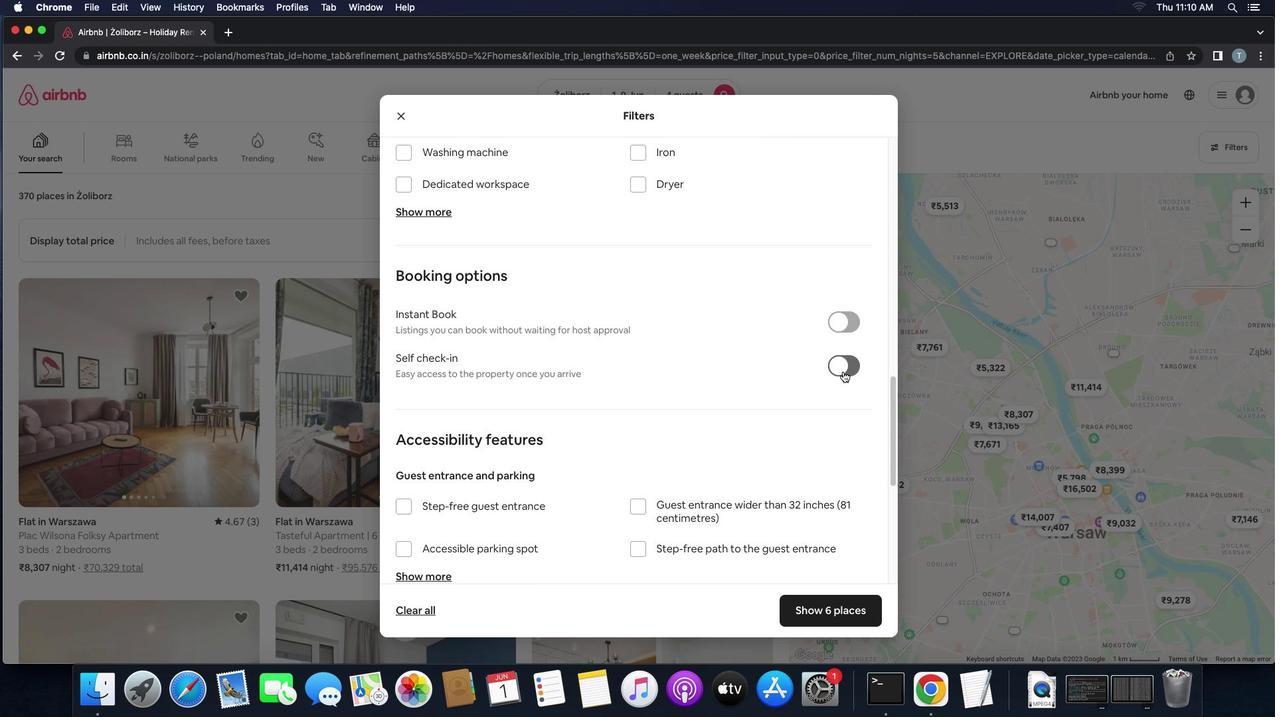 
Action: Mouse pressed left at (843, 371)
Screenshot: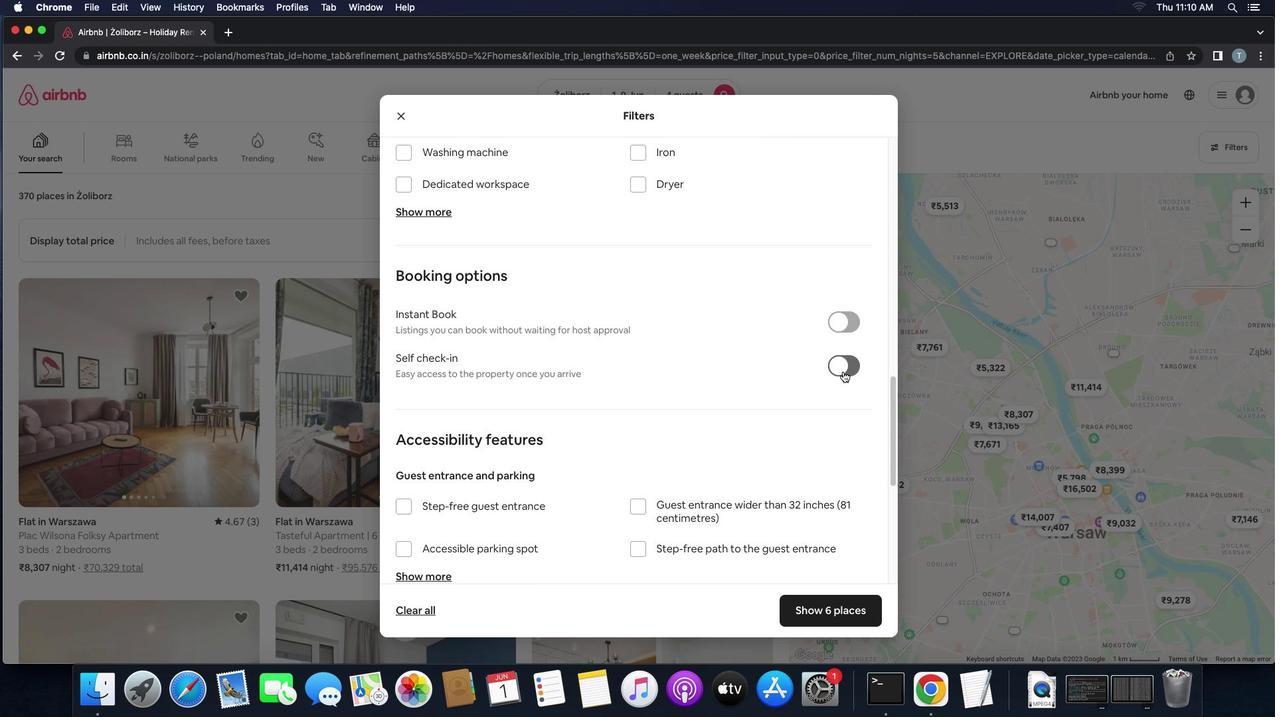 
Action: Mouse moved to (738, 431)
Screenshot: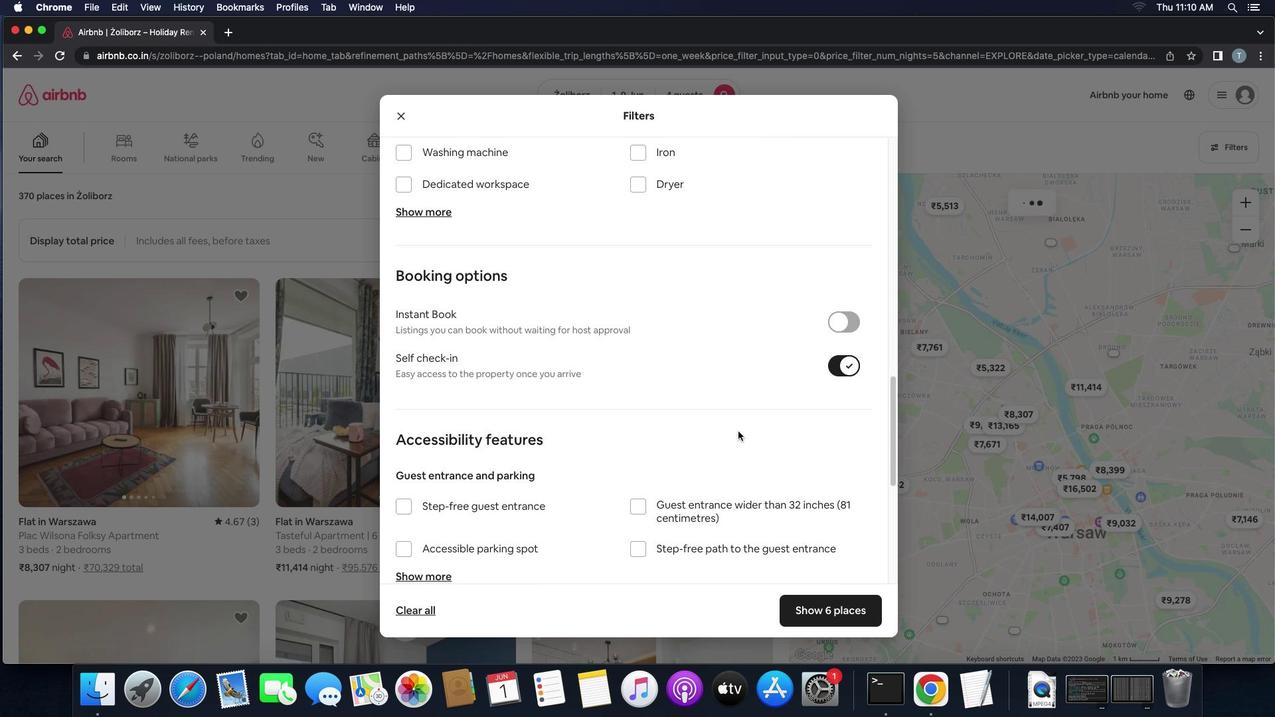 
Action: Mouse scrolled (738, 431) with delta (0, 0)
Screenshot: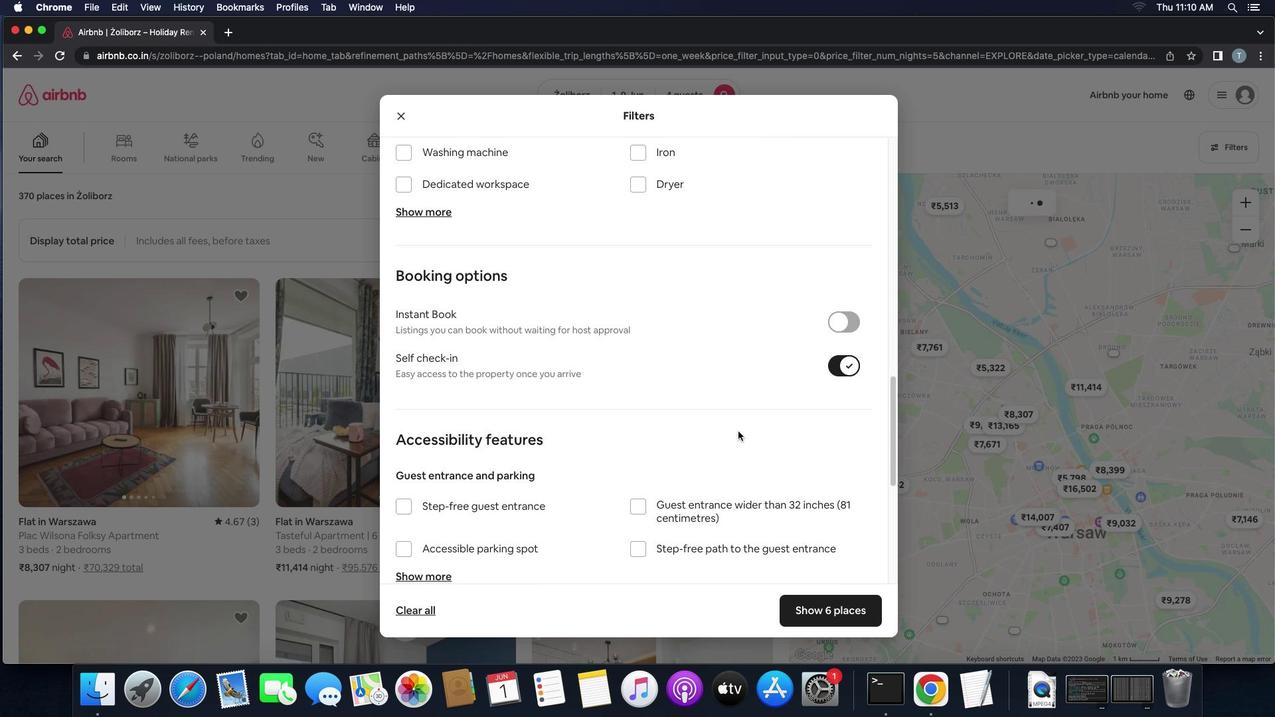 
Action: Mouse scrolled (738, 431) with delta (0, 0)
Screenshot: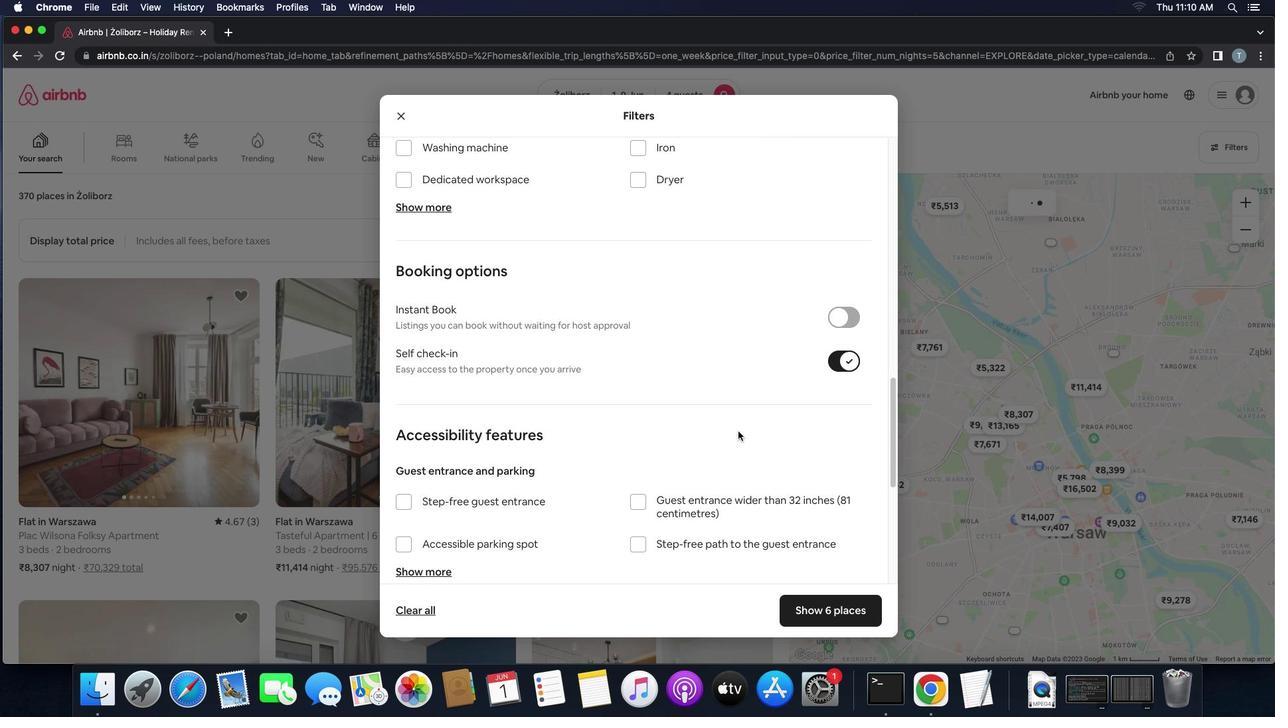 
Action: Mouse scrolled (738, 431) with delta (0, -1)
Screenshot: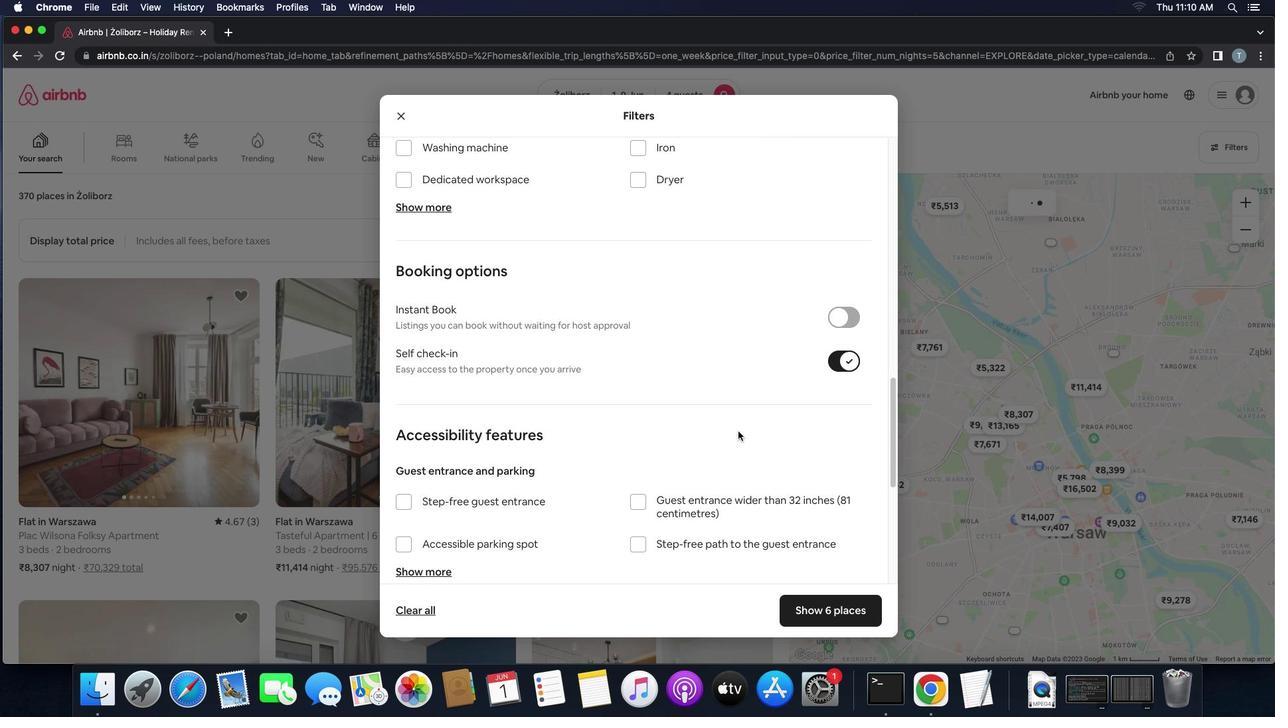 
Action: Mouse scrolled (738, 431) with delta (0, -3)
Screenshot: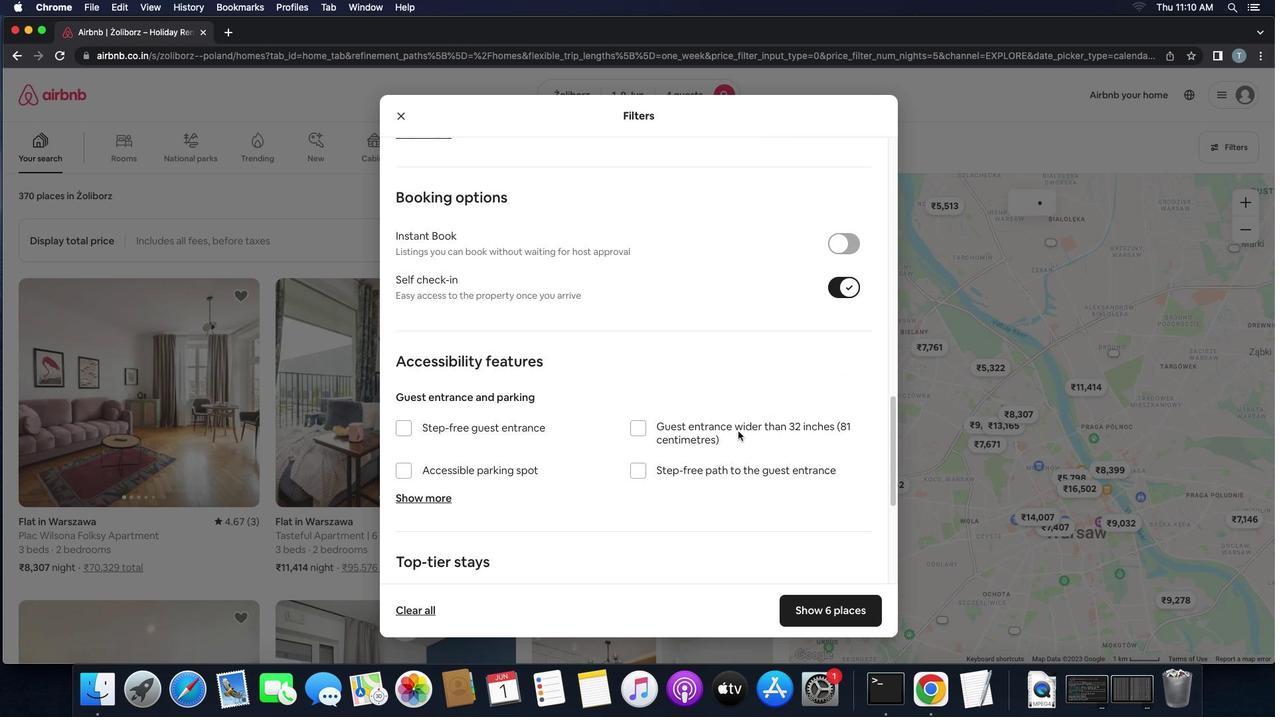 
Action: Mouse moved to (738, 432)
Screenshot: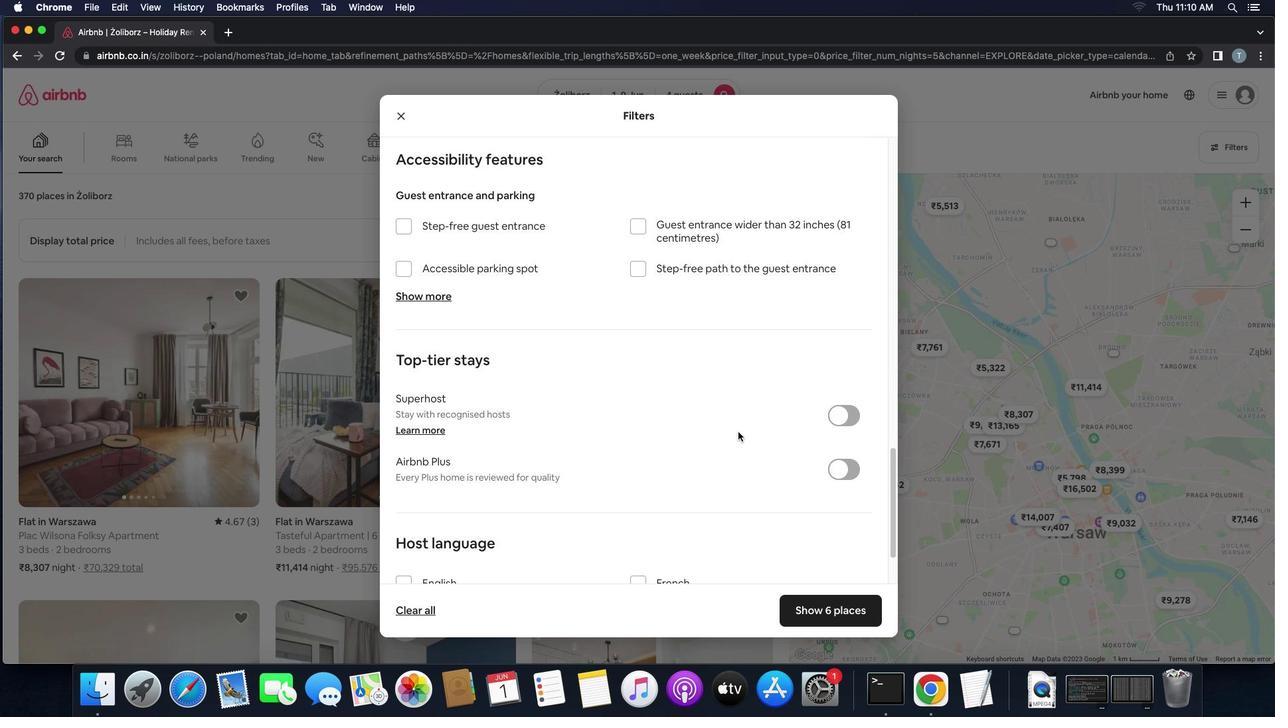 
Action: Mouse scrolled (738, 432) with delta (0, 0)
Screenshot: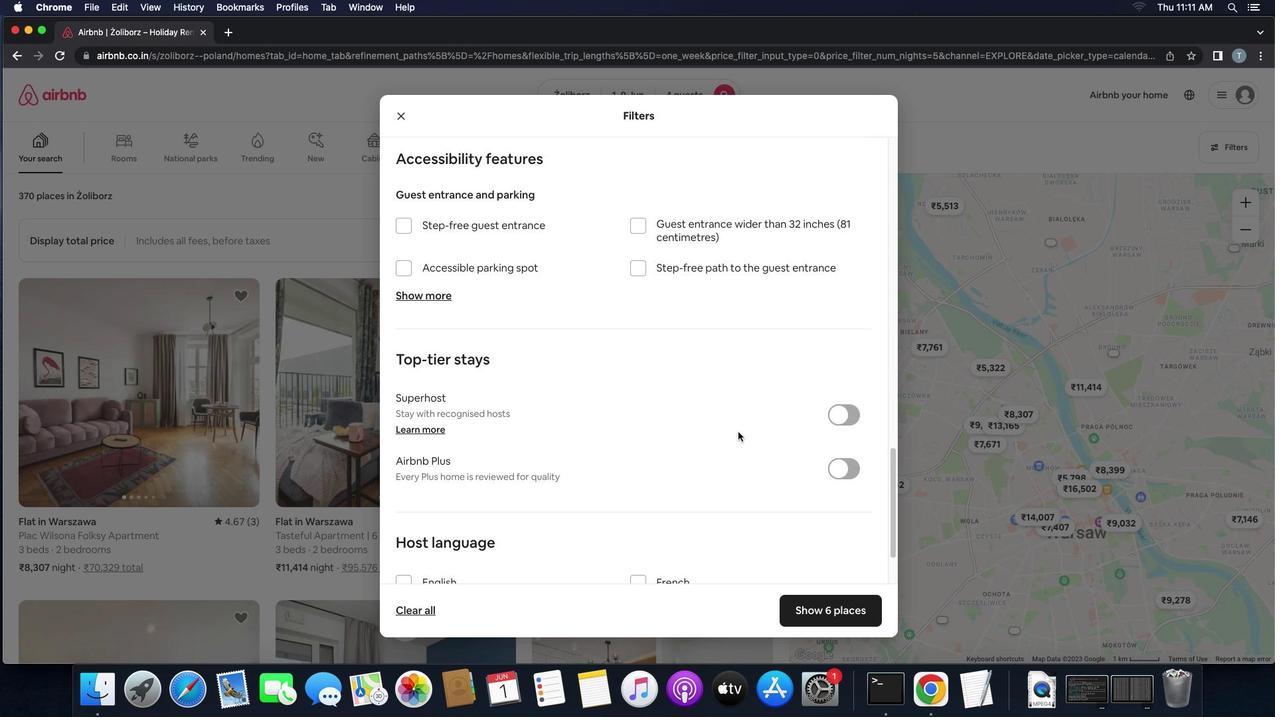 
Action: Mouse scrolled (738, 432) with delta (0, 0)
Screenshot: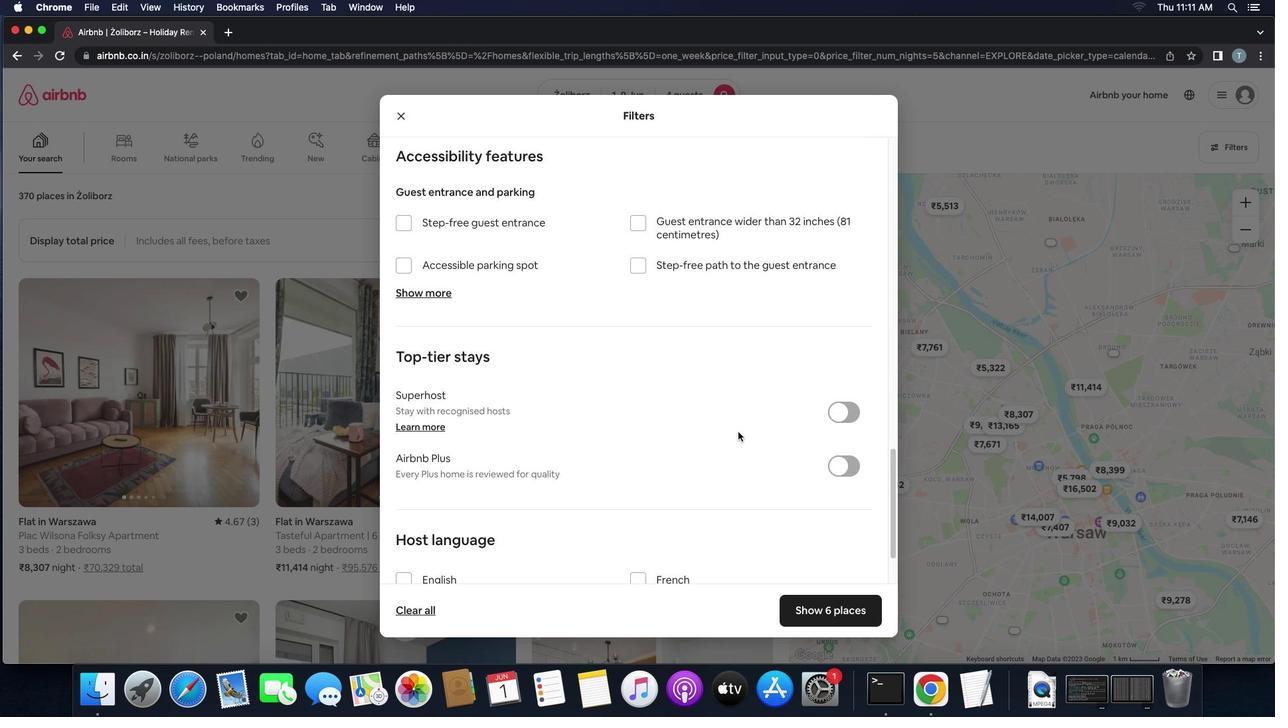 
Action: Mouse moved to (405, 557)
Screenshot: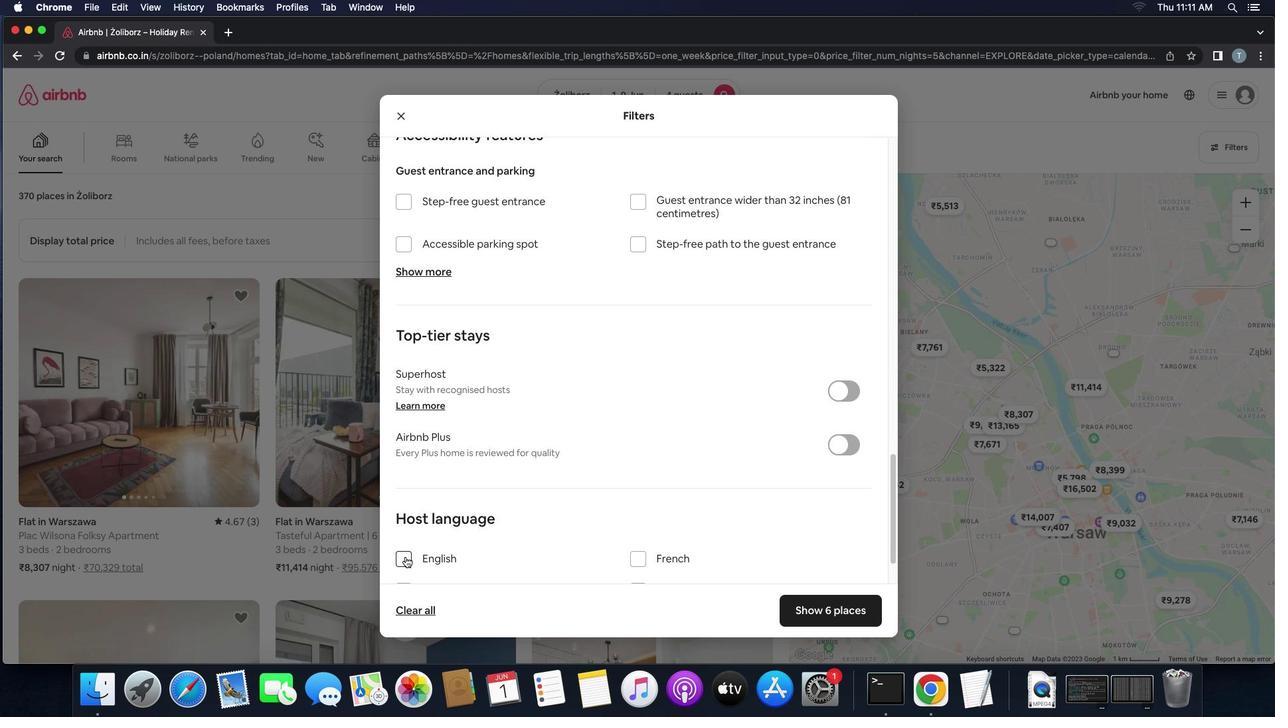 
Action: Mouse pressed left at (405, 557)
Screenshot: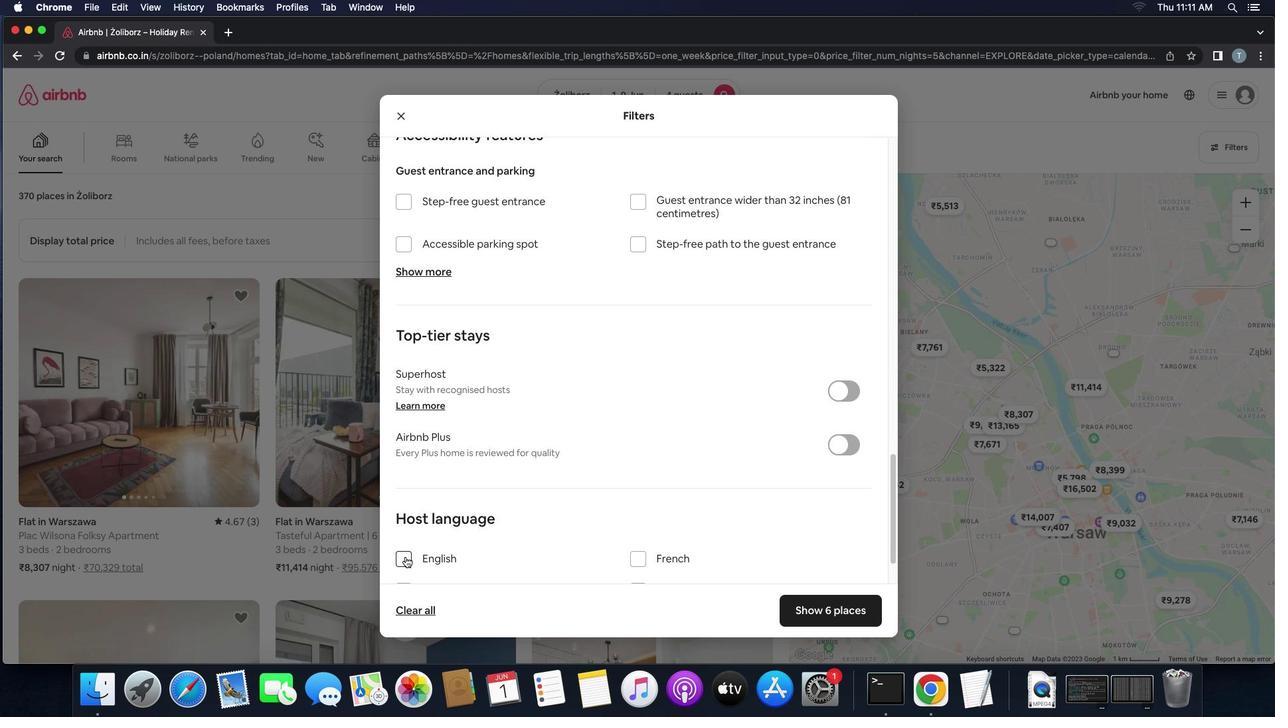 
Action: Mouse moved to (801, 601)
Screenshot: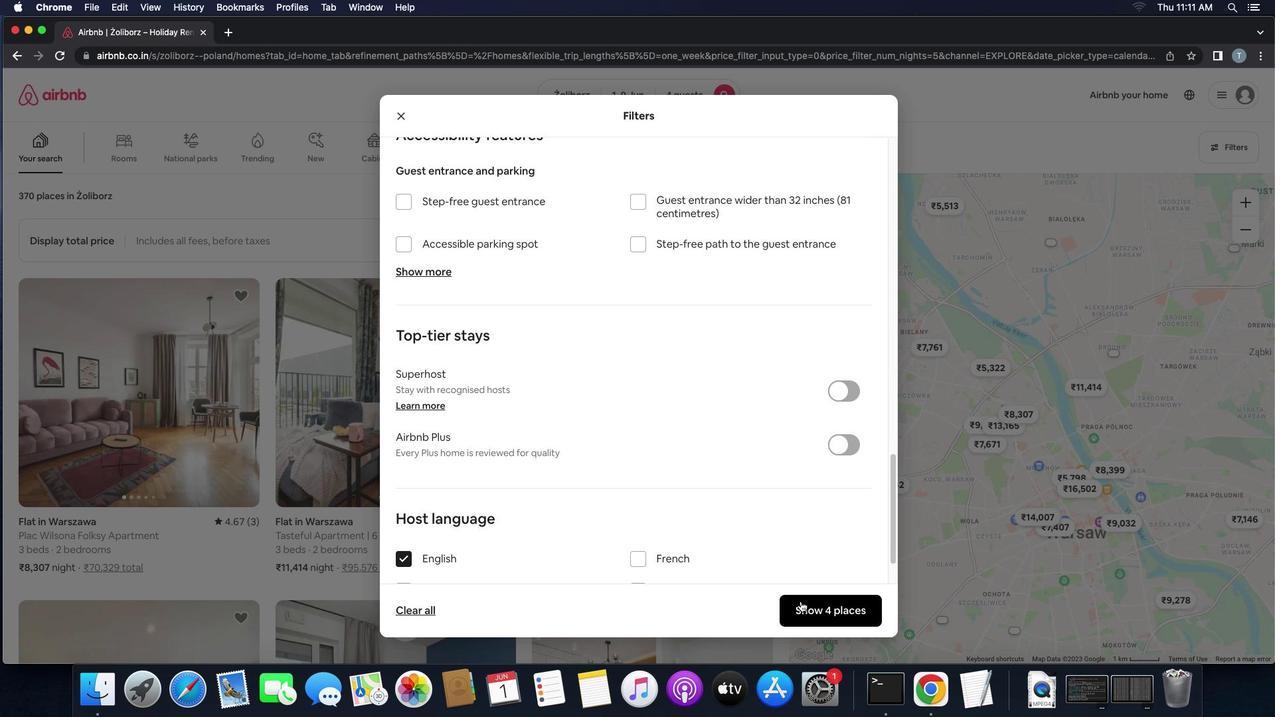 
Action: Mouse pressed left at (801, 601)
Screenshot: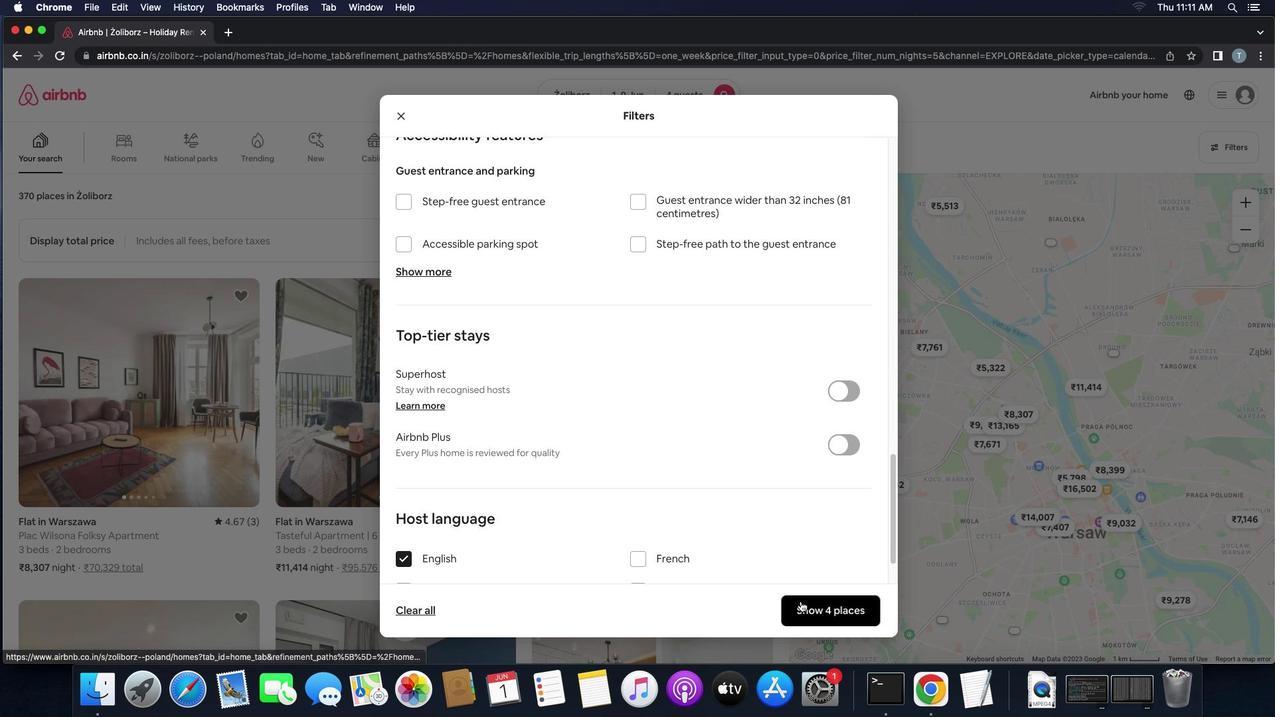 
Action: Mouse moved to (800, 601)
Screenshot: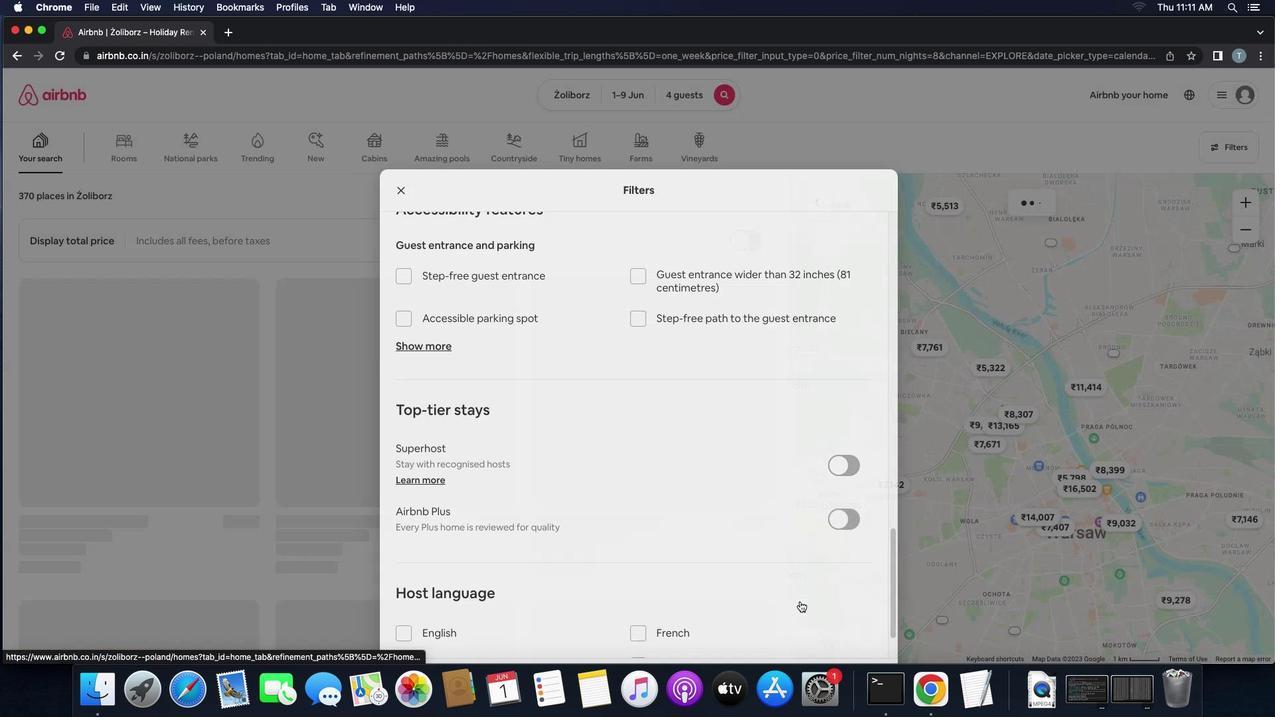 
